 Task: Slide 36 - Instructions For Use.
Action: Mouse moved to (41, 101)
Screenshot: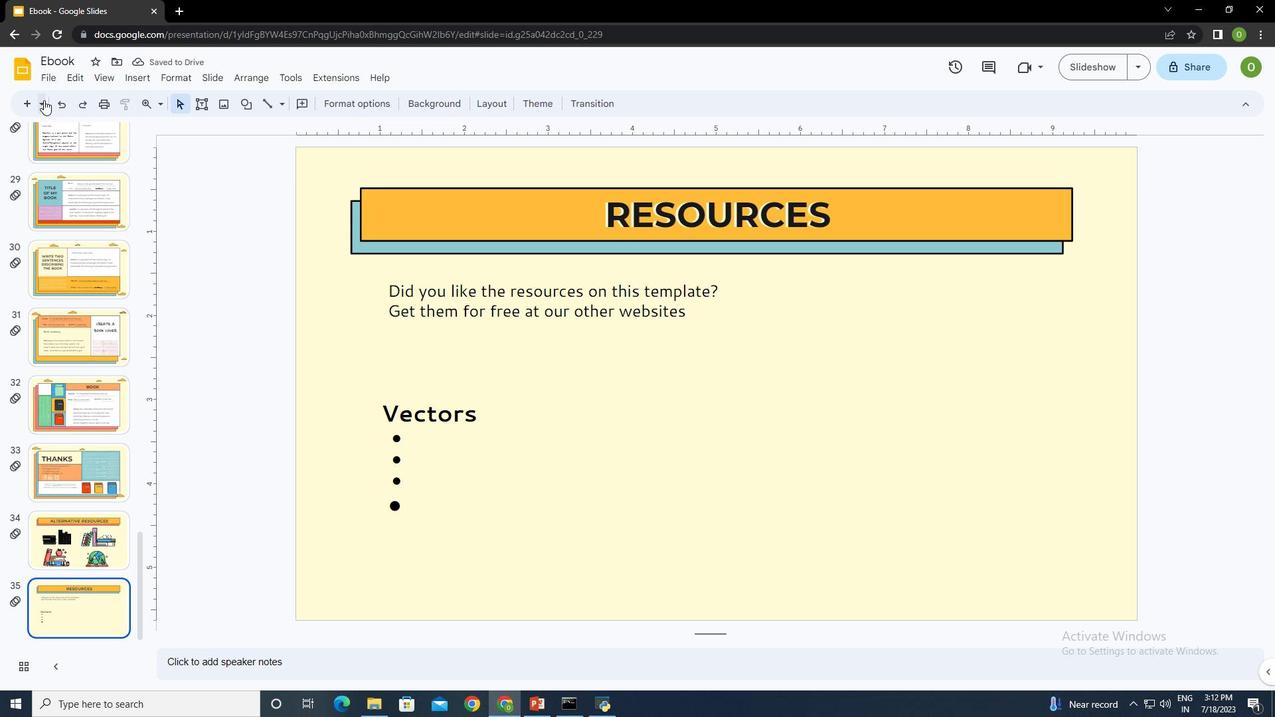 
Action: Mouse pressed left at (41, 101)
Screenshot: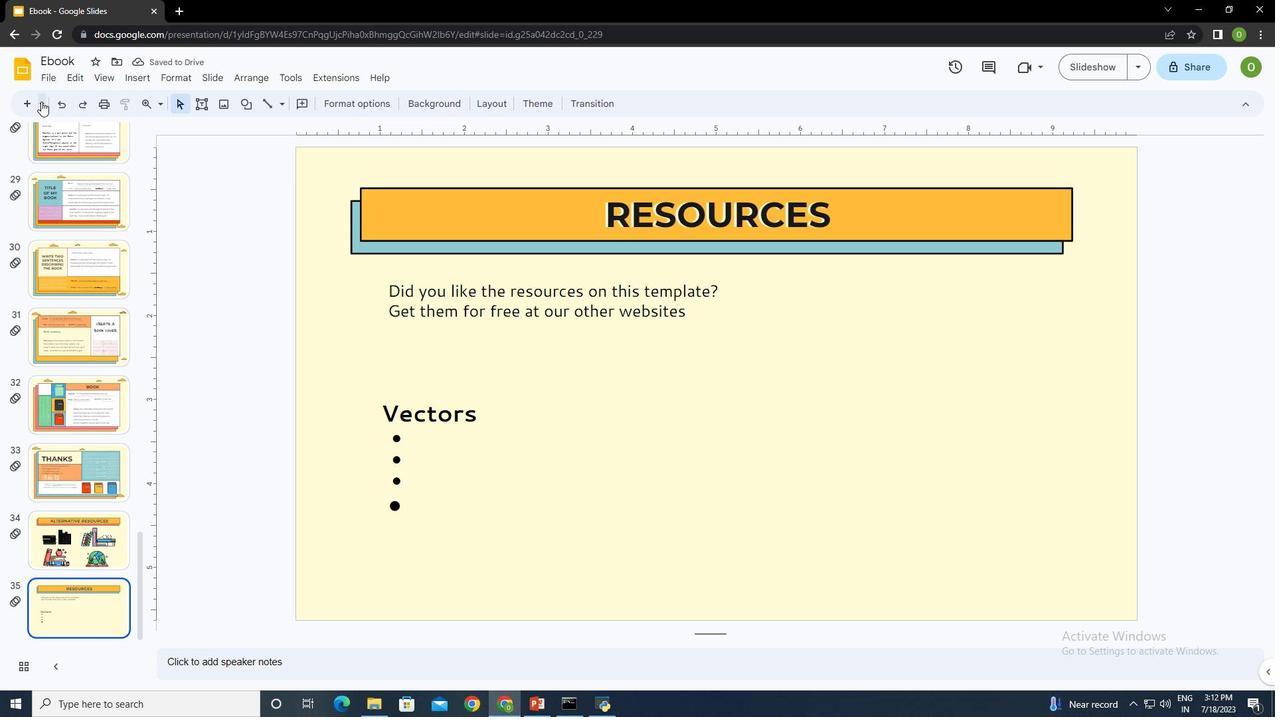 
Action: Mouse moved to (250, 324)
Screenshot: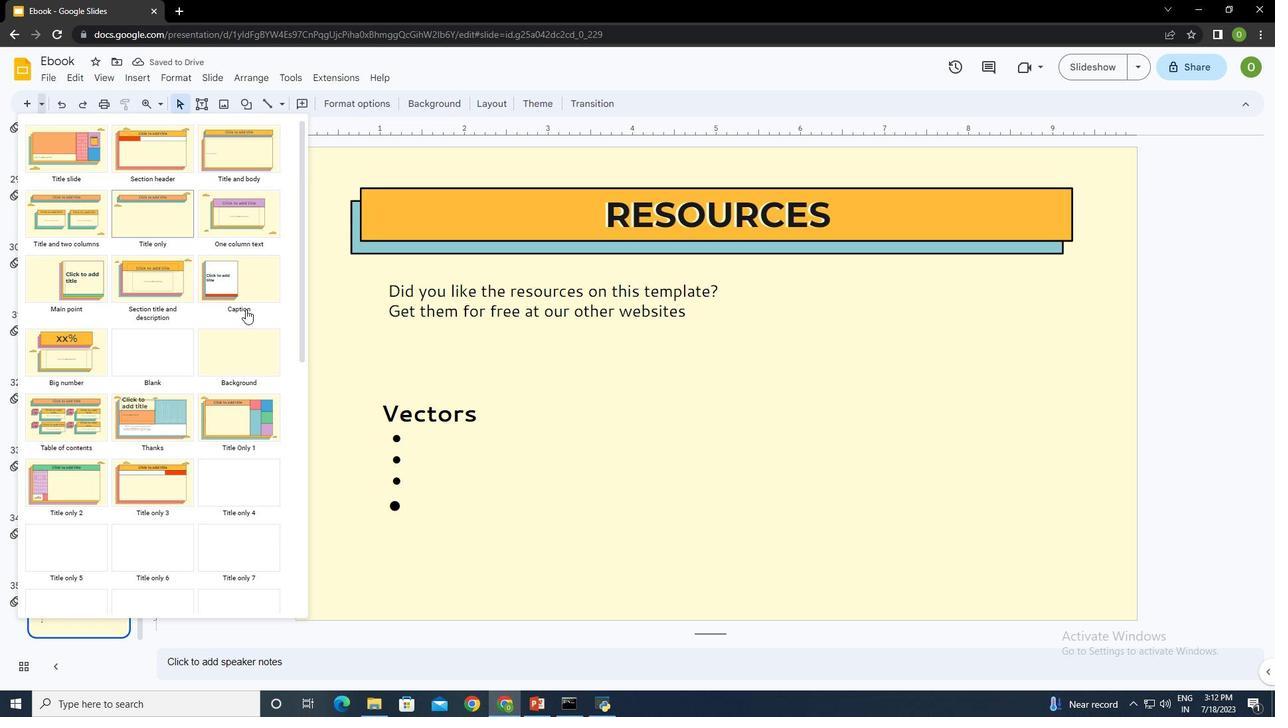 
Action: Mouse scrolled (250, 324) with delta (0, 0)
Screenshot: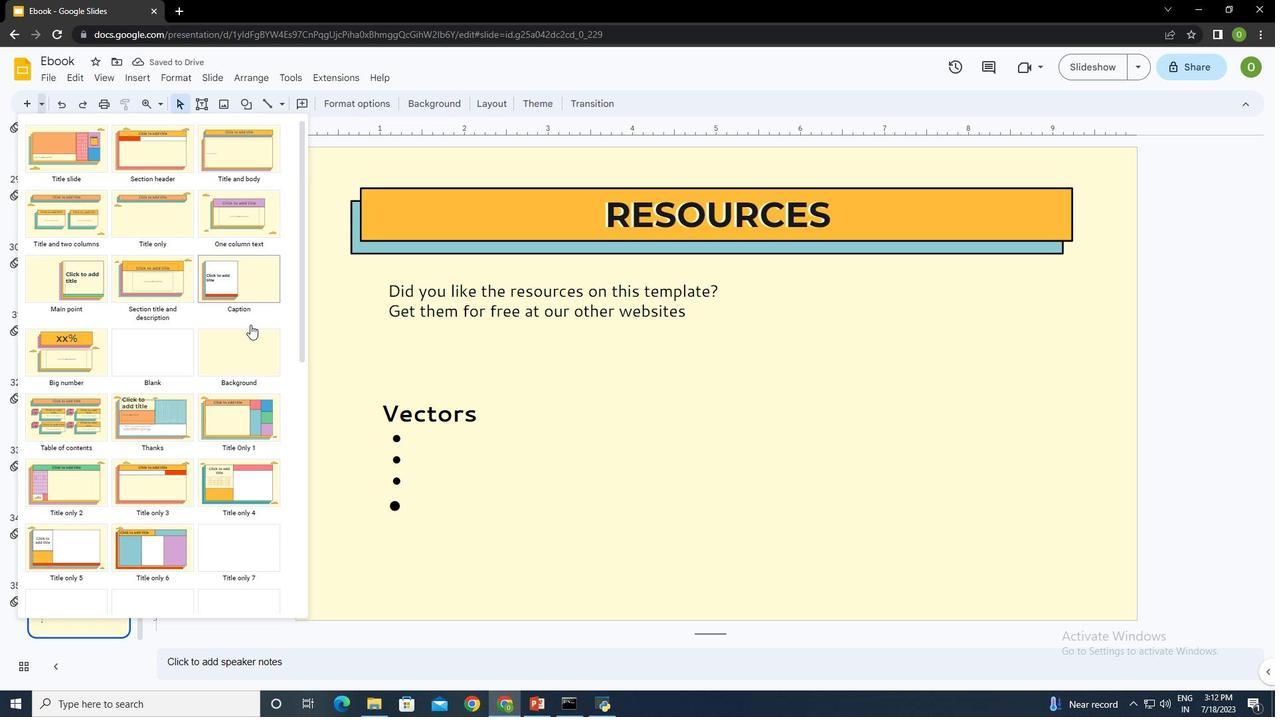 
Action: Mouse moved to (240, 272)
Screenshot: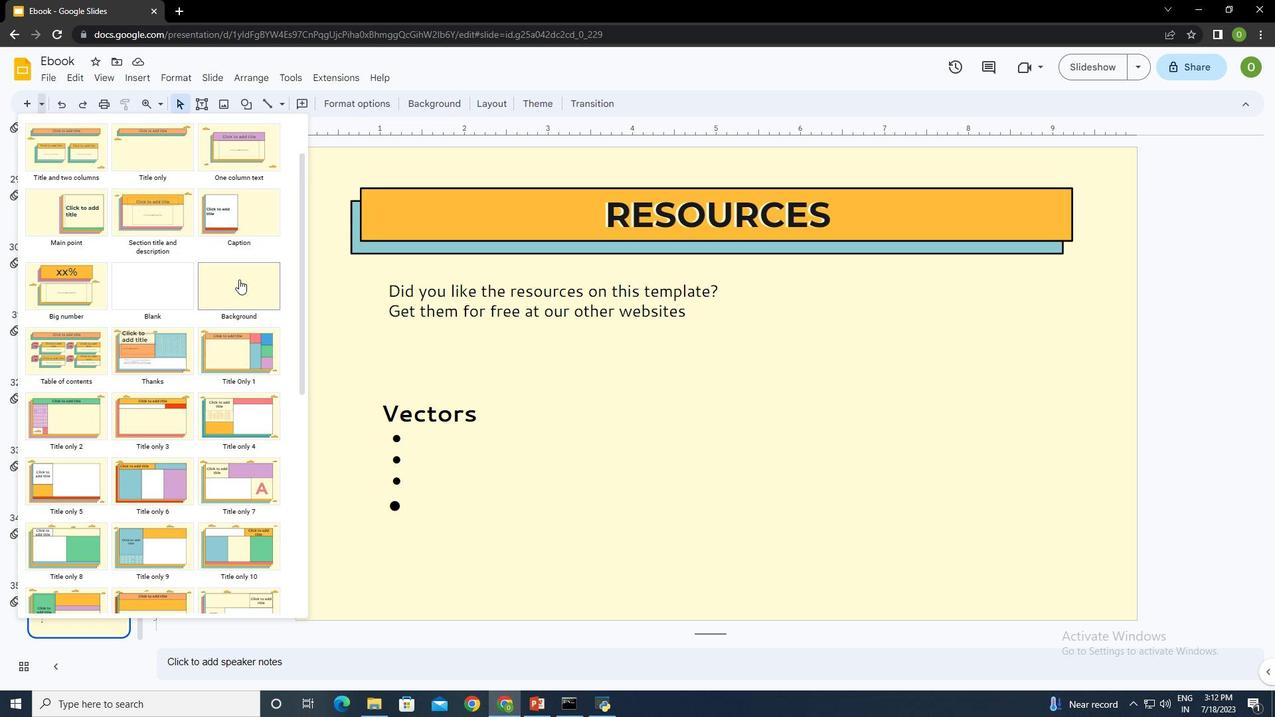 
Action: Mouse pressed left at (240, 272)
Screenshot: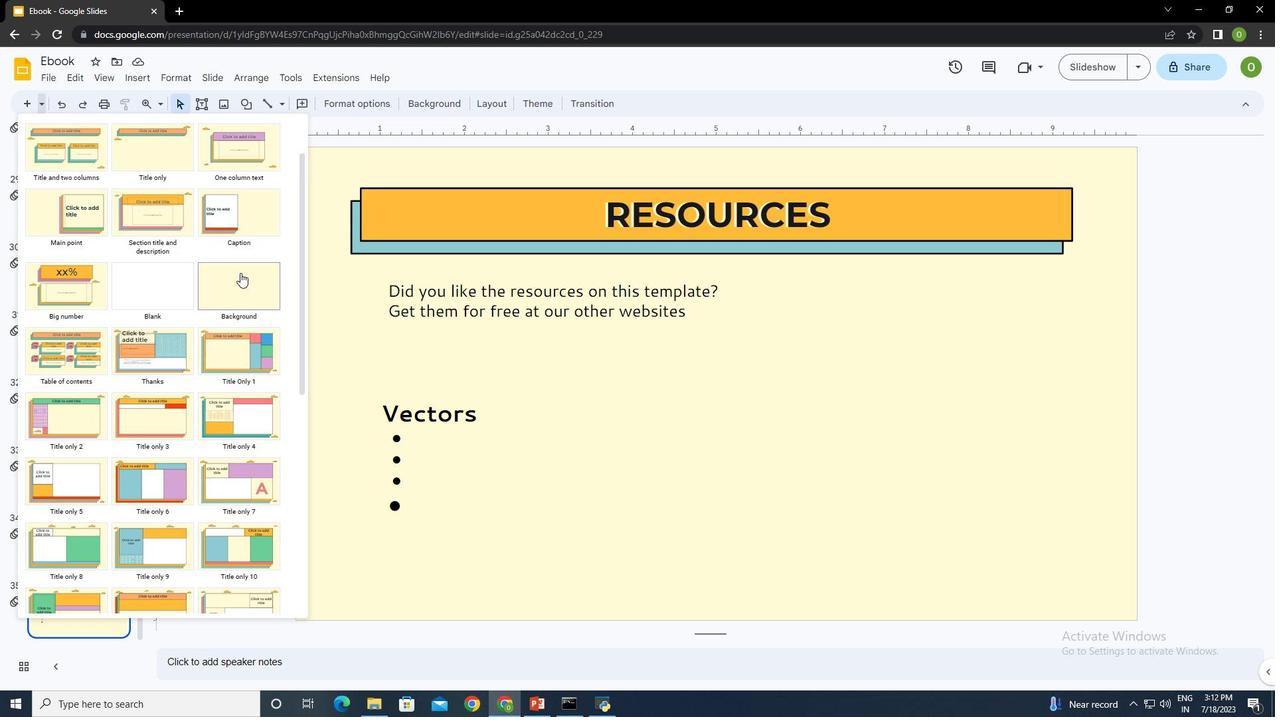 
Action: Mouse moved to (478, 266)
Screenshot: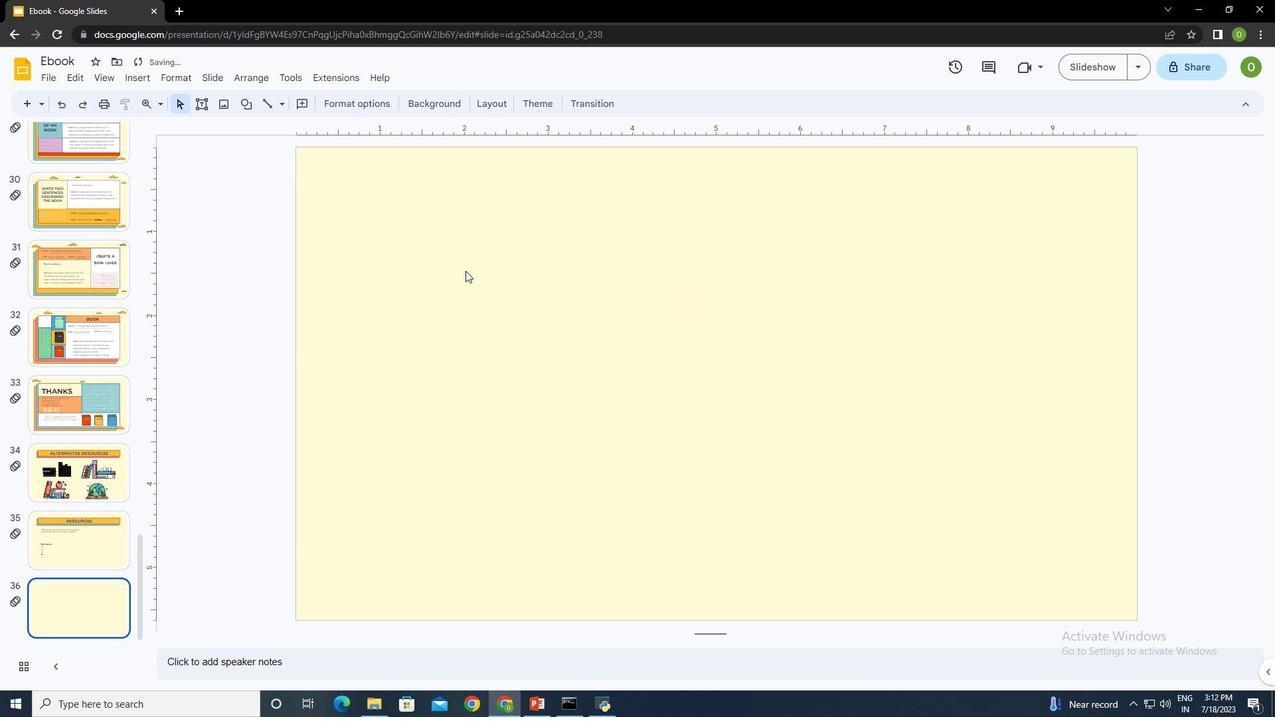 
Action: Mouse pressed left at (478, 266)
Screenshot: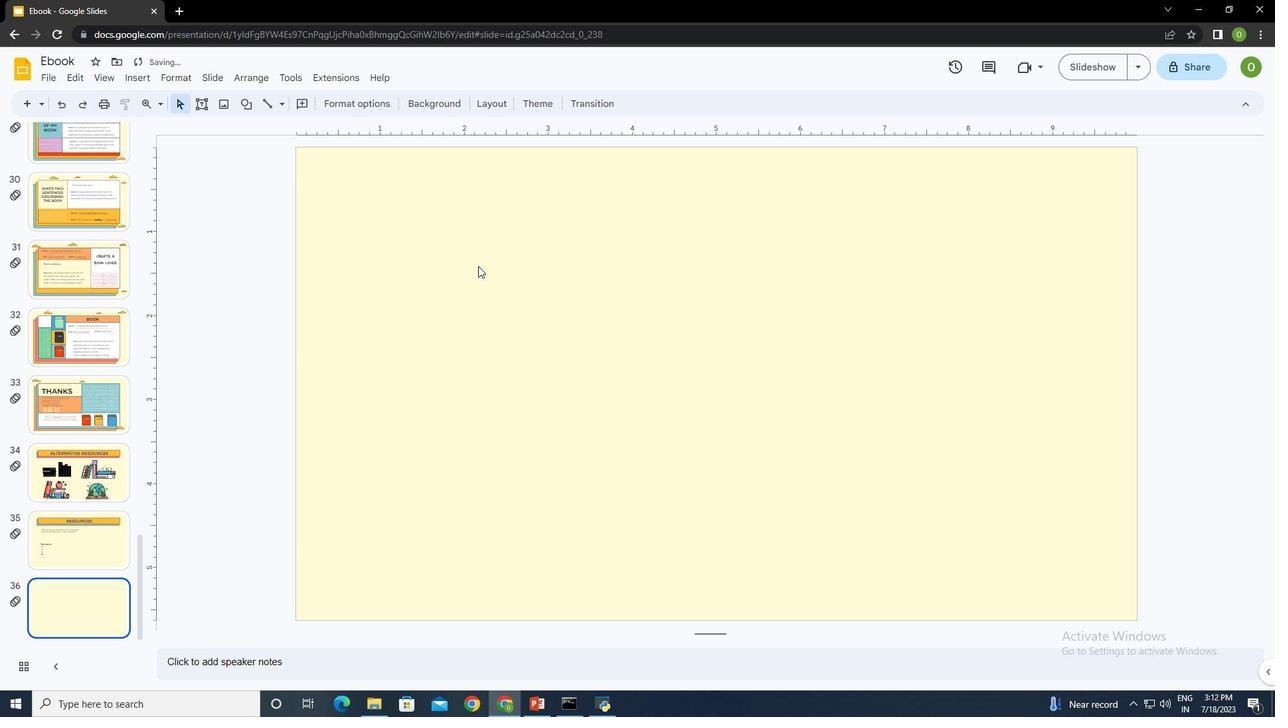 
Action: Mouse moved to (427, 105)
Screenshot: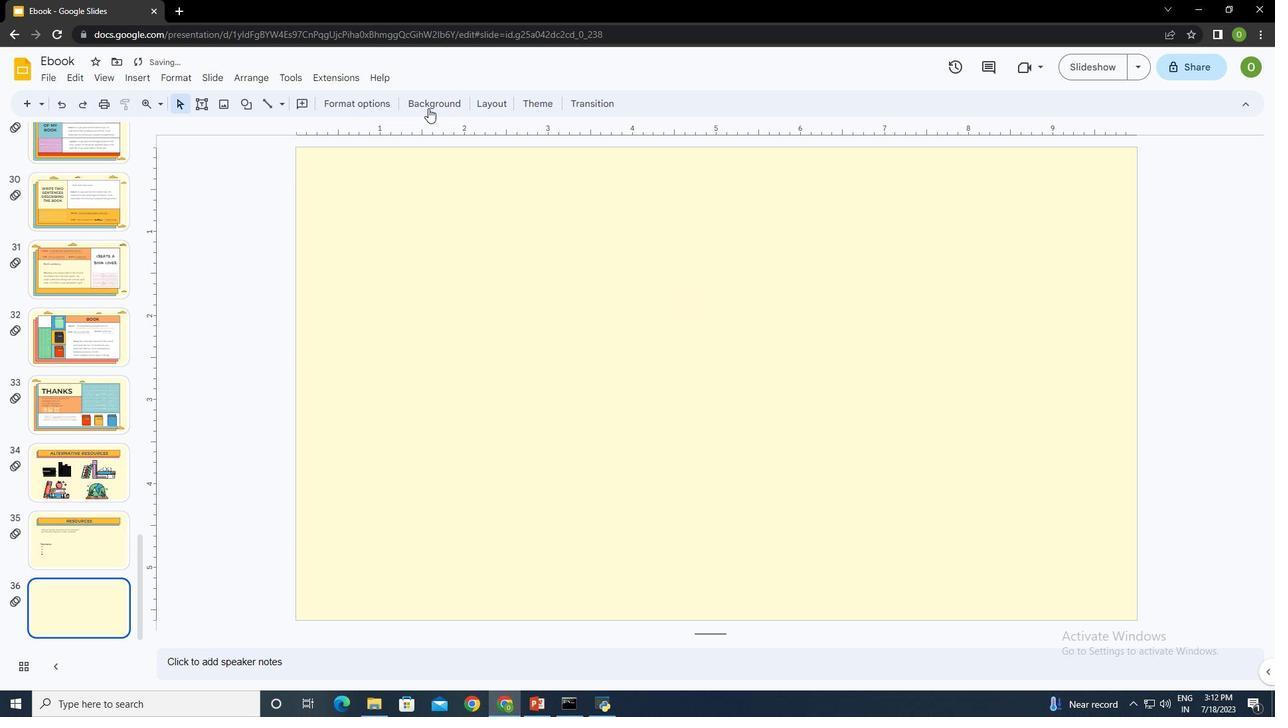 
Action: Mouse pressed left at (427, 105)
Screenshot: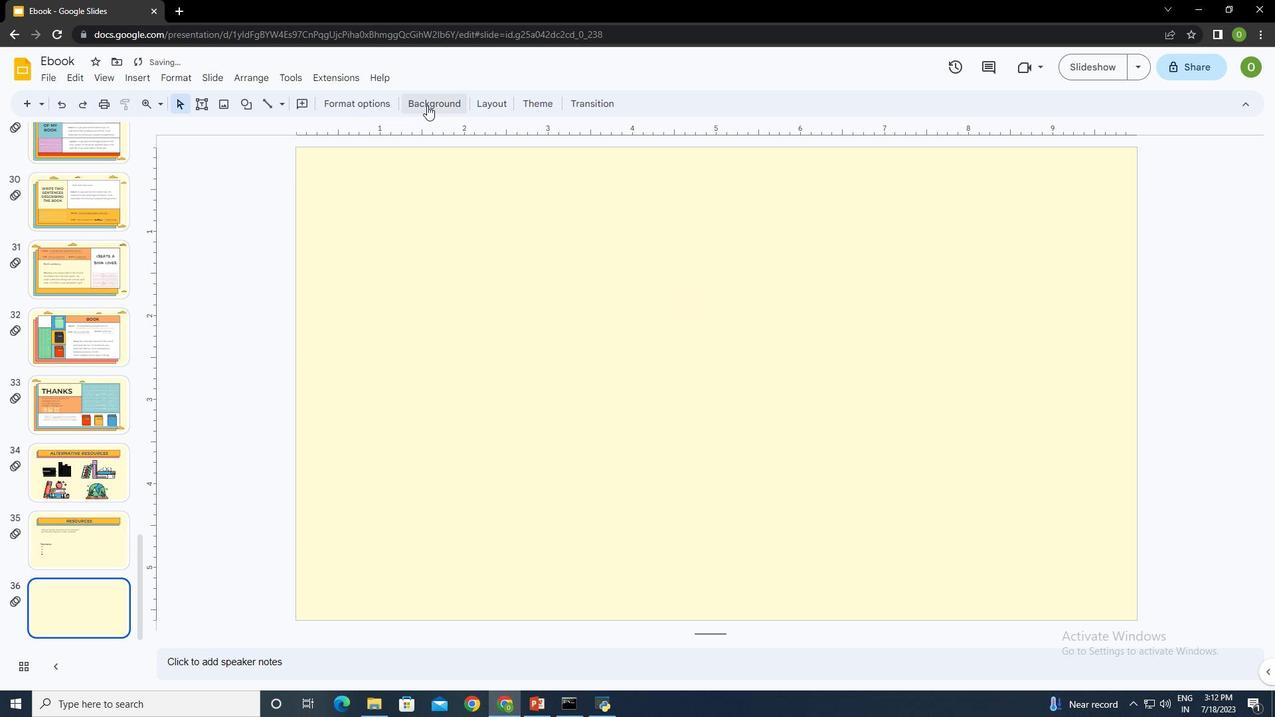 
Action: Mouse moved to (736, 332)
Screenshot: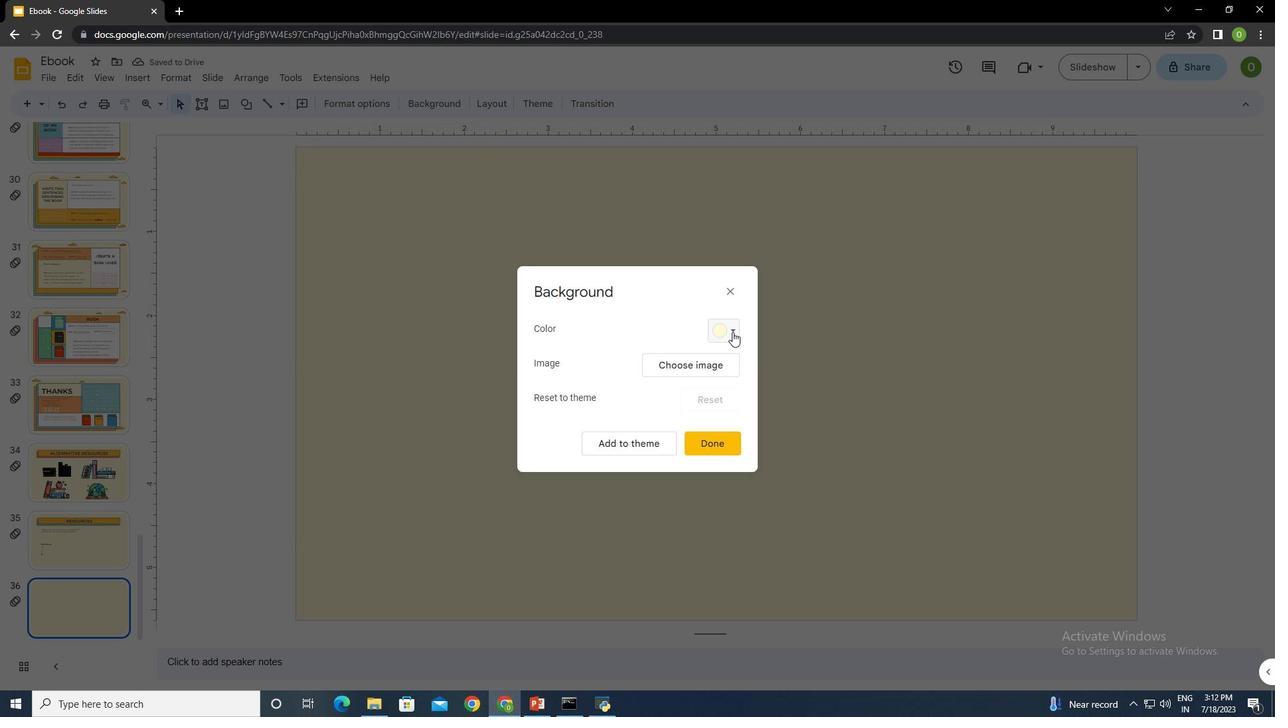
Action: Mouse pressed left at (736, 332)
Screenshot: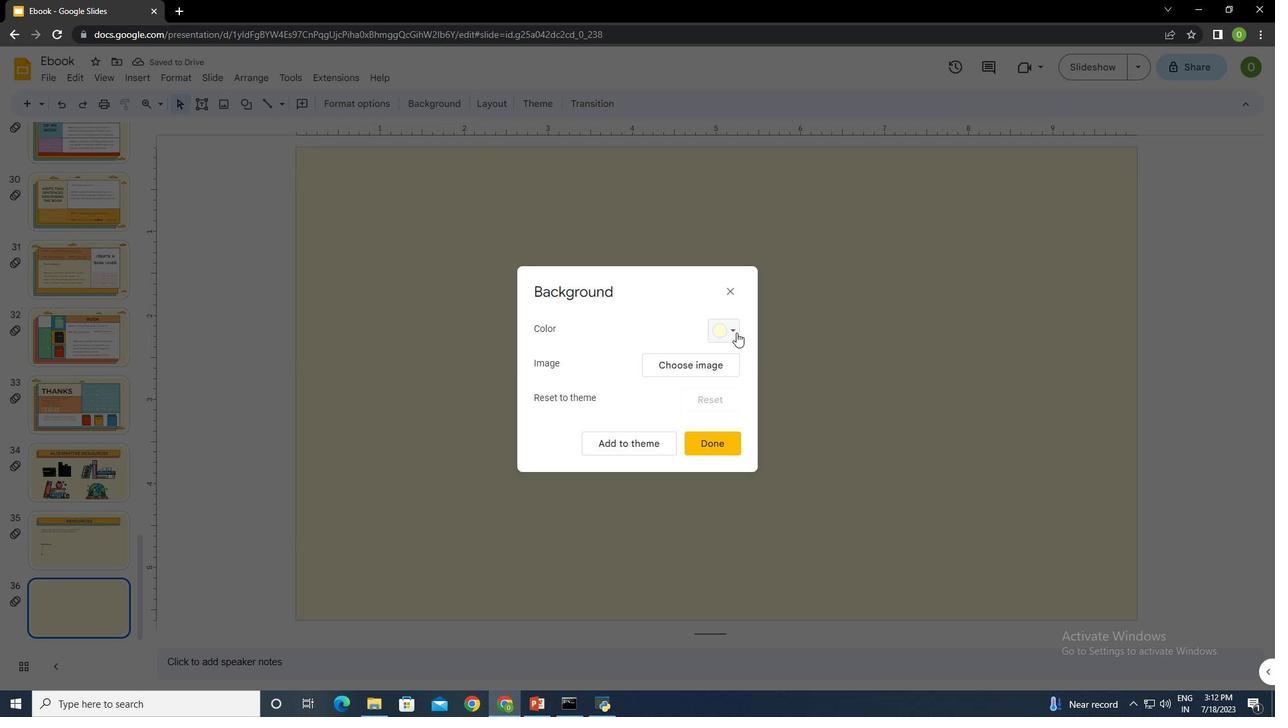 
Action: Mouse moved to (825, 558)
Screenshot: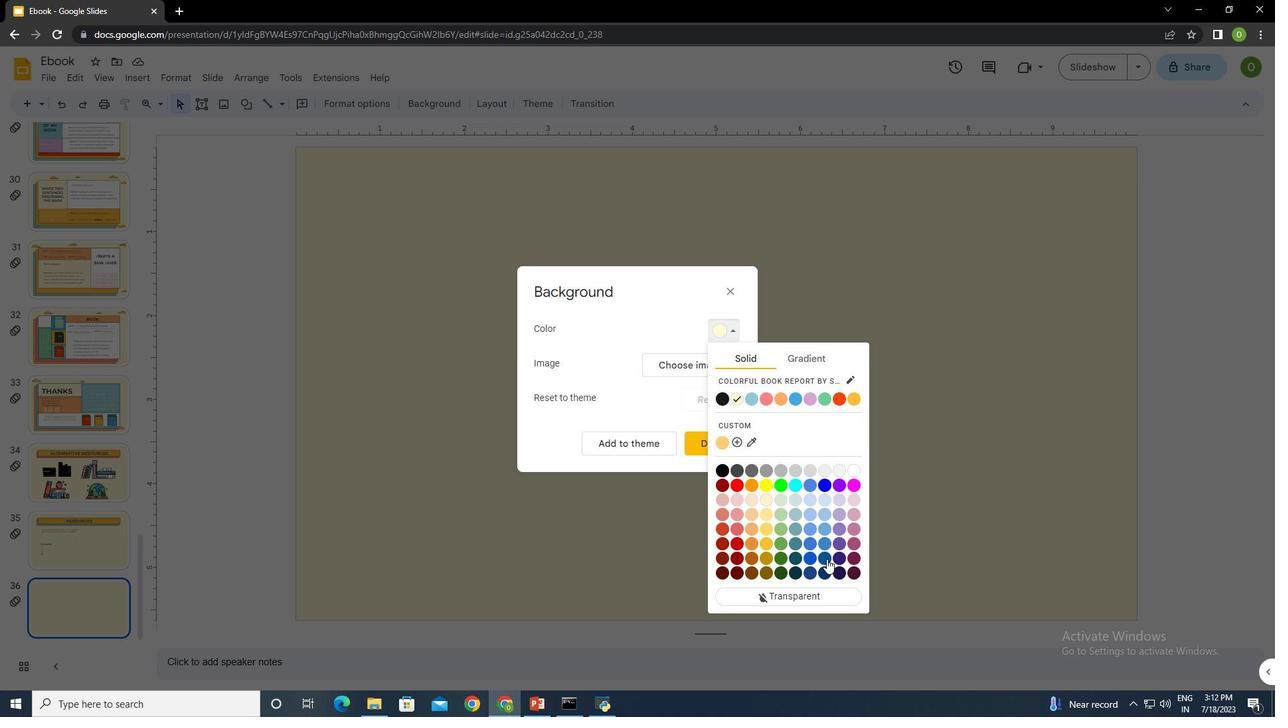 
Action: Mouse pressed left at (825, 558)
Screenshot: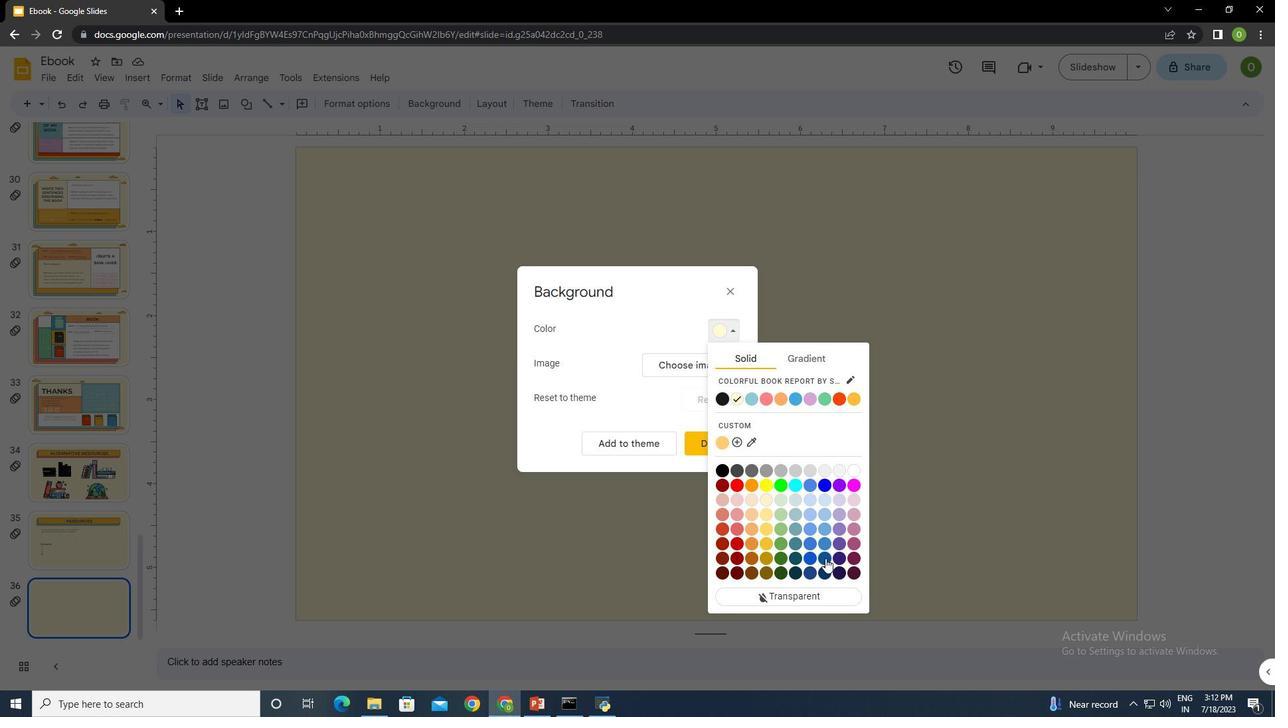 
Action: Mouse moved to (715, 446)
Screenshot: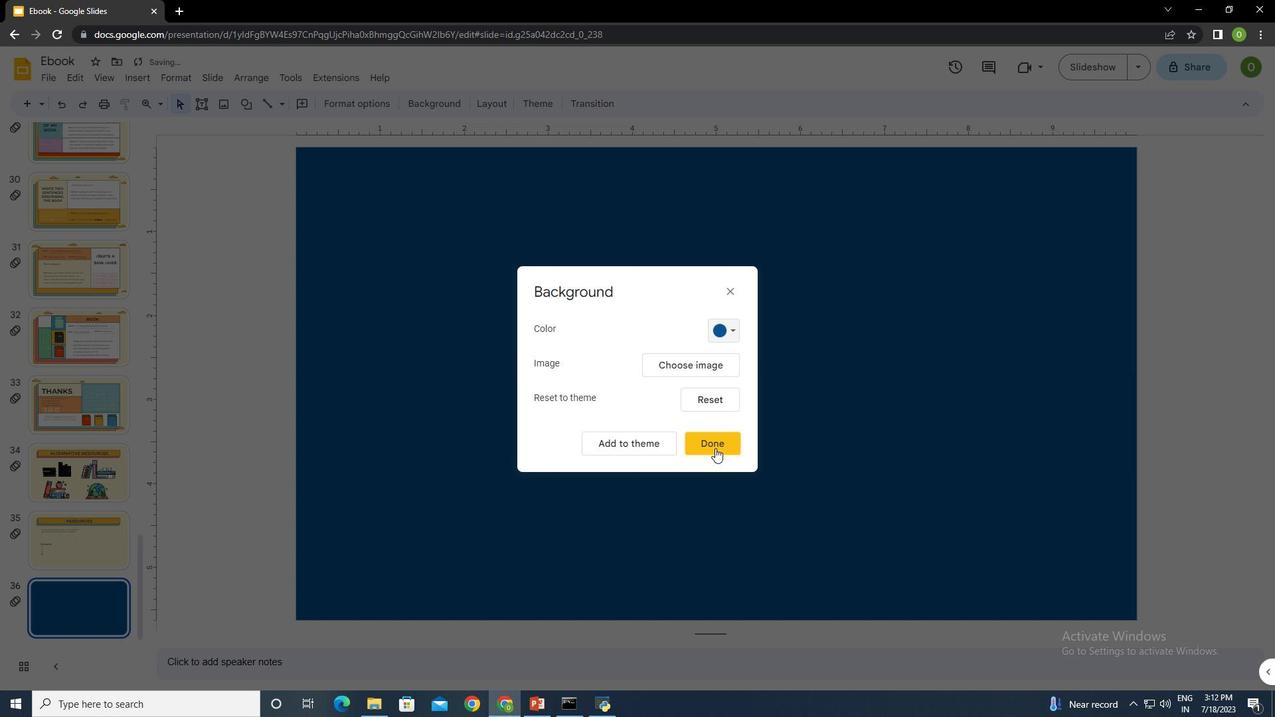 
Action: Mouse pressed left at (715, 446)
Screenshot: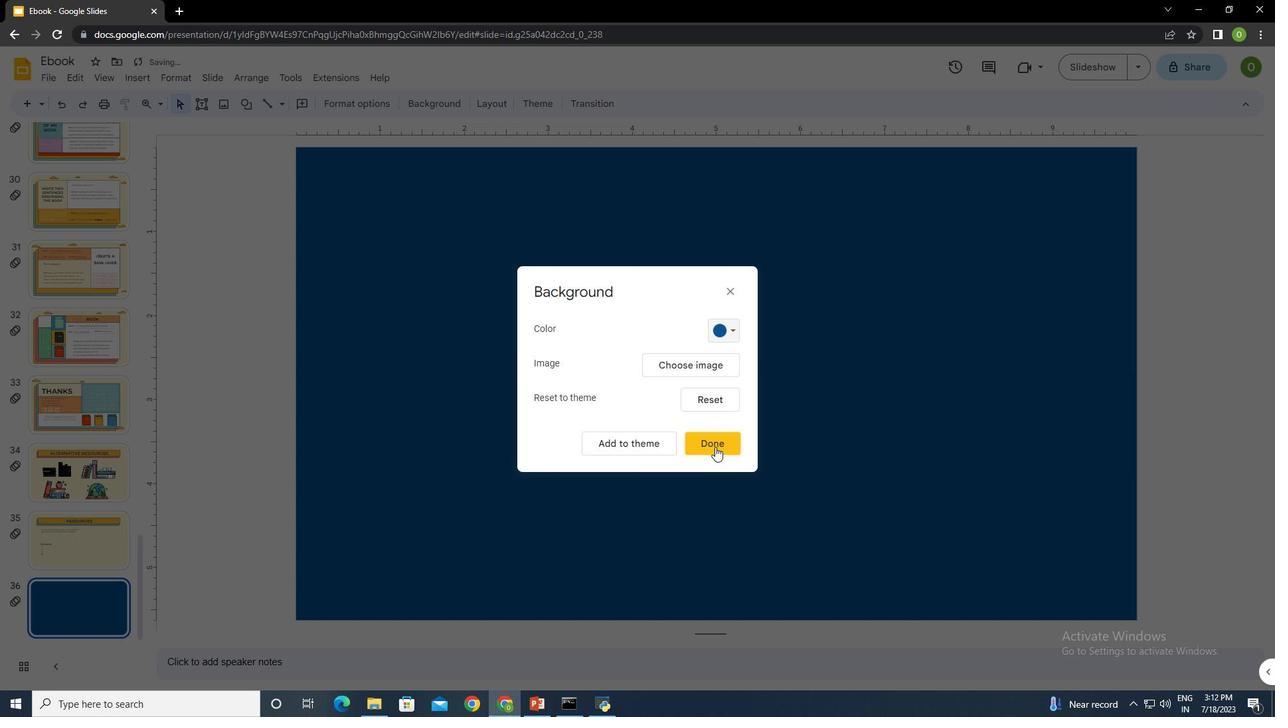 
Action: Mouse moved to (199, 105)
Screenshot: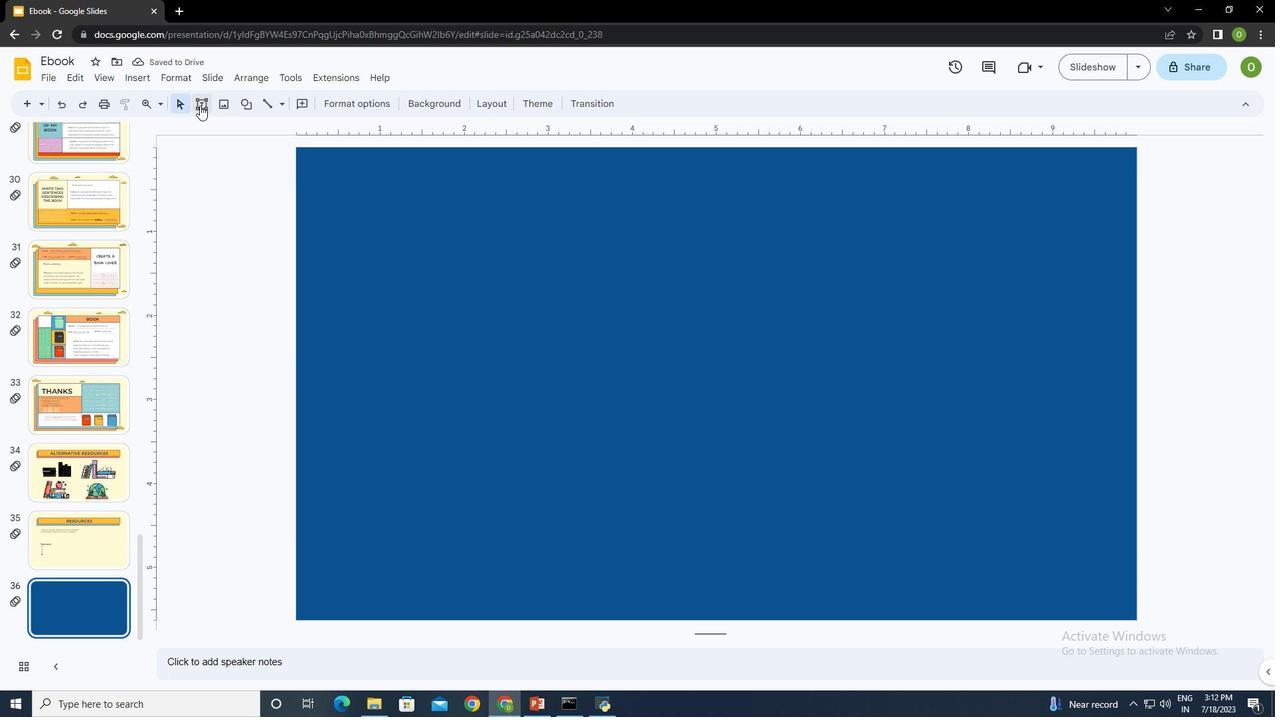 
Action: Mouse pressed left at (199, 105)
Screenshot: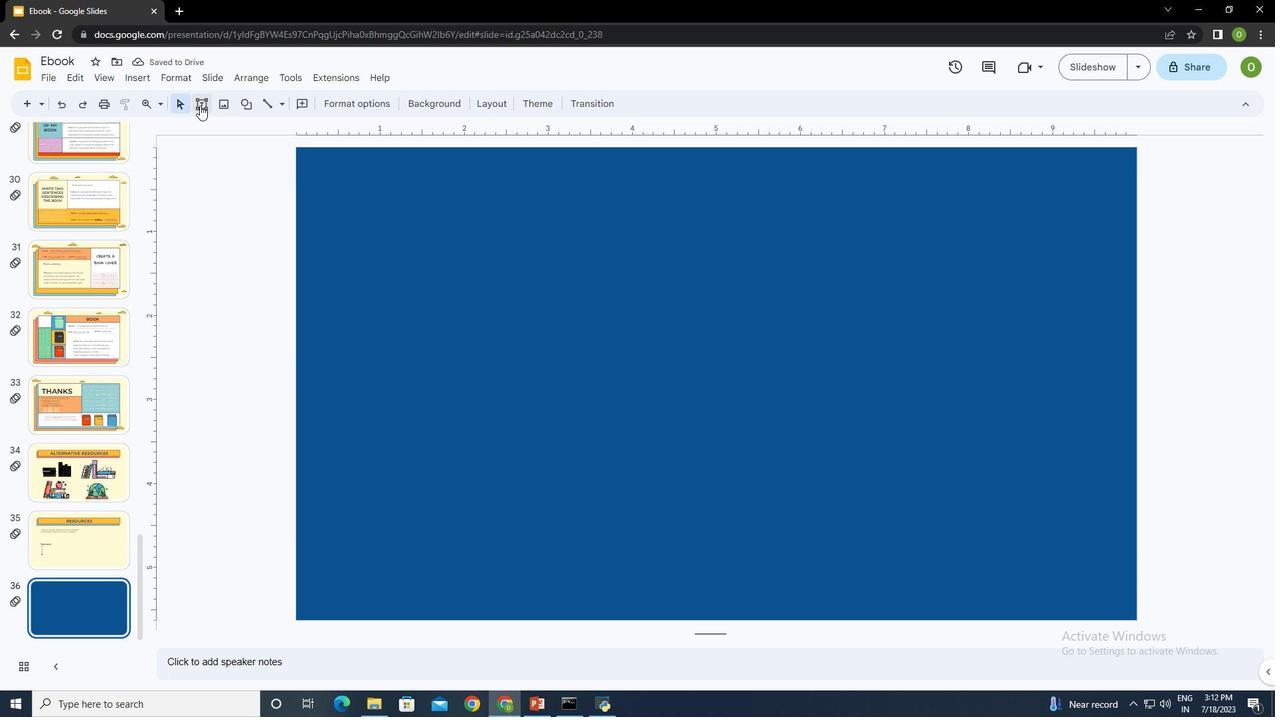 
Action: Mouse moved to (574, 176)
Screenshot: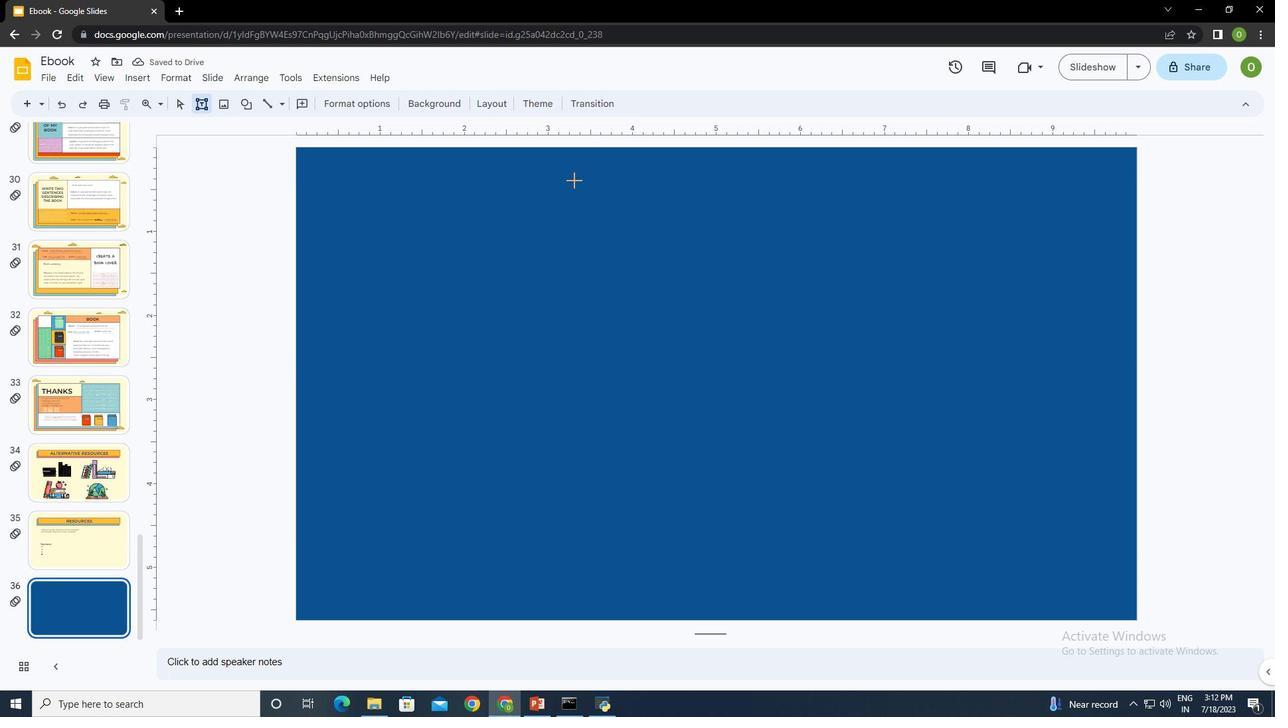 
Action: Mouse pressed left at (574, 176)
Screenshot: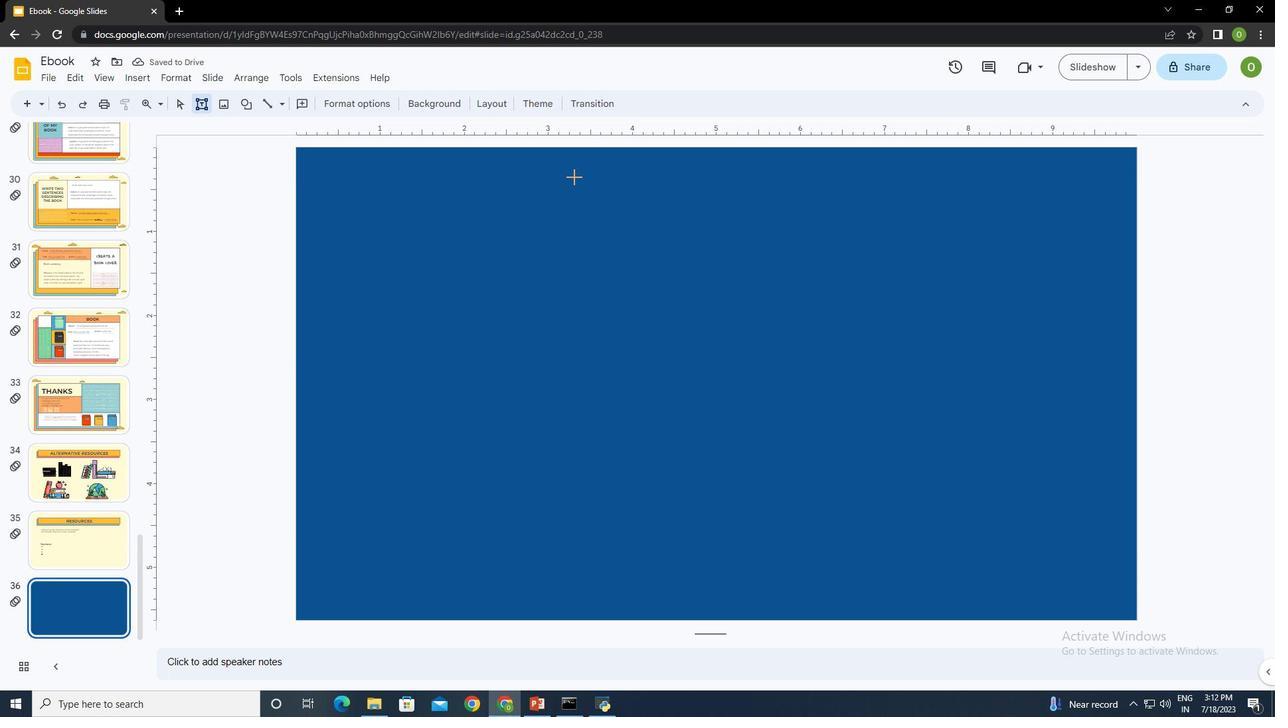 
Action: Mouse moved to (829, 227)
Screenshot: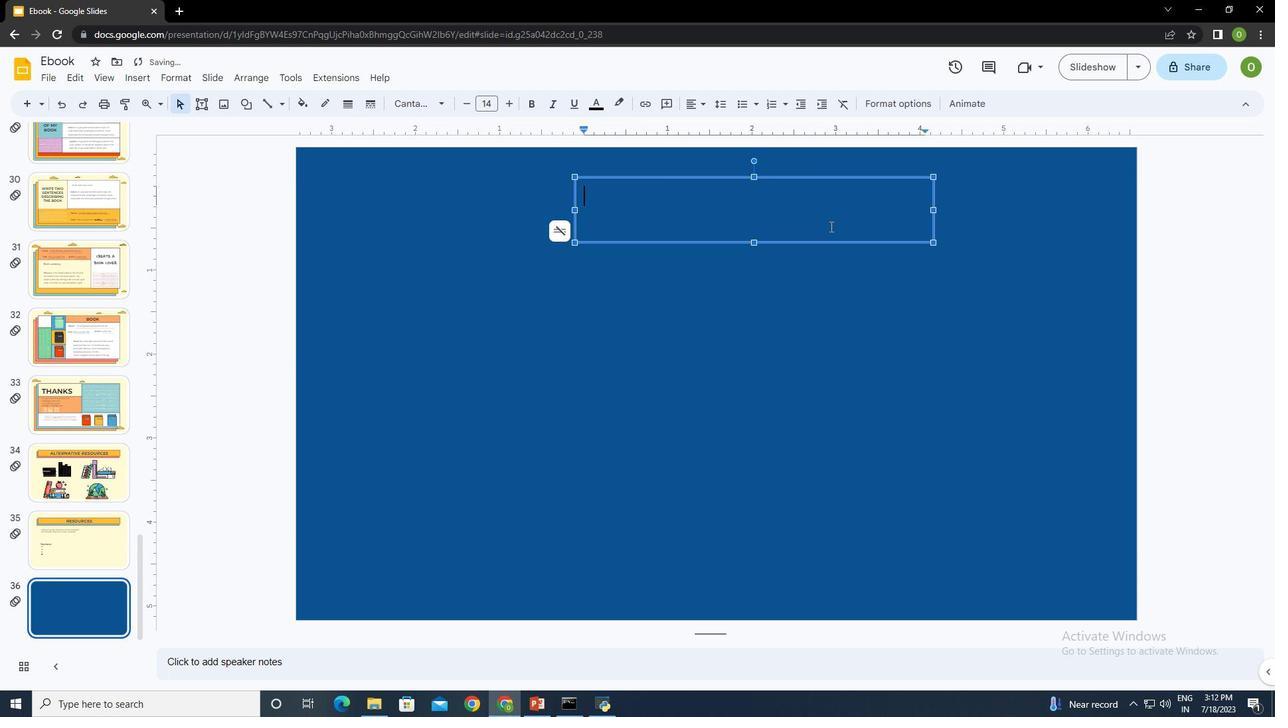 
Action: Key pressed <Key.shift><Key.shift>Instructions<Key.space>for<Key.space>usectrl+A
Screenshot: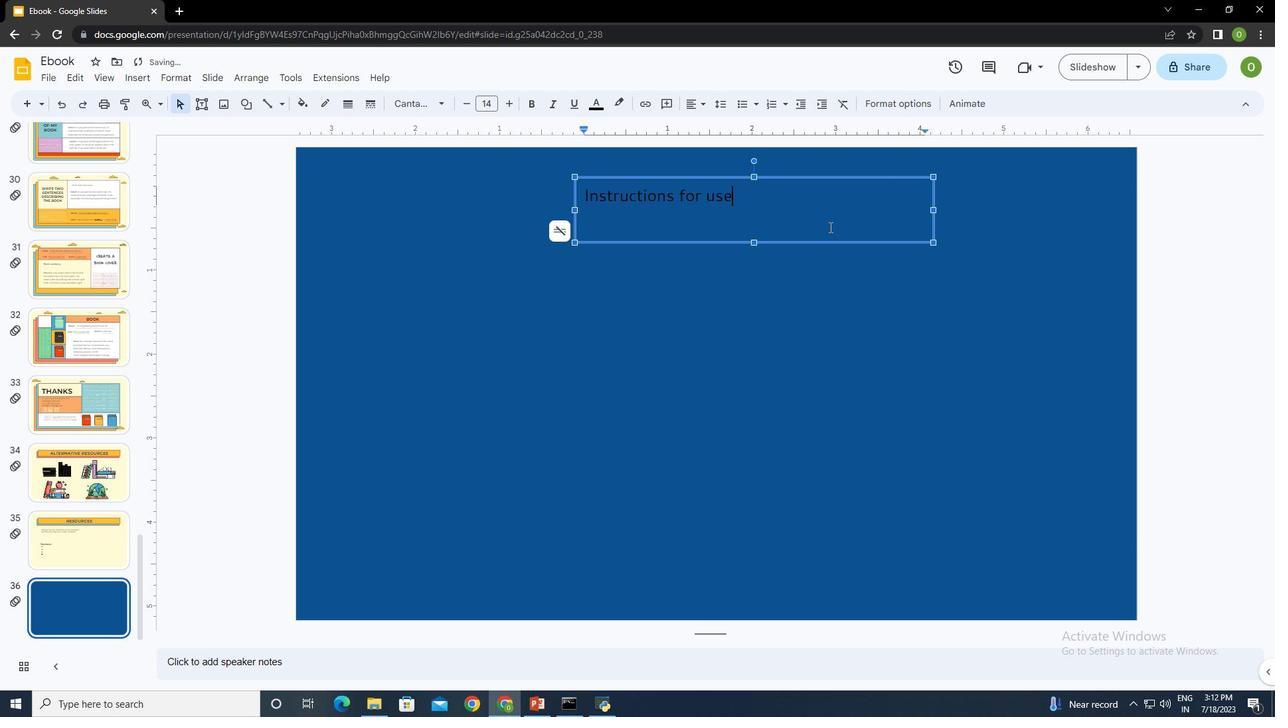 
Action: Mouse moved to (594, 104)
Screenshot: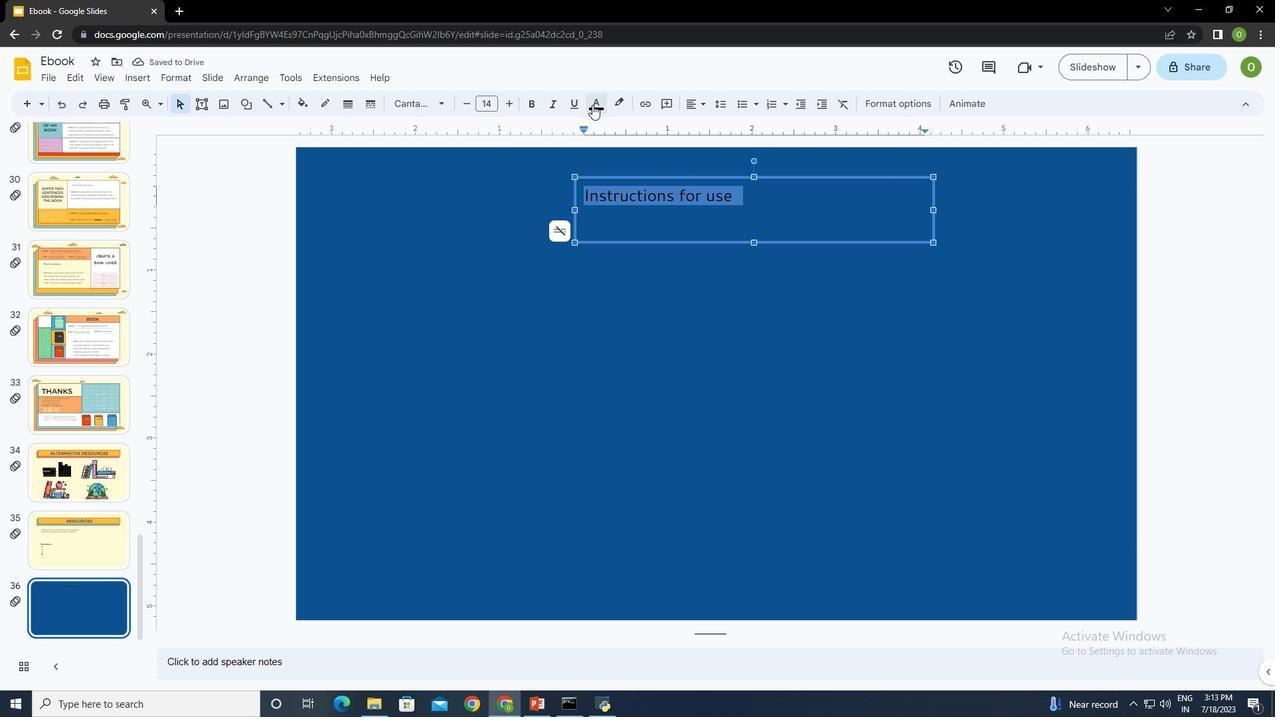 
Action: Mouse pressed left at (594, 104)
Screenshot: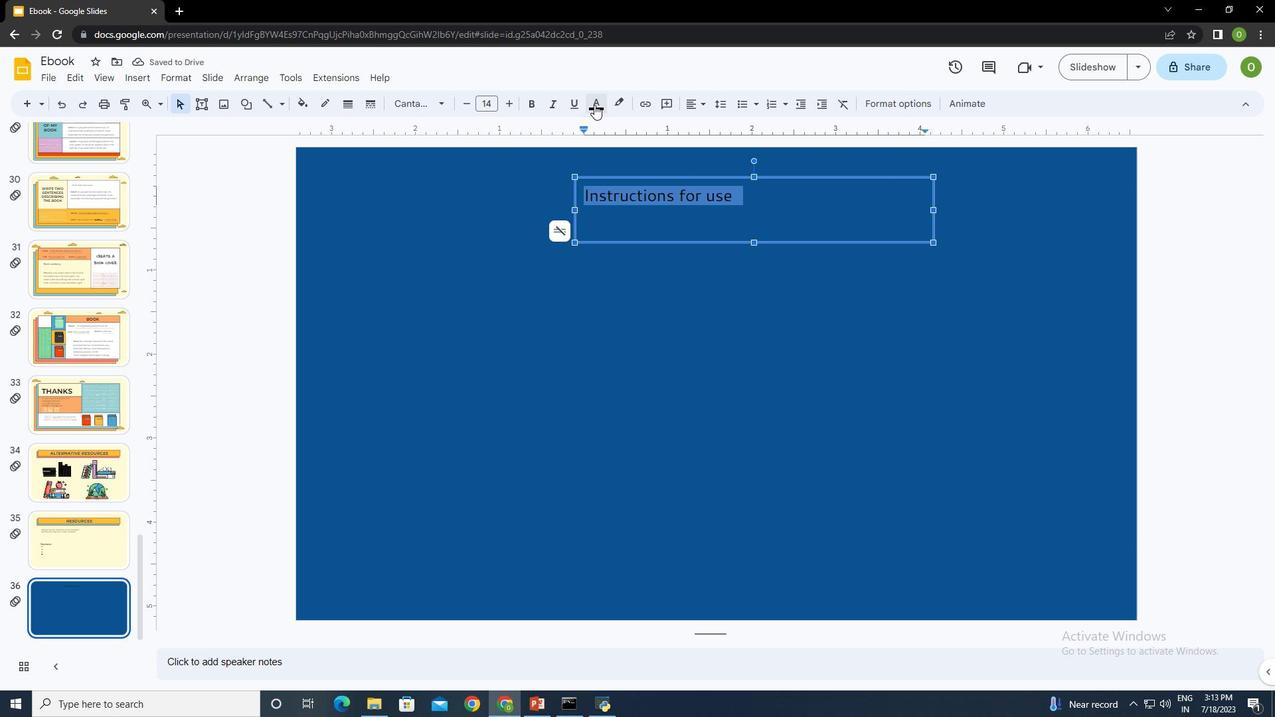 
Action: Mouse moved to (733, 217)
Screenshot: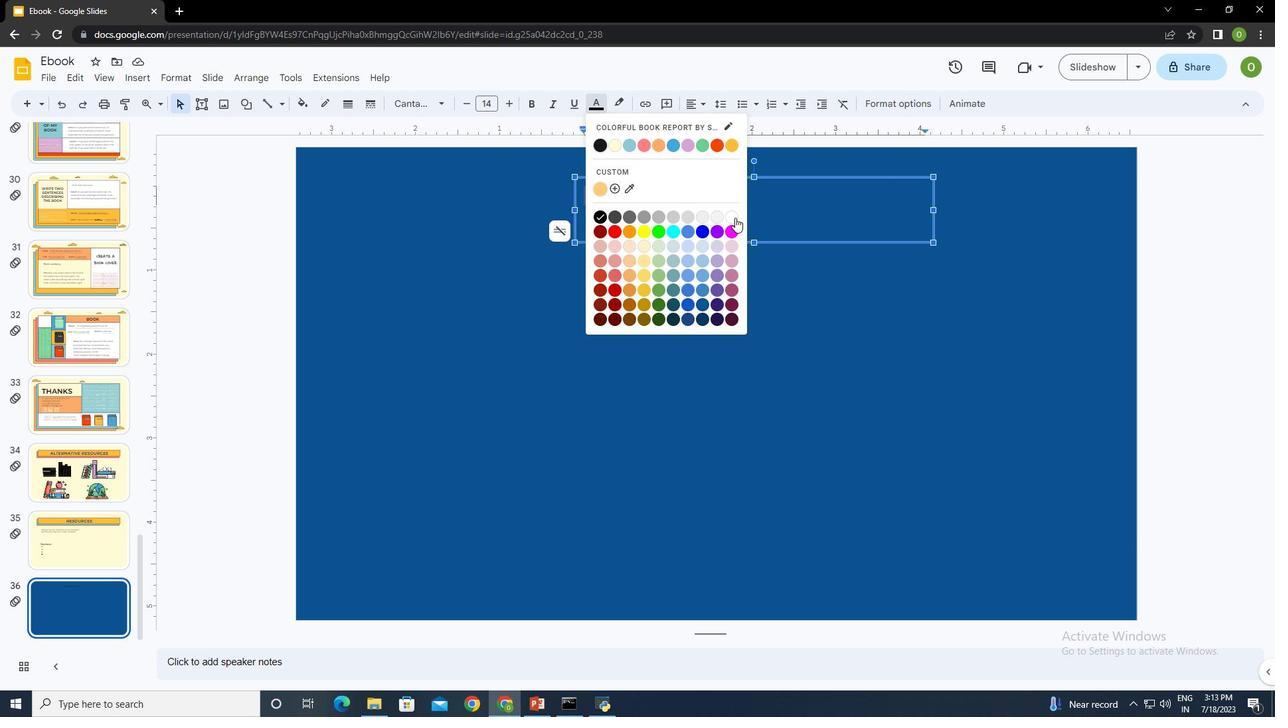 
Action: Mouse pressed left at (733, 217)
Screenshot: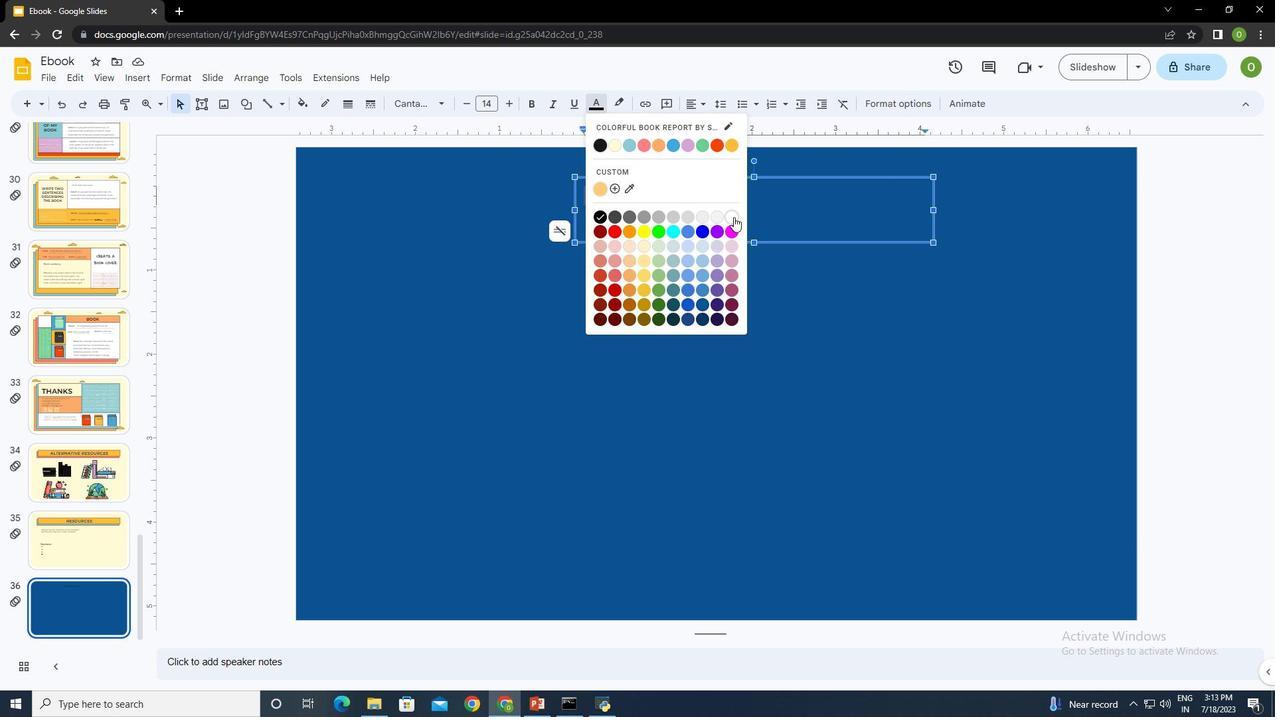 
Action: Mouse moved to (511, 104)
Screenshot: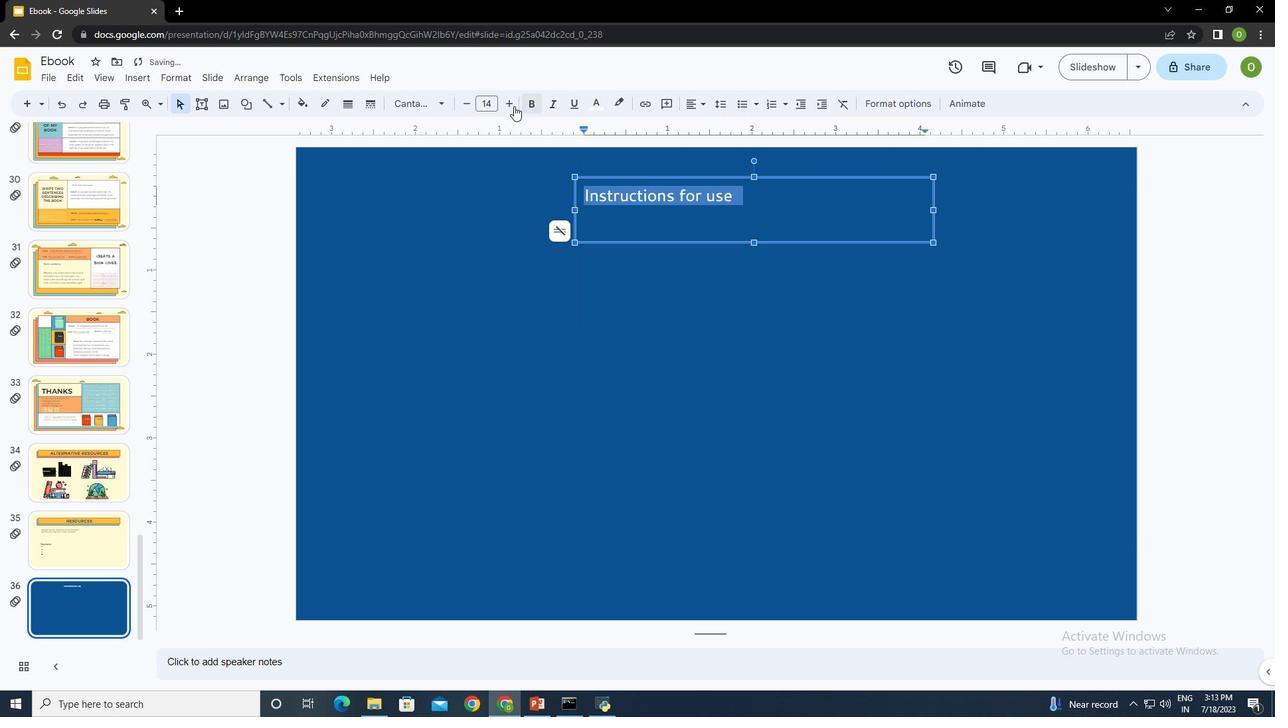 
Action: Mouse pressed left at (511, 104)
Screenshot: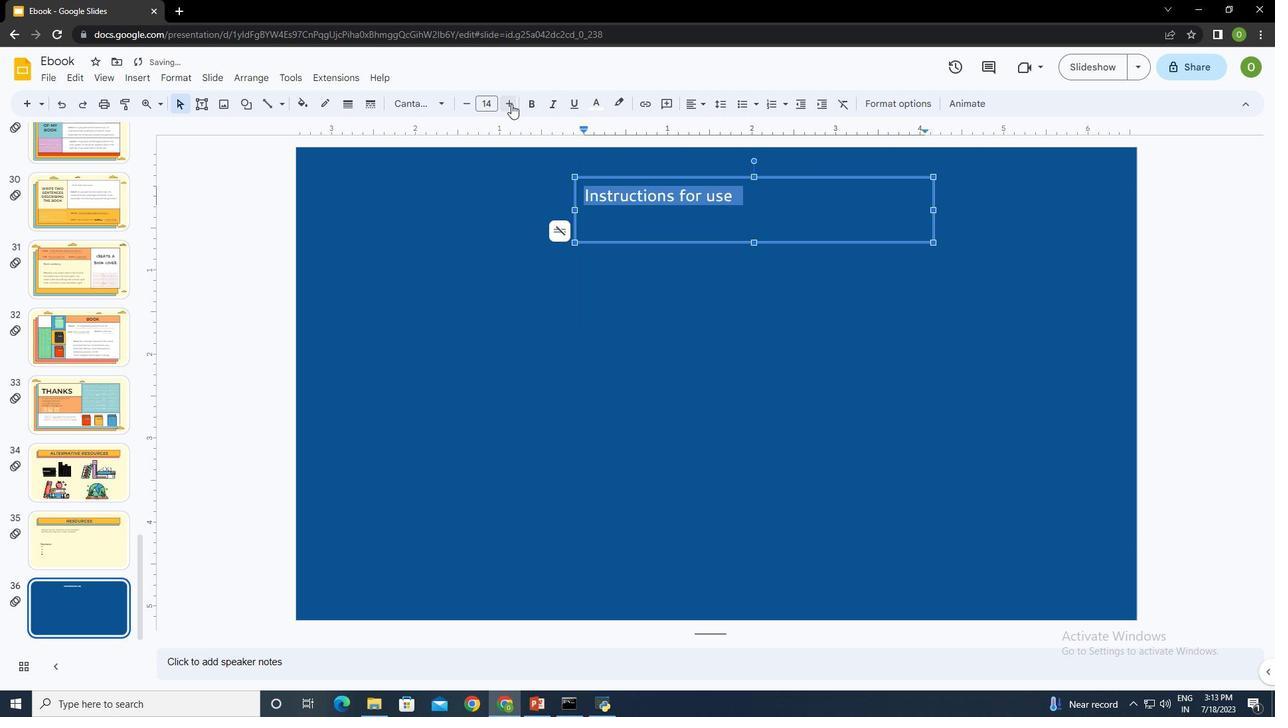 
Action: Mouse pressed left at (511, 104)
Screenshot: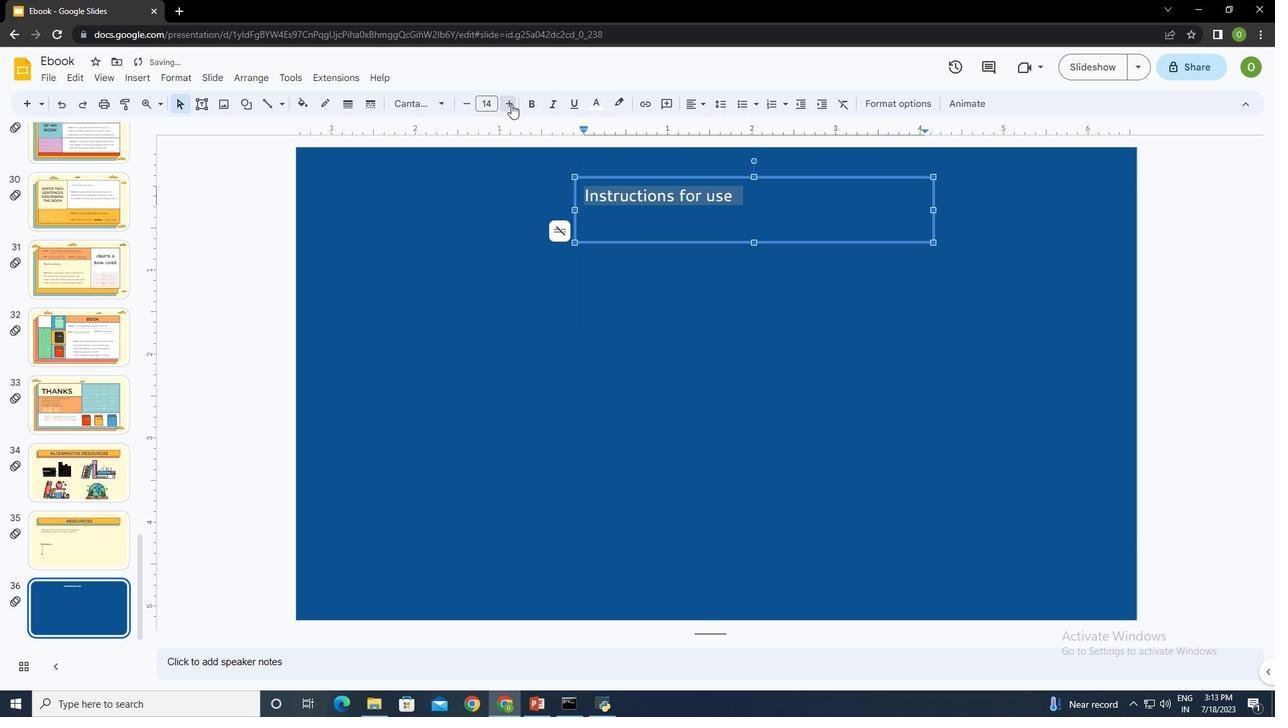 
Action: Mouse pressed left at (511, 104)
Screenshot: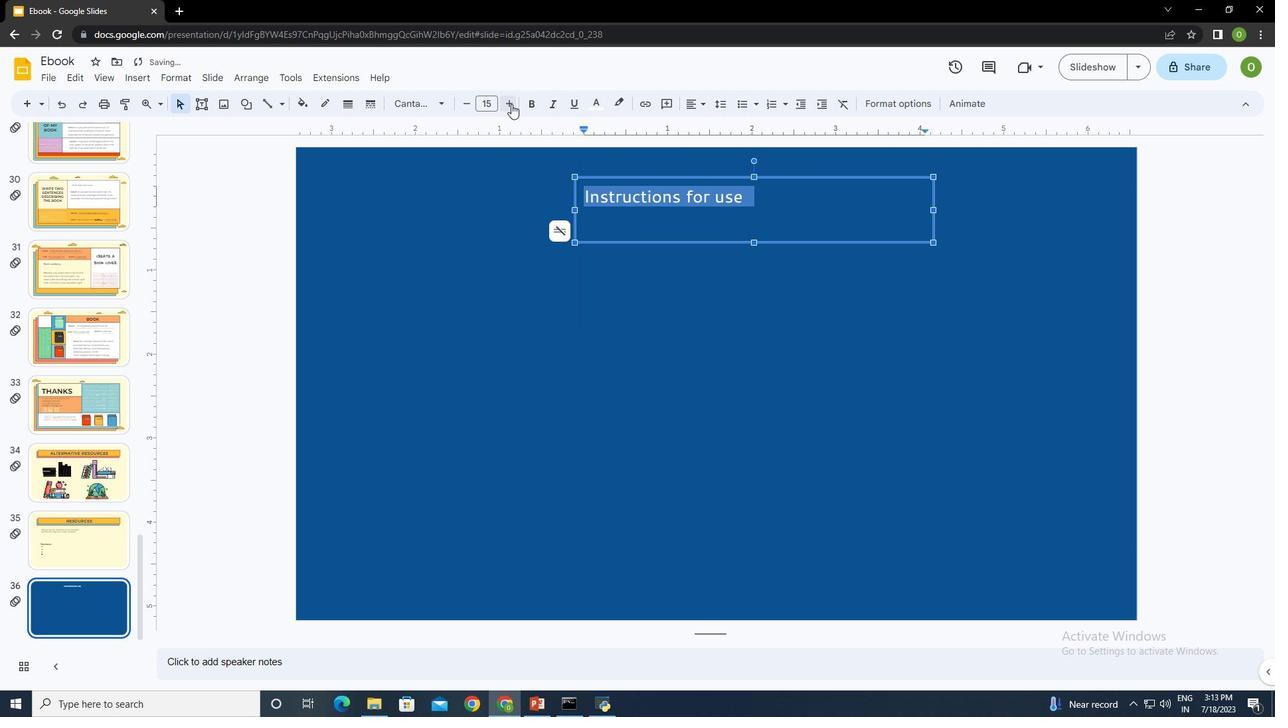 
Action: Mouse pressed left at (511, 104)
Screenshot: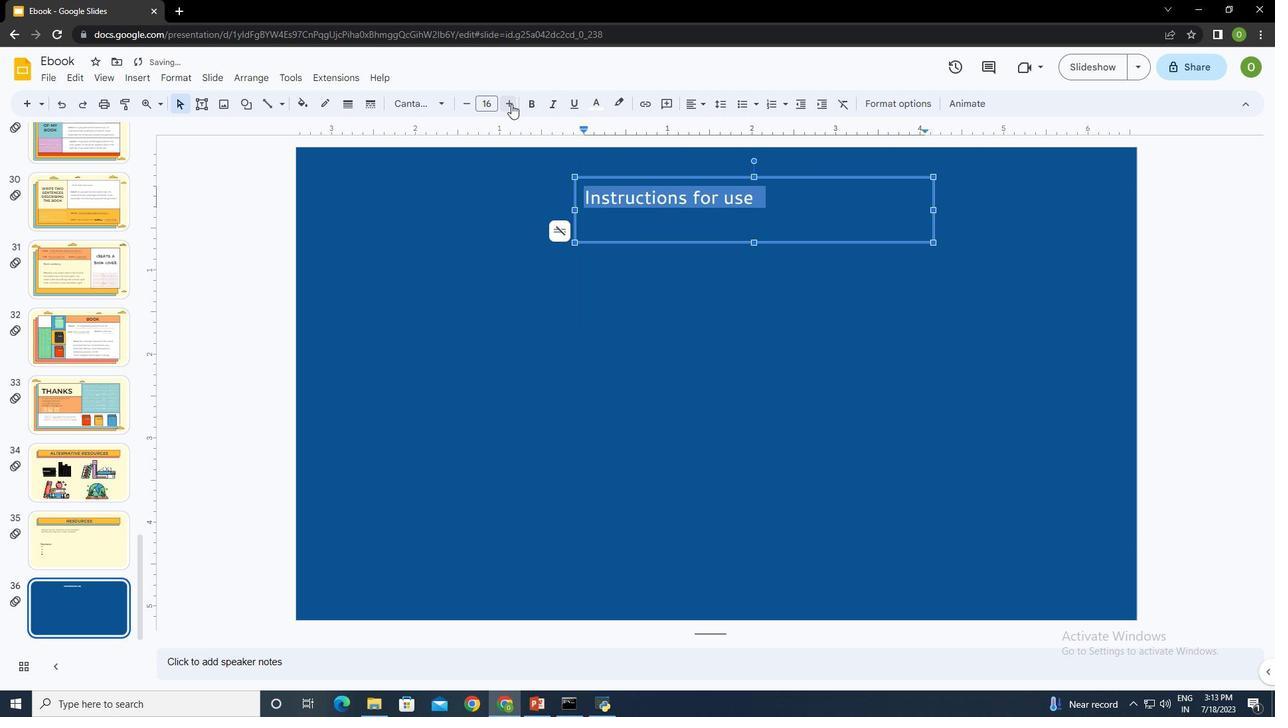 
Action: Mouse pressed left at (511, 104)
Screenshot: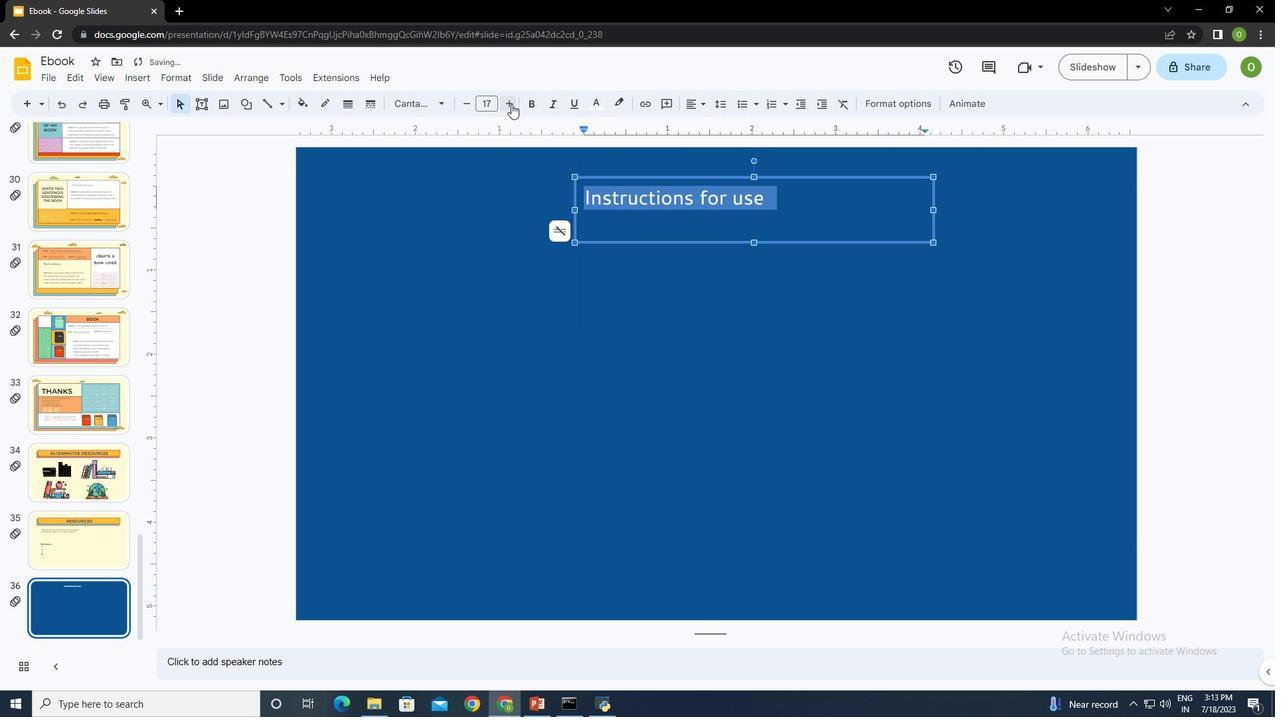 
Action: Mouse pressed left at (511, 104)
Screenshot: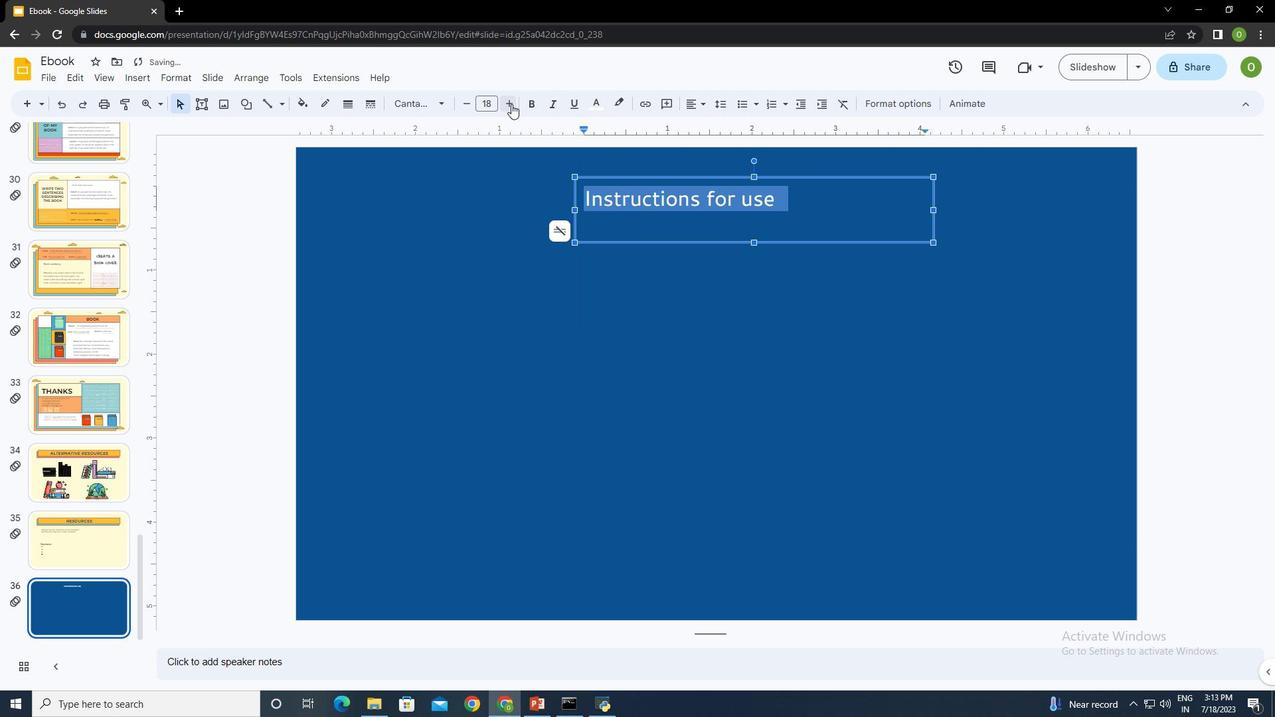 
Action: Mouse pressed left at (511, 104)
Screenshot: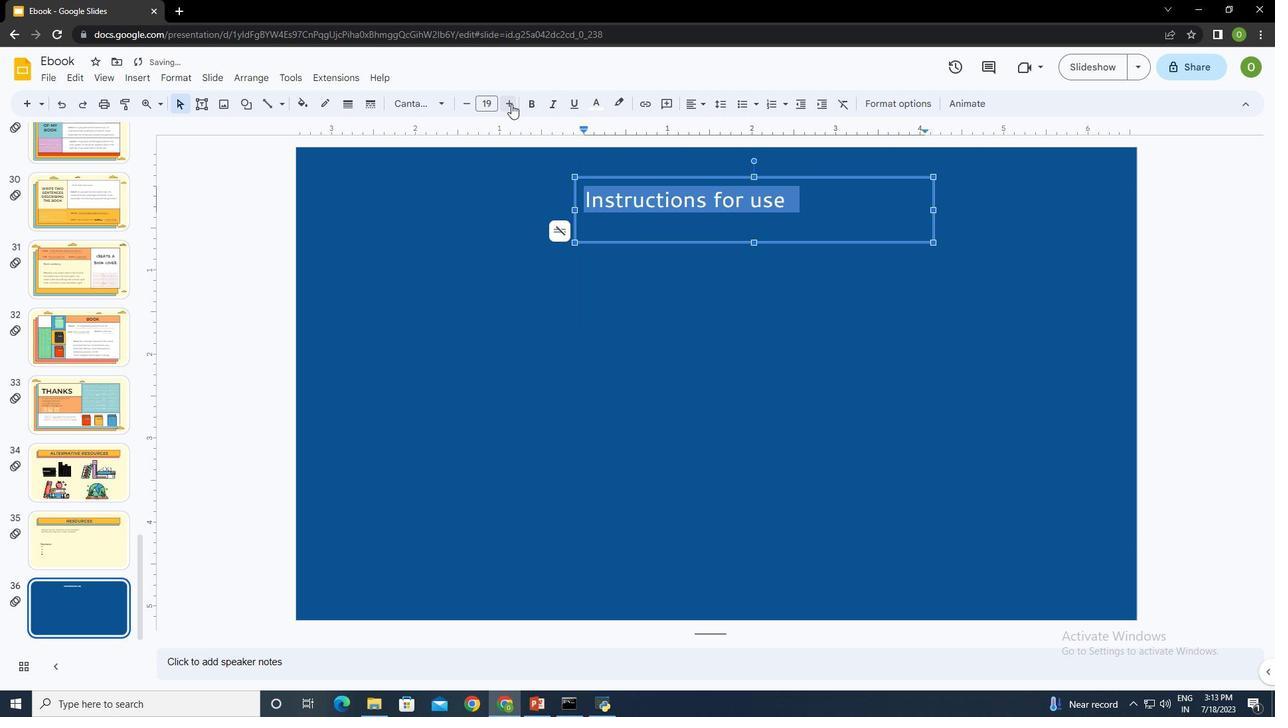 
Action: Mouse pressed left at (511, 104)
Screenshot: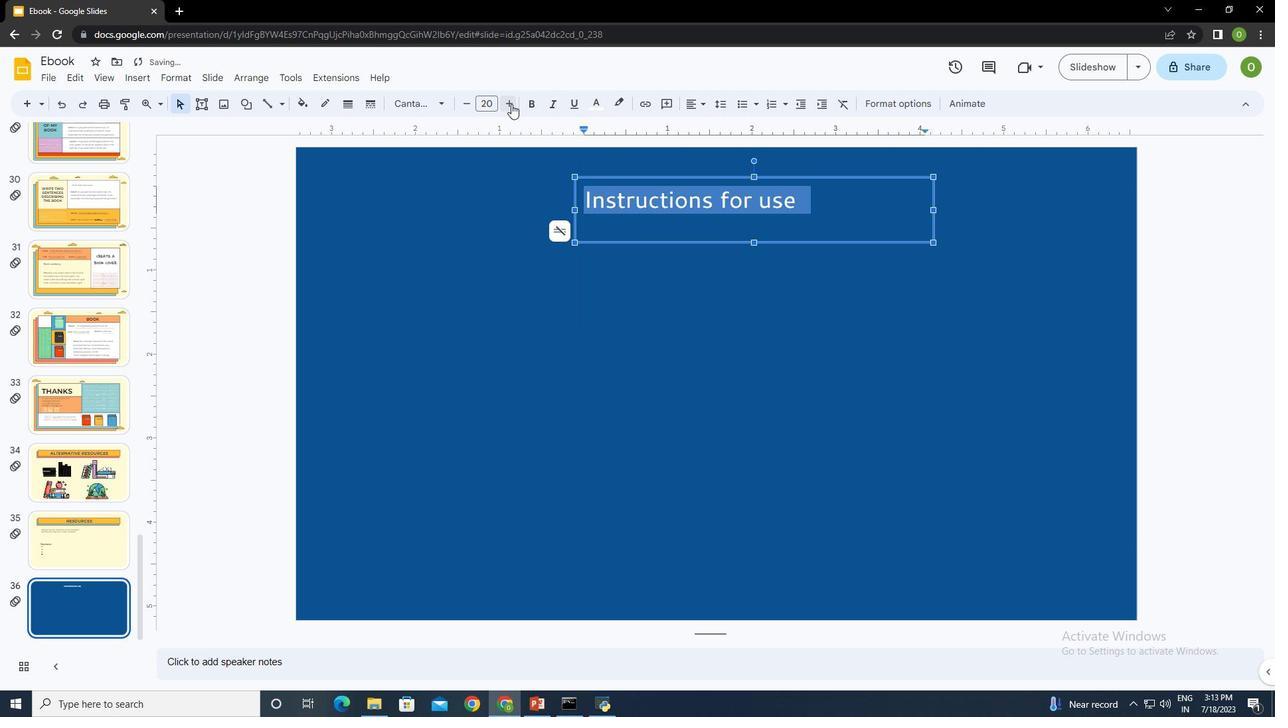 
Action: Mouse pressed left at (511, 104)
Screenshot: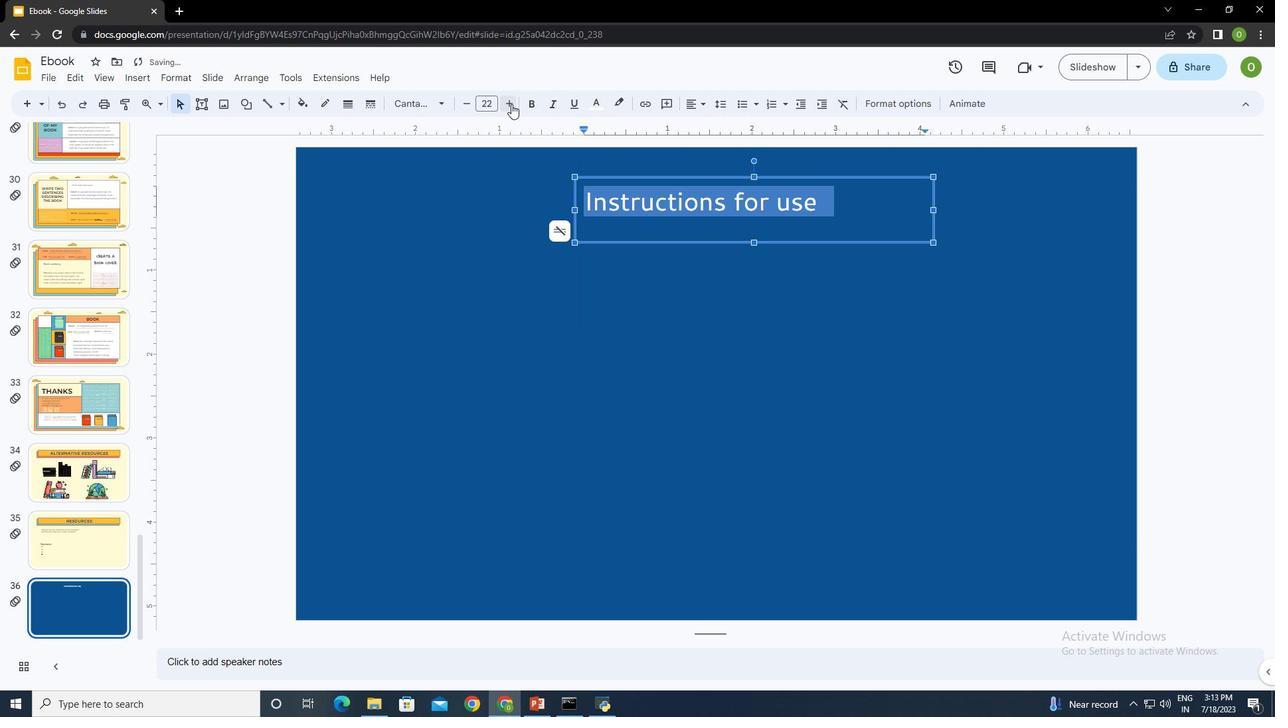 
Action: Mouse pressed left at (511, 104)
Screenshot: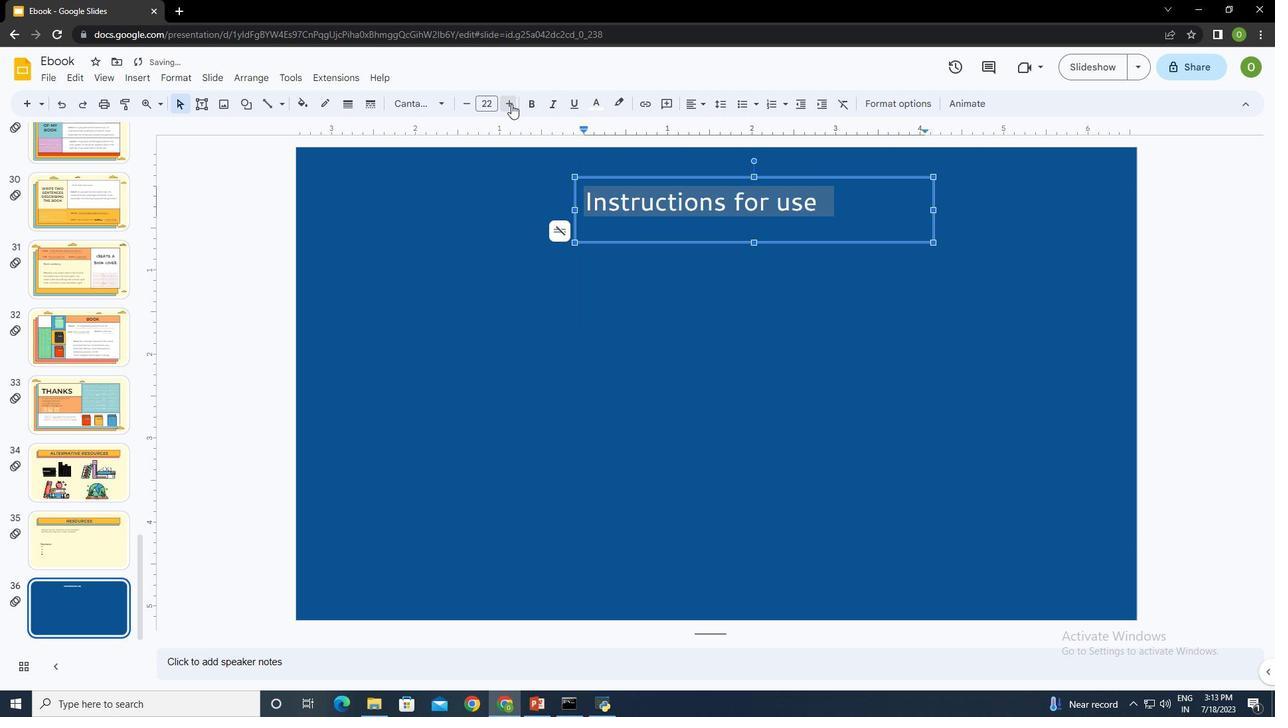 
Action: Mouse pressed left at (511, 104)
Screenshot: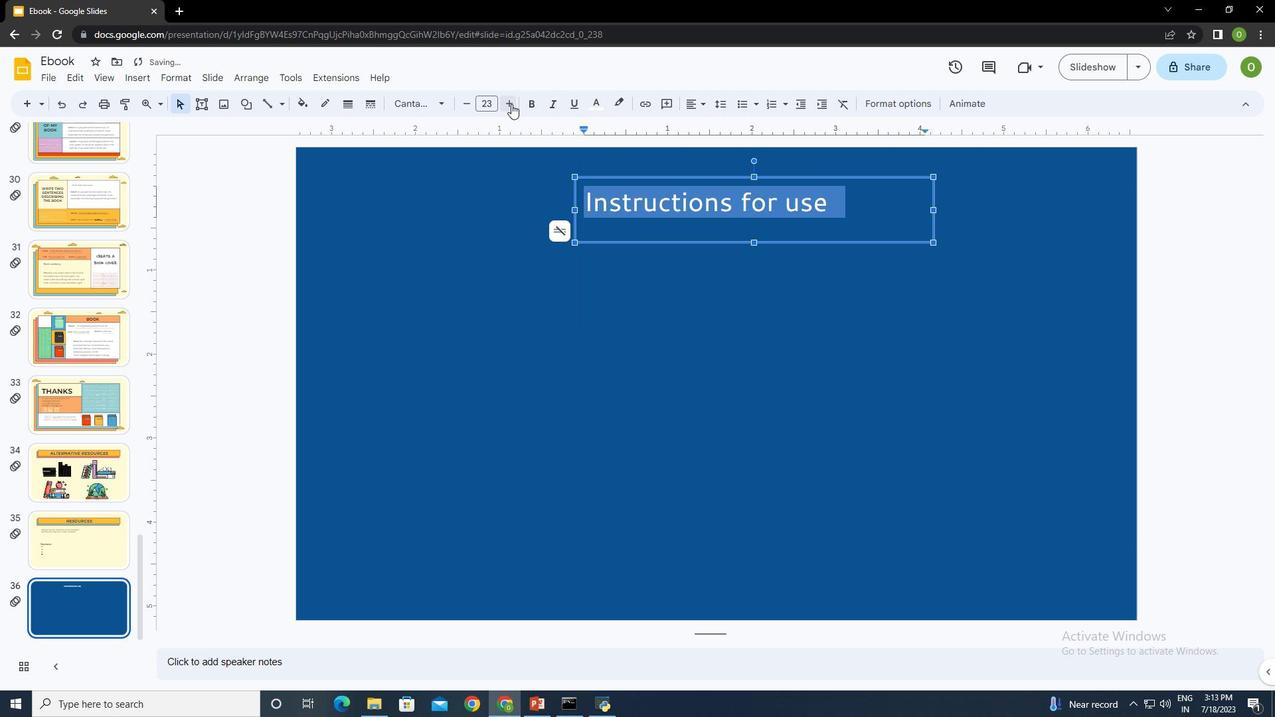 
Action: Mouse pressed left at (511, 104)
Screenshot: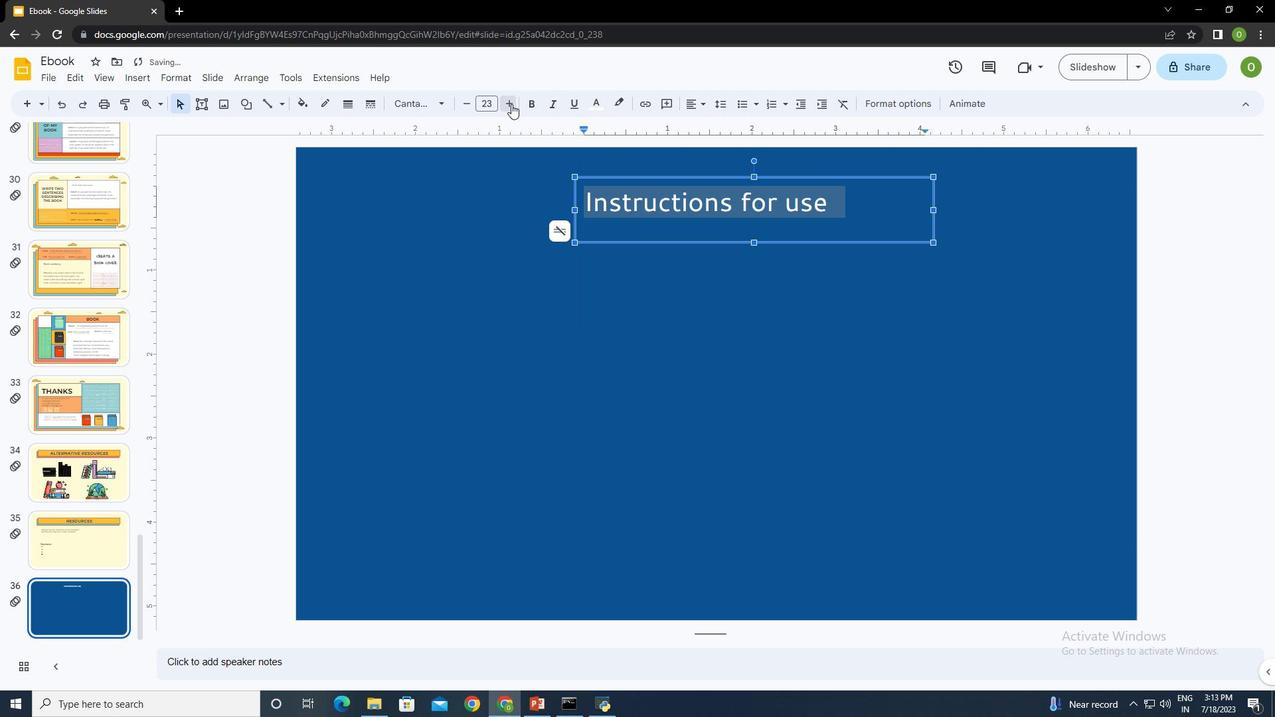 
Action: Mouse pressed left at (511, 104)
Screenshot: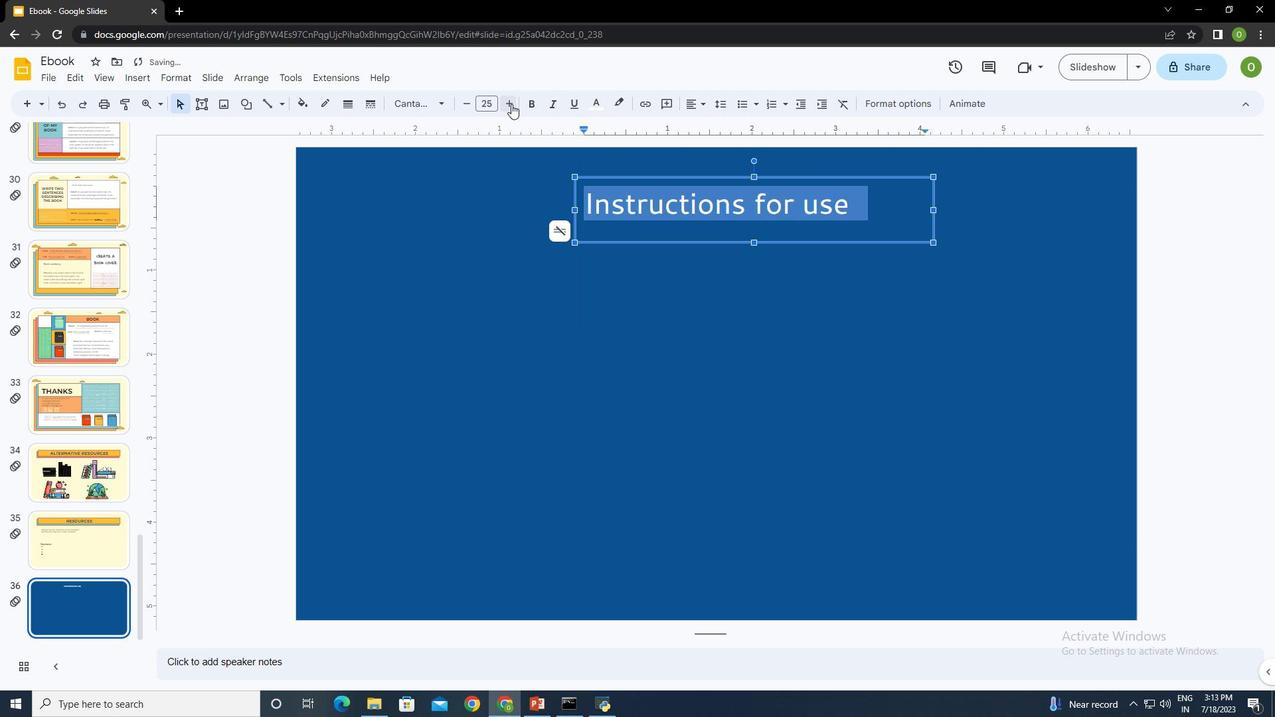 
Action: Mouse pressed left at (511, 104)
Screenshot: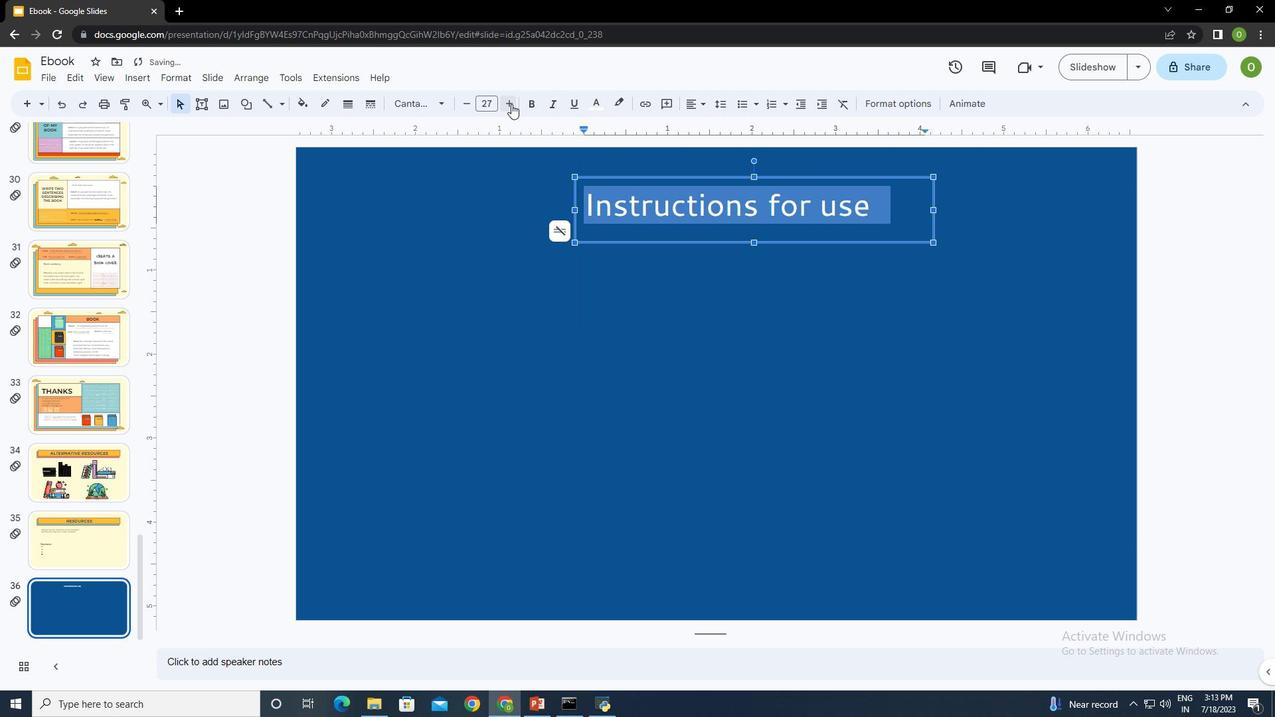 
Action: Mouse moved to (683, 257)
Screenshot: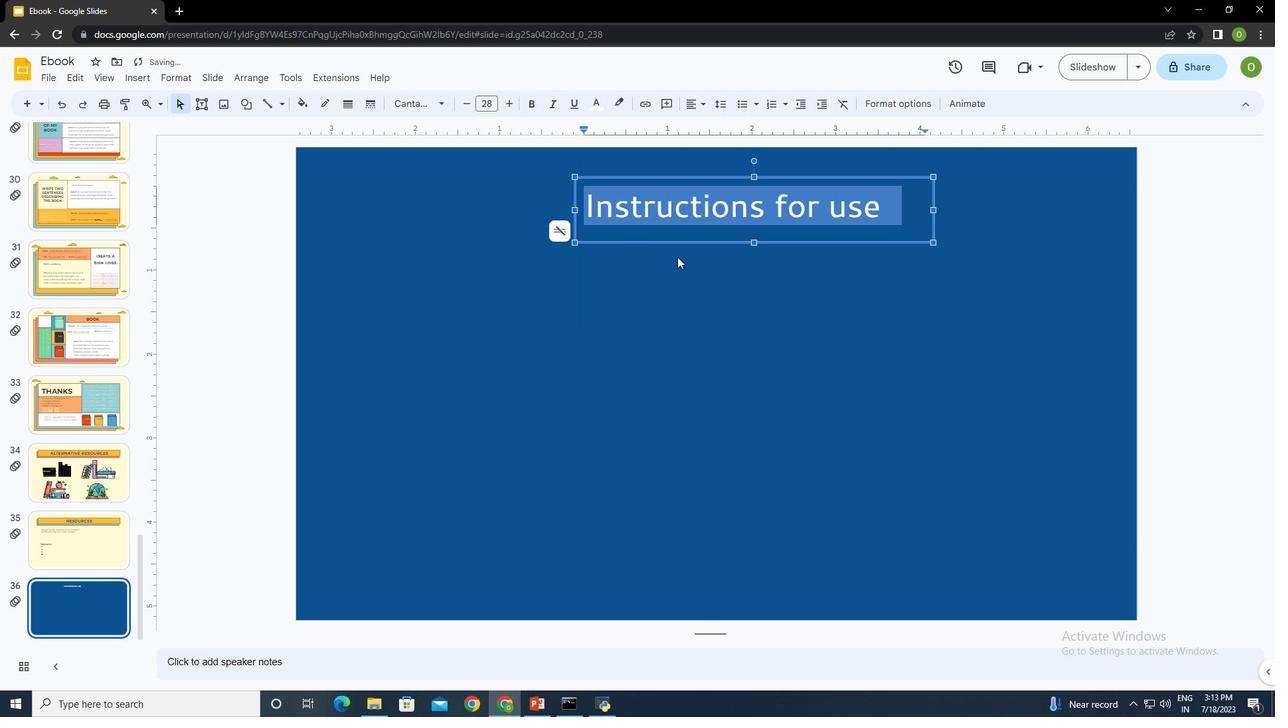 
Action: Mouse pressed left at (683, 257)
Screenshot: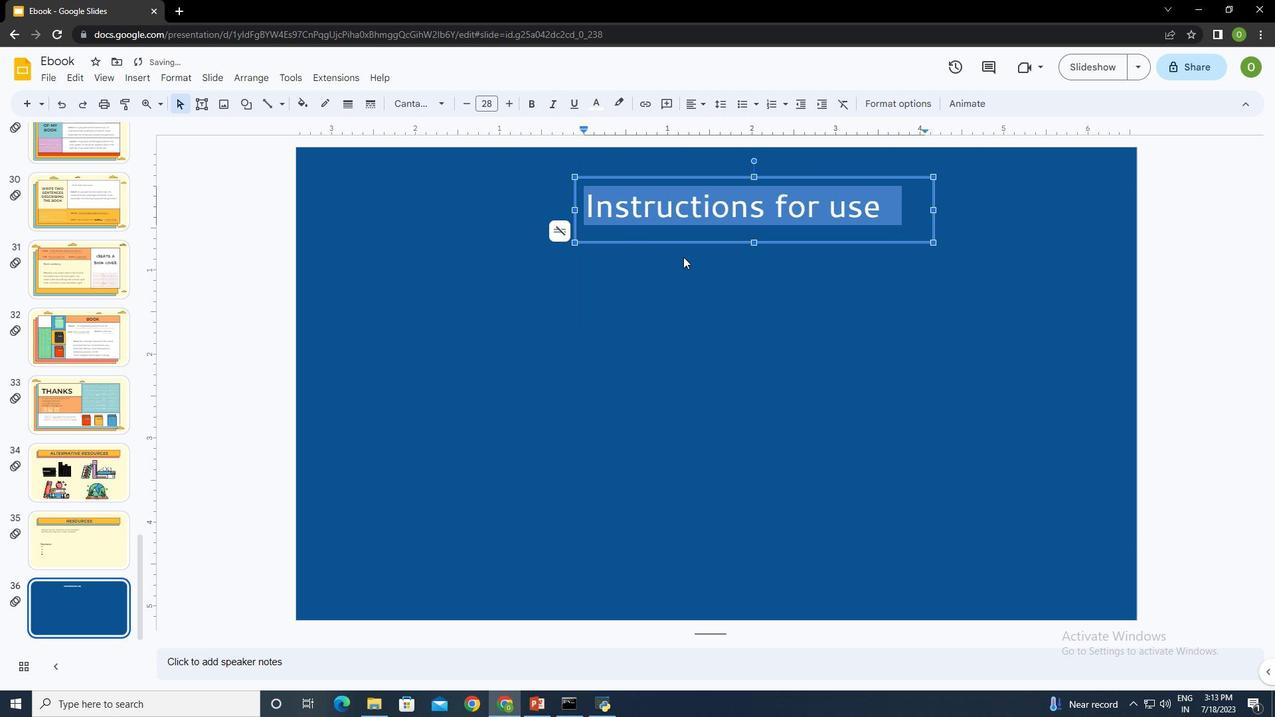 
Action: Mouse moved to (200, 104)
Screenshot: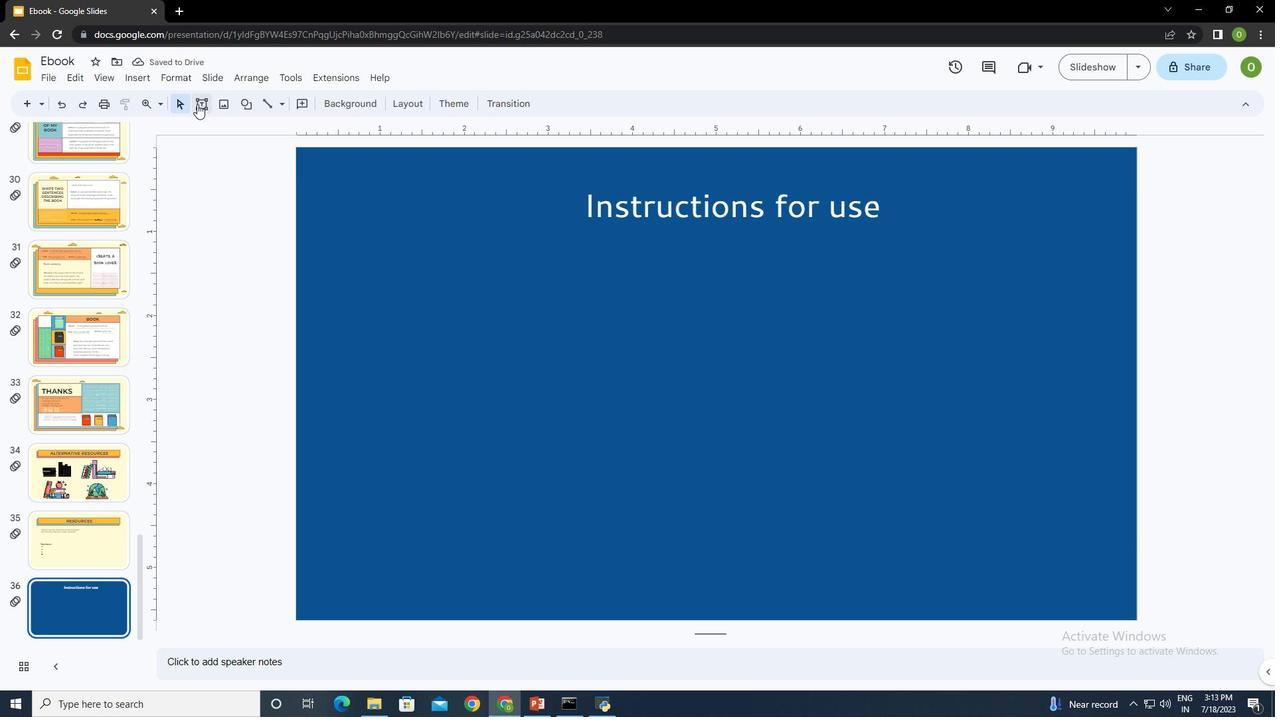 
Action: Mouse pressed left at (200, 104)
Screenshot: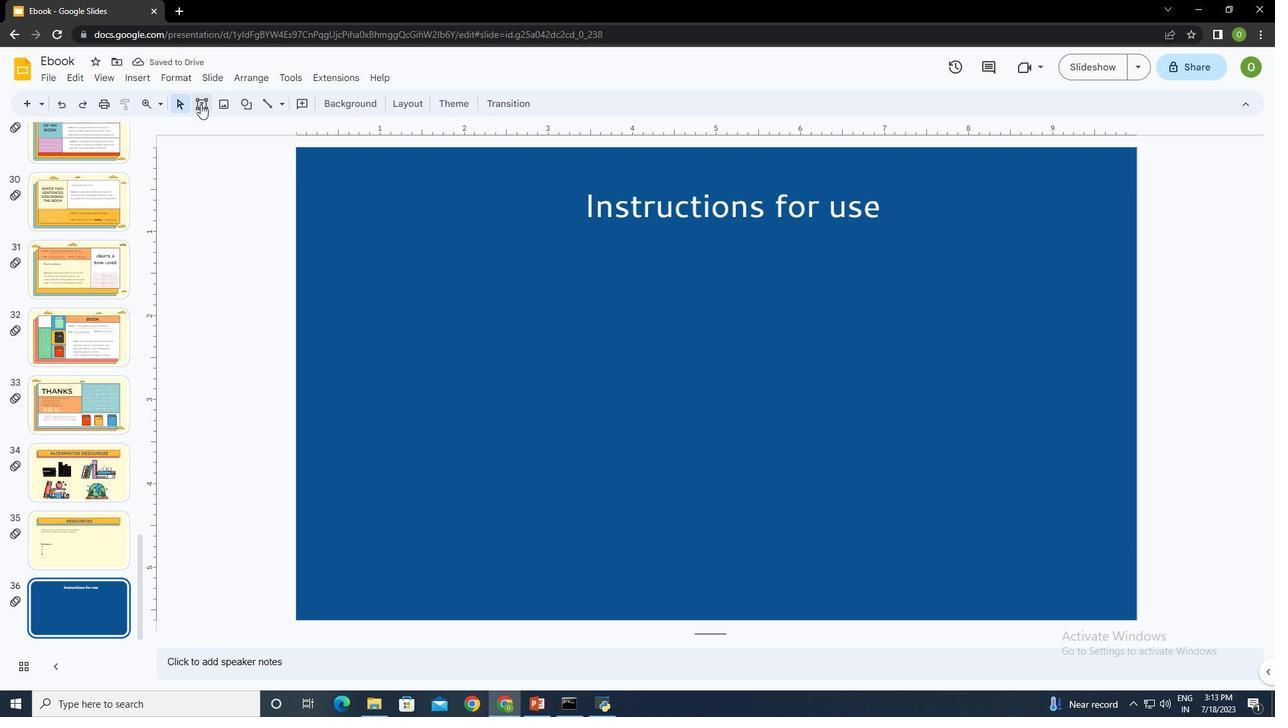 
Action: Mouse moved to (408, 251)
Screenshot: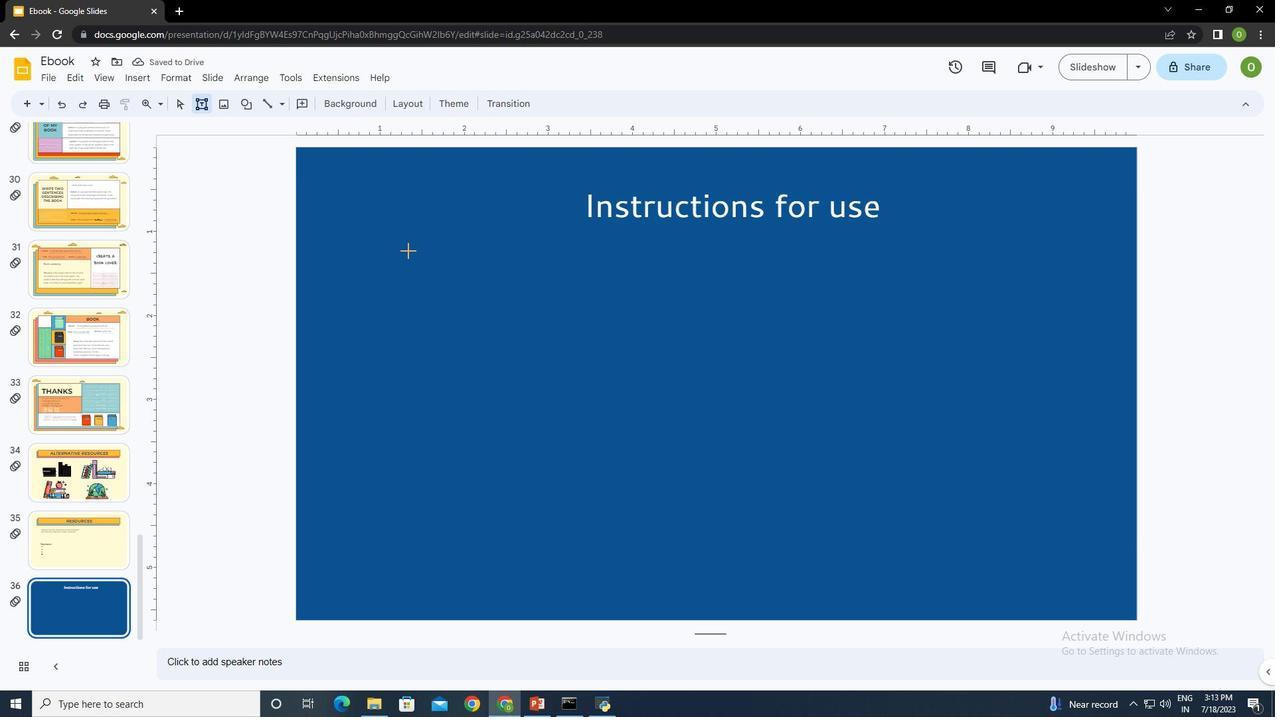 
Action: Mouse pressed left at (408, 251)
Screenshot: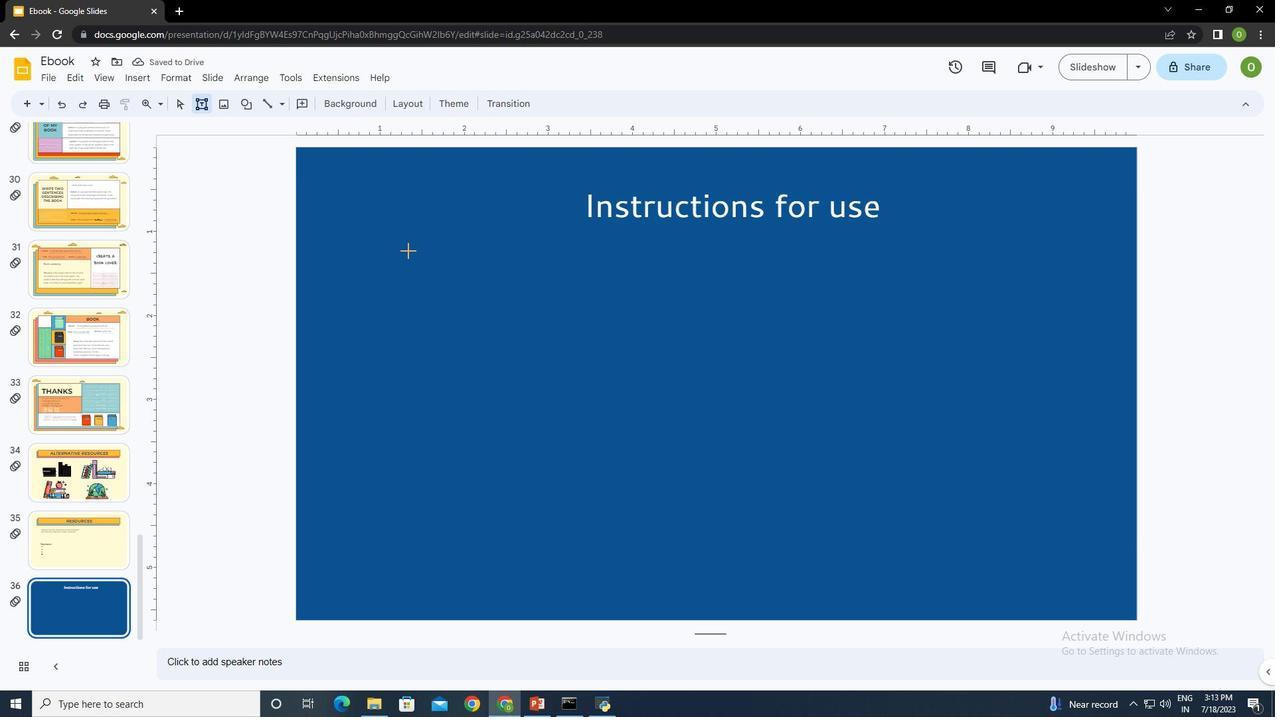 
Action: Mouse moved to (714, 352)
Screenshot: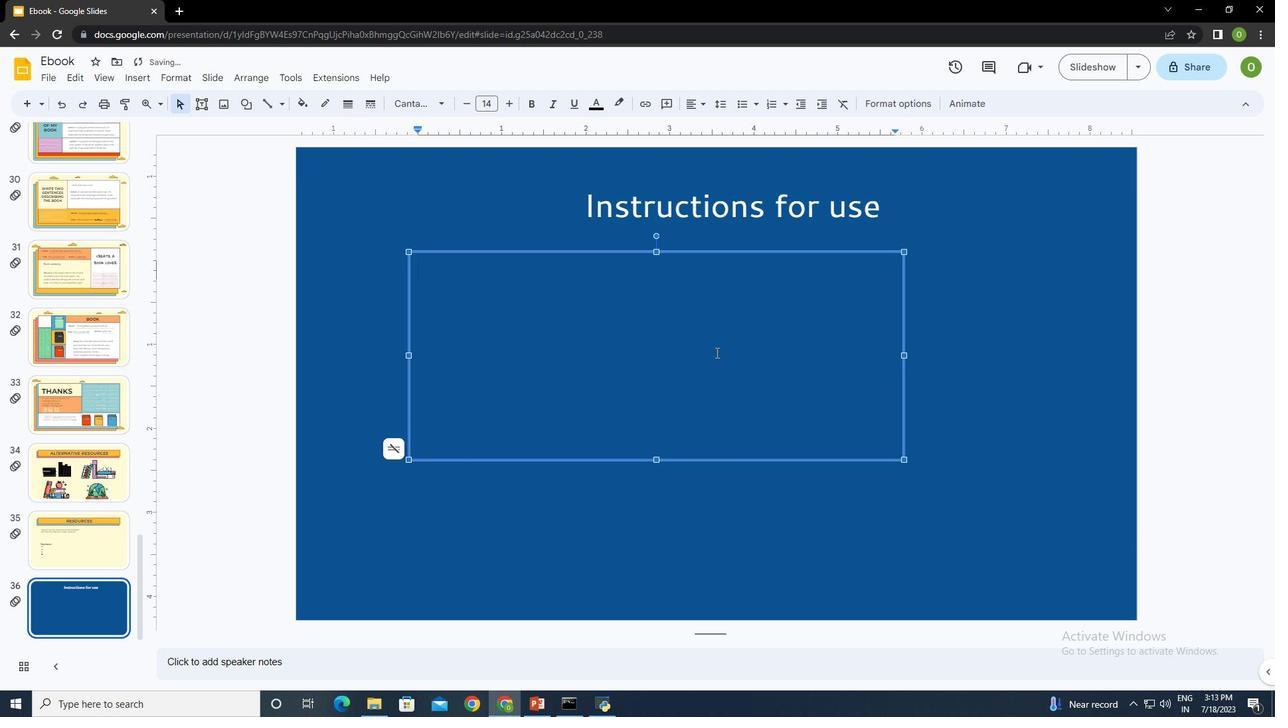 
Action: Key pressed in<Key.space><Key.backspace><Key.backspace><Key.backspace><Key.backspace><Key.shift>In<Key.space>order<Key.space>to<Key.space>use<Key.space>this<Key.space>r<Key.backspace>template,<Key.space>you<Key.space>must<Key.space>credit<Key.space>s<Key.backspace>softage<Key.space>by<Key.space>keep<Key.space>the<Key.space>than<Key.backspace><Key.backspace><Key.backspace><Key.backspace><Key.shift><Key.shift>Thanks<Key.space>slide.<Key.enter><Key.shift><Key.enter><Key.shift>You<Key.space>are<Key.space>allowd<Key.space>to<Key.space><Key.backspace><Key.shift_r>:<Key.enter>-<Key.shift><Key.shift><Key.shift><Key.shift><Key.shift><Key.shift><Key.shift><Key.shift>Modify<Key.space>this<Key.space>template.<Key.enter>-<Key.shift>Use<Key.space>it<Key.space>for<Key.space>both<Key.space>personal<Key.space>and<Key.space>commercial<Key.space>projects.<Key.enter><Key.enter><Key.shift><Key.shift><Key.shift><Key.shift><Key.shift>You<Key.space>are<Key.space>not<Key.space>allowed<Key.space>to<Key.shift_r>:<Key.enter>-<Key.shift><Key.shift><Key.shift><Key.shift><Key.shift><Key.shift><Key.shift><Key.shift><Key.shift><Key.shift><Key.shift><Key.shift>Sublicense,<Key.space>sell<Key.space>or<Key.space>rent<Key.space>any<Key.space>of<Key.space>sli<Key.backspace><Key.backspace><Key.backspace>softage<Key.space>content<Key.shift_r>(ot<Key.backspace>r<Key.space>a<Key.space>mof<Key.backspace>dified<Key.space>c<Key.backspace>version<Key.space>of<Key.space>softage<Key.space>contem<Key.backspace>nt<Key.shift_r>).<Key.enter><Key.shift>-<Key.shift>De<Key.backspace>istribute<Key.space>softage<Key.space>conta<Key.backspace>ent<Key.space>unless<Key.space>it<Key.space>has<Key.space>been<Key.space>ec<Key.backspace>xpressly<Key.space>authorizw<Key.backspace>ed<Key.space>by<Key.space>softage.<Key.enter>-in<Key.backspace><Key.backspace><Key.shift>Including<Key.space>softage<Key.space>content<Key.space>in<Key.space>an<Key.space>online<Key.space>or<Key.space>ofline<Key.space>database<Key.space>or<Key.space>file.<Key.enter>-<Key.shift>Offer<Key.space>softage<Key.space>templates<Key.space><Key.backspace><Key.shift_r>(or<Key.space>modified<Key.space>versions<Key.space>of<Key.space>slidesgo<Key.space>template<Key.shift_r>)<Key.space>for<Key.space>download.<Key.enter>-<Key.shift>Acw<Key.backspace>quire<Key.space>the<Key.space>copyright<Key.space>of<Key.space>softage<Key.space>content.
Screenshot: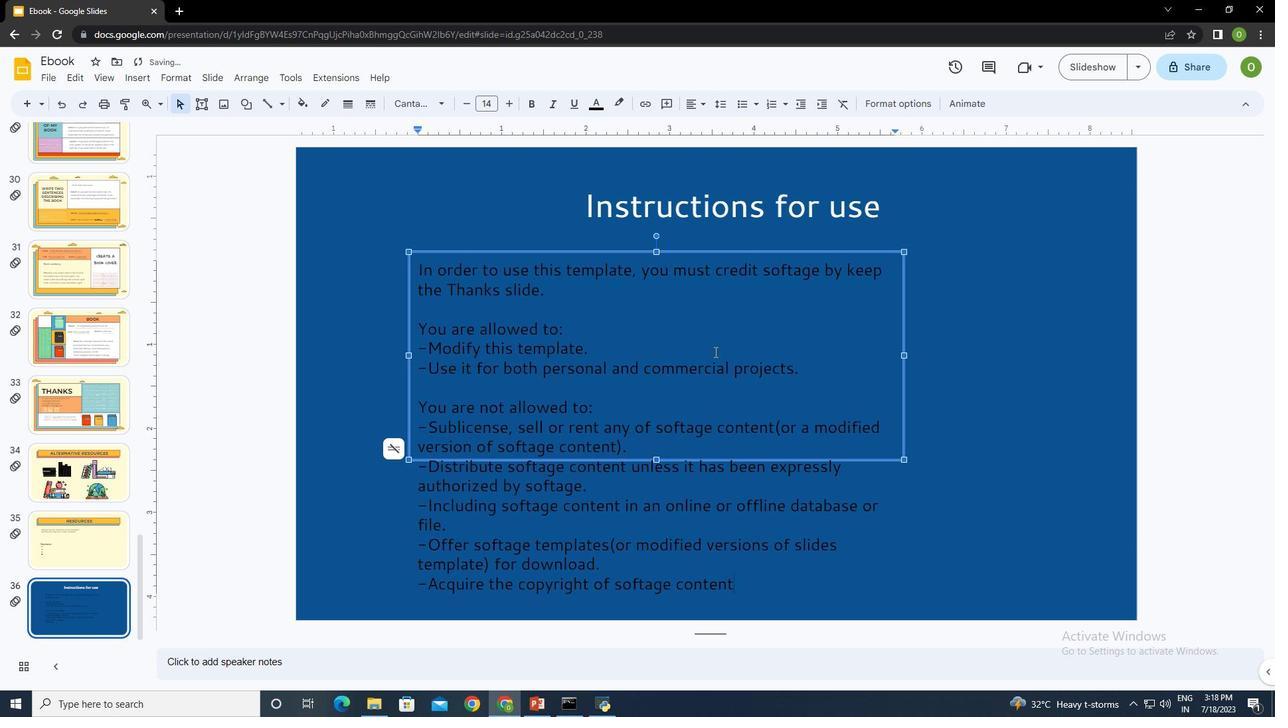 
Action: Mouse moved to (904, 458)
Screenshot: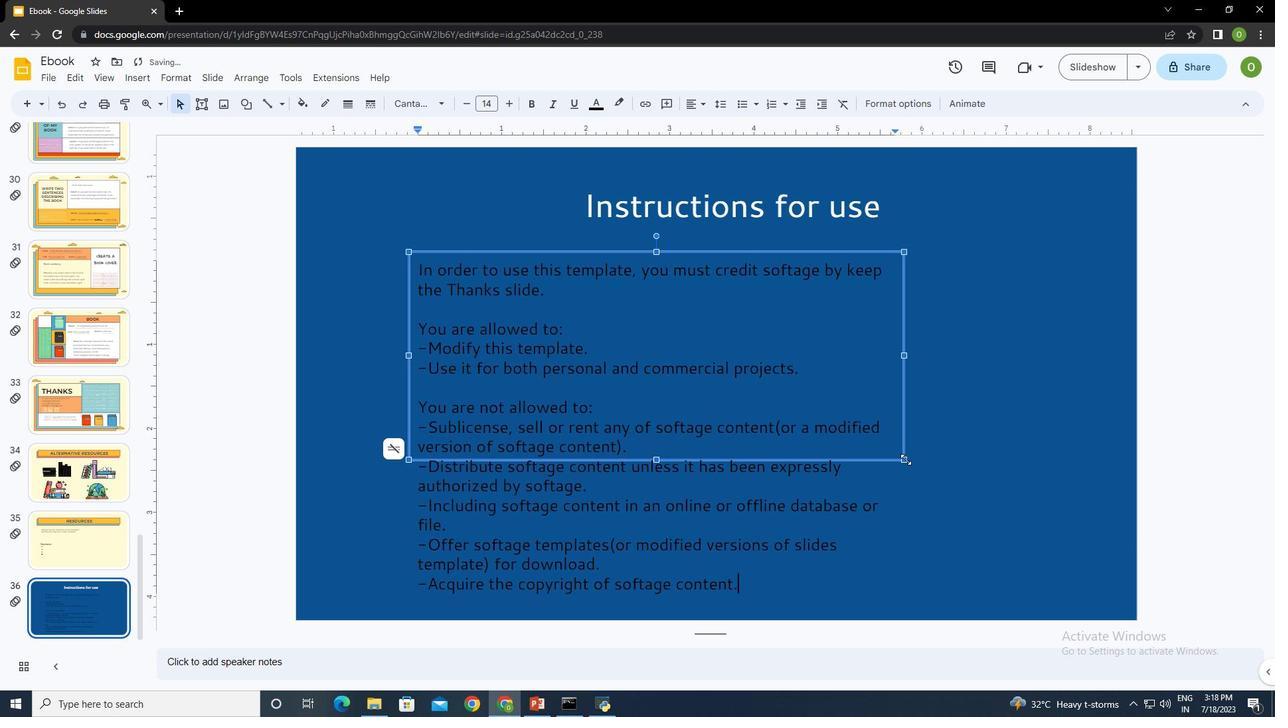 
Action: Mouse pressed left at (904, 458)
Screenshot: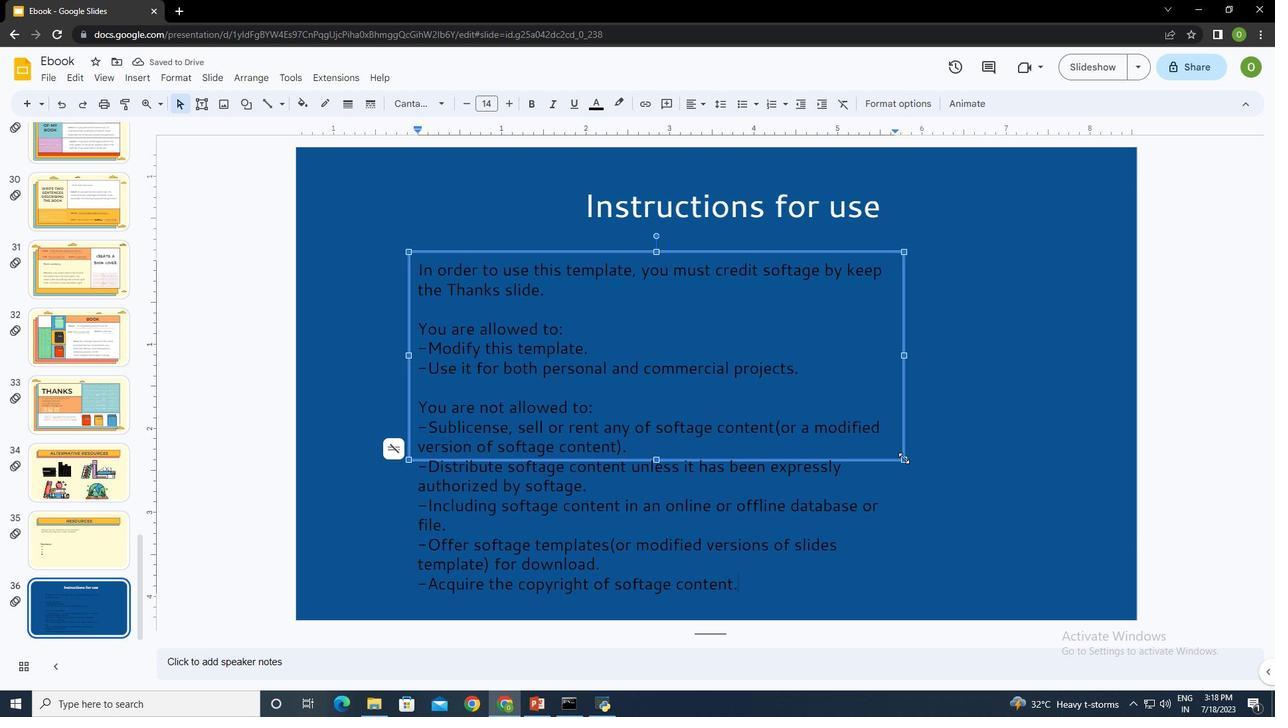 
Action: Mouse moved to (409, 251)
Screenshot: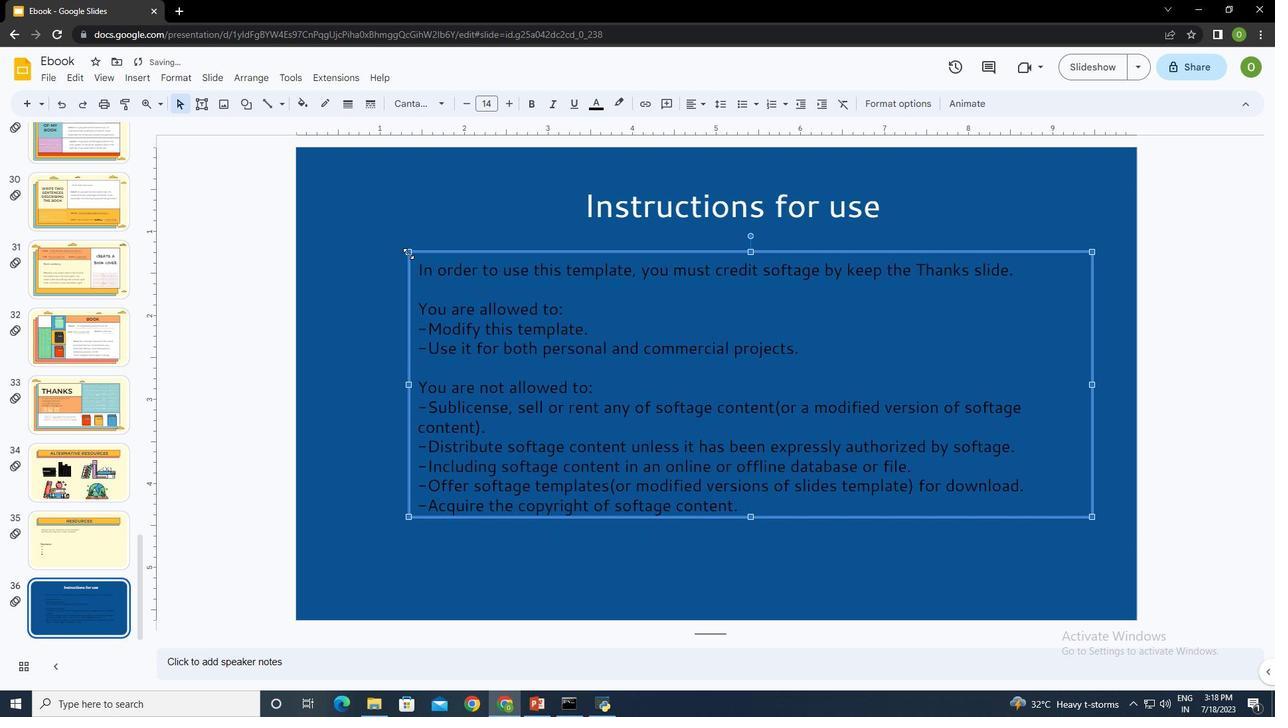 
Action: Mouse pressed left at (409, 251)
Screenshot: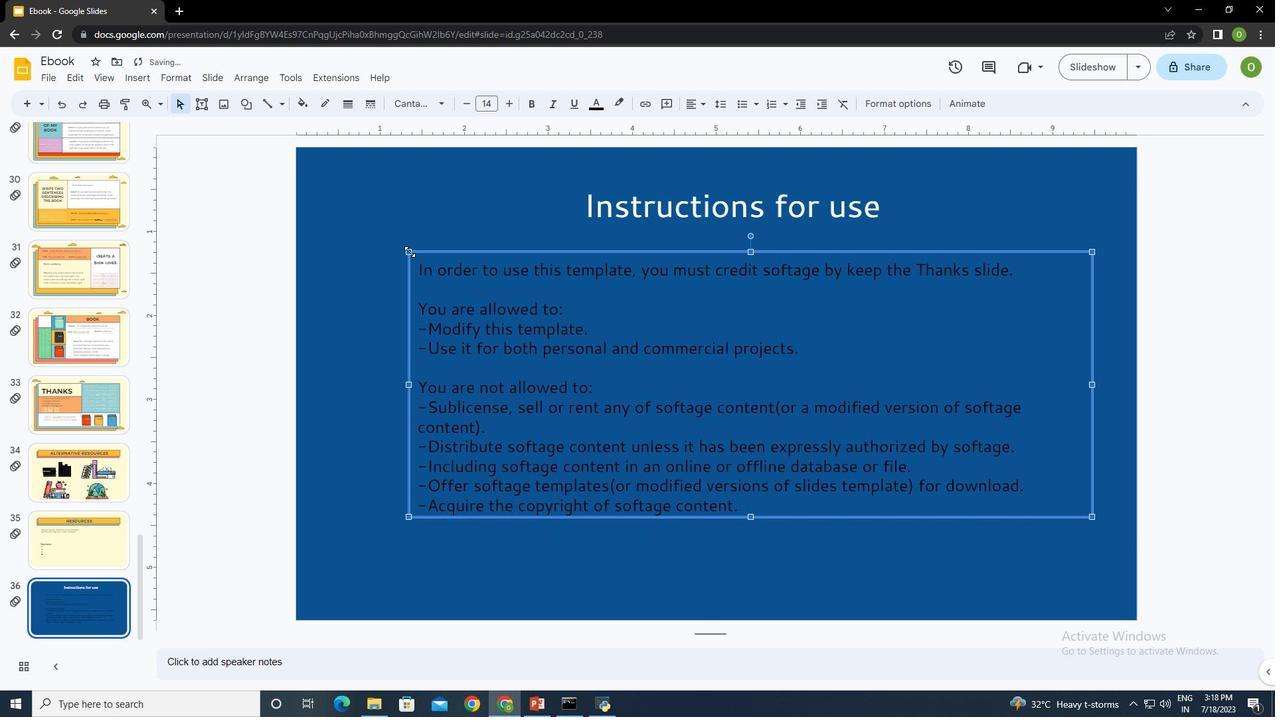 
Action: Mouse moved to (493, 329)
Screenshot: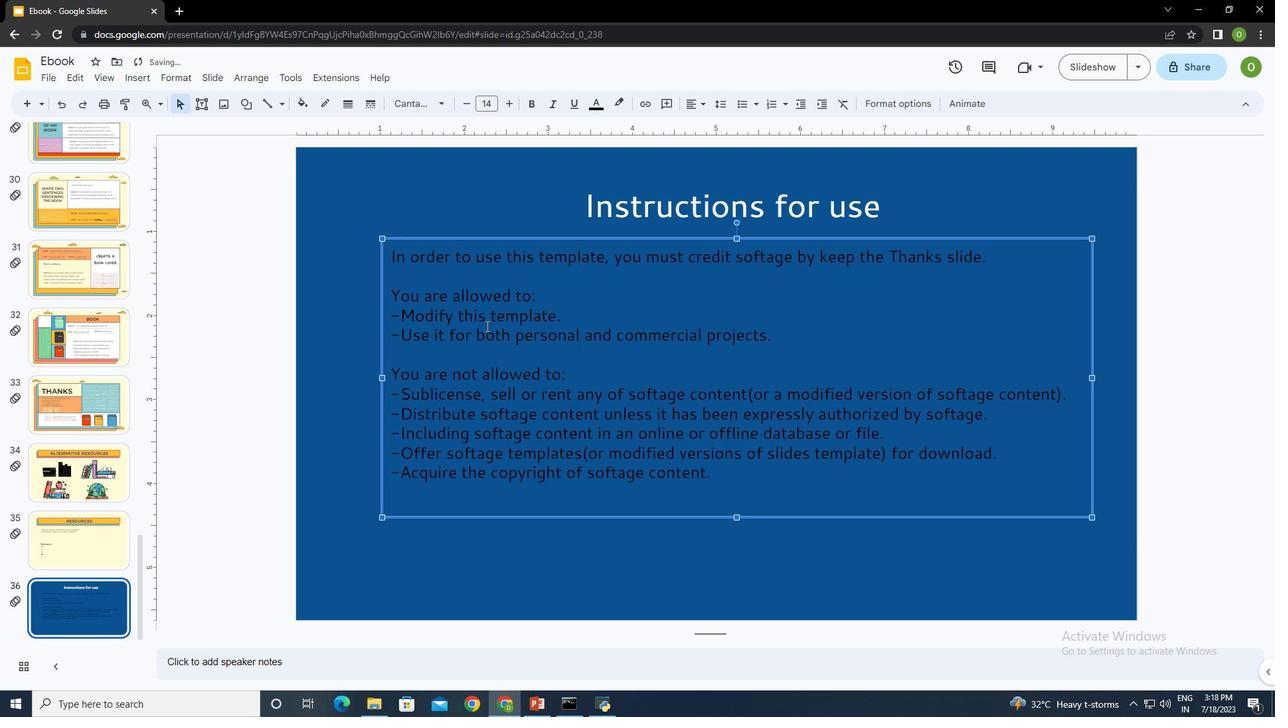 
Action: Mouse pressed left at (493, 329)
Screenshot: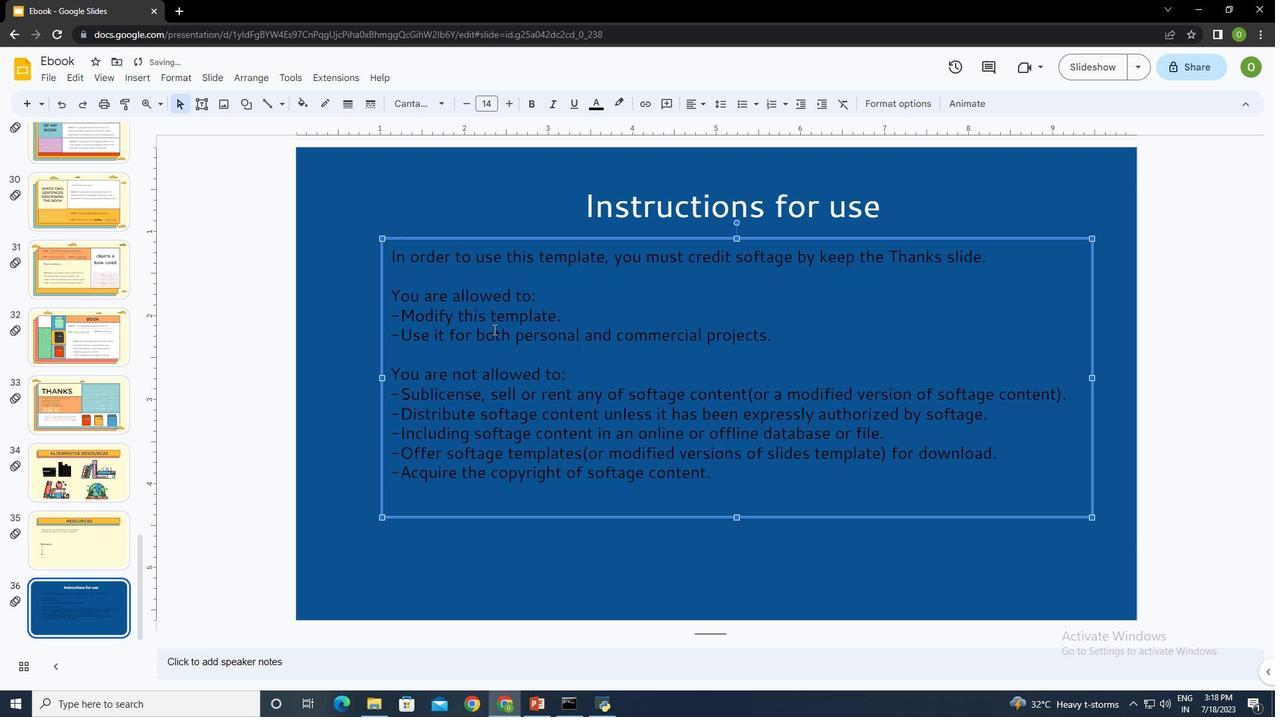 
Action: Key pressed ctrl+A
Screenshot: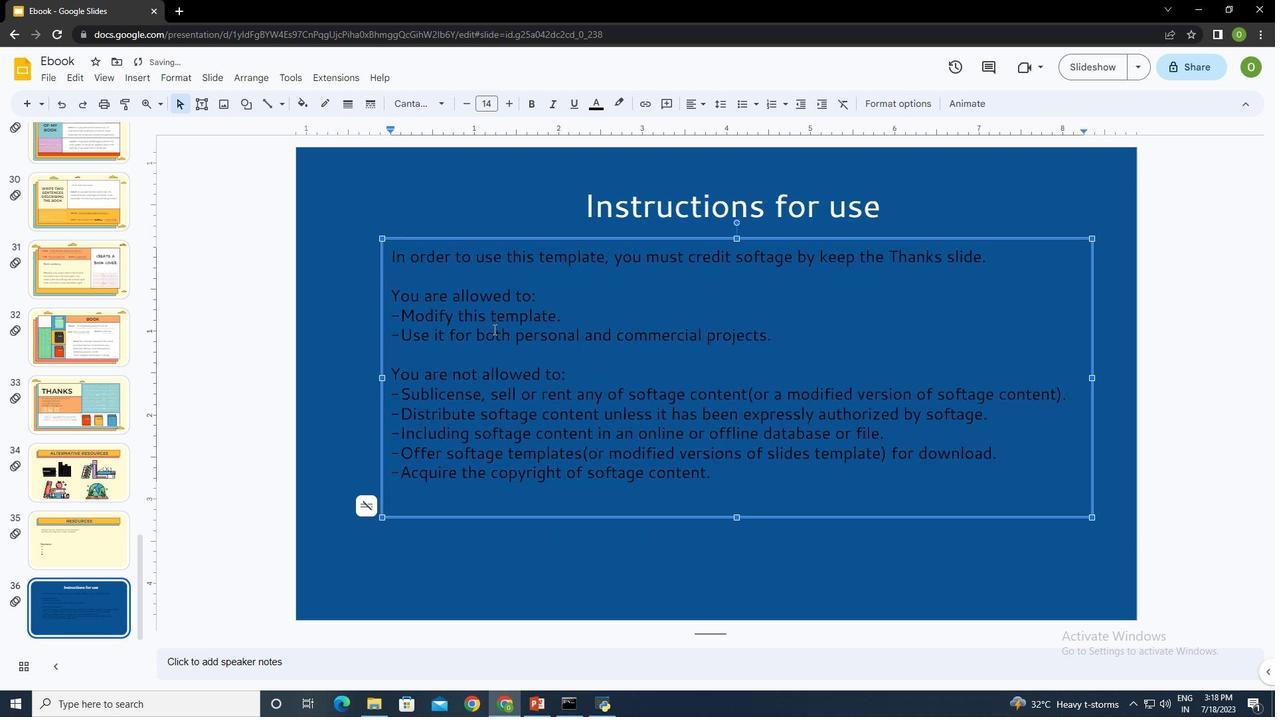 
Action: Mouse moved to (591, 104)
Screenshot: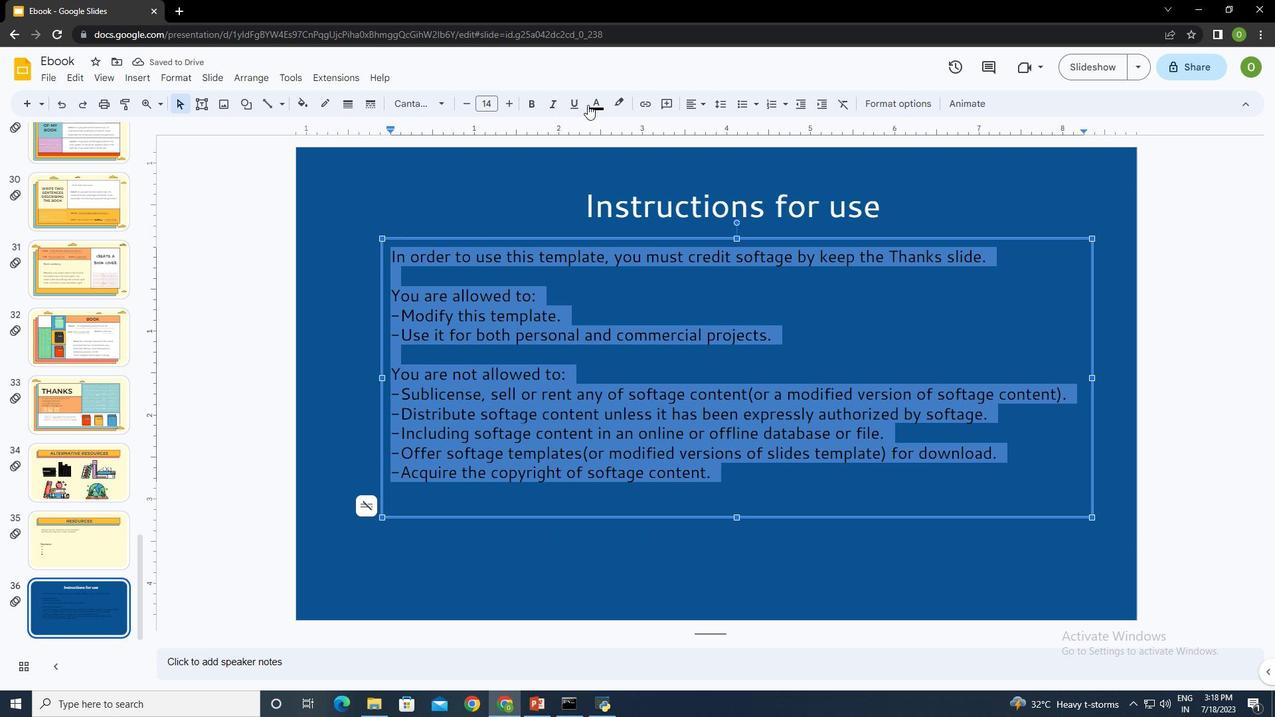 
Action: Mouse pressed left at (591, 104)
Screenshot: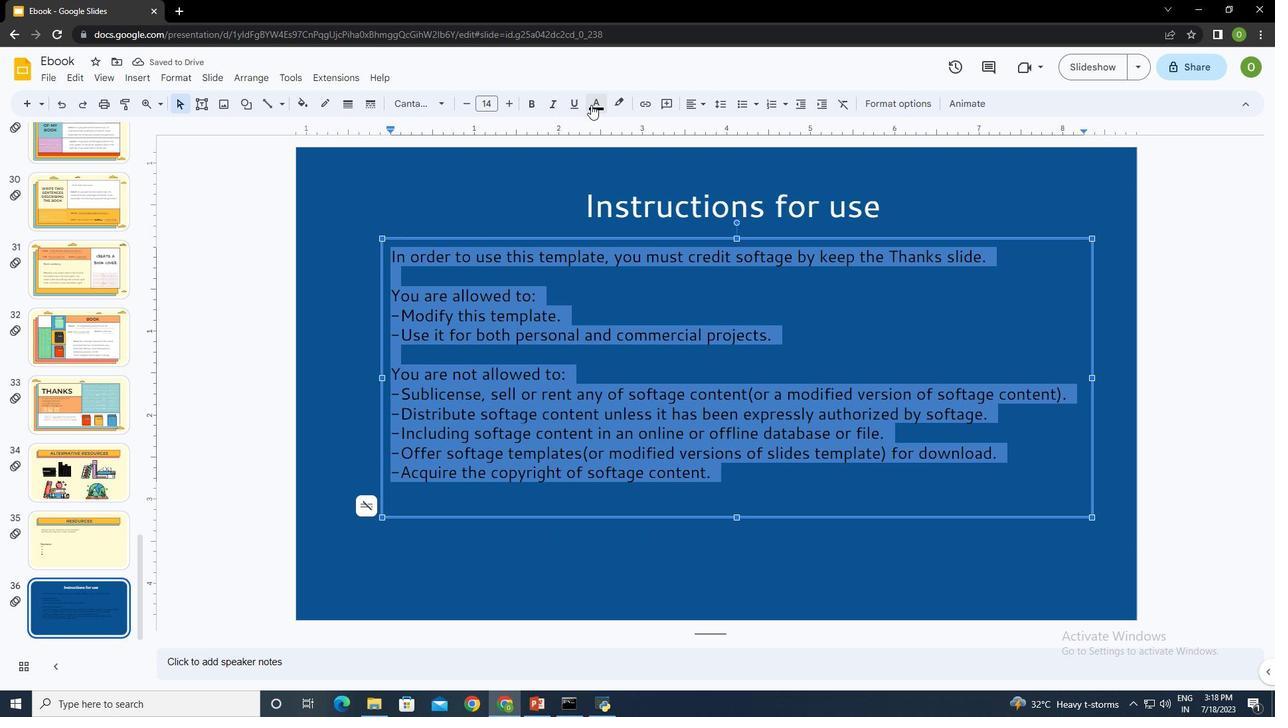 
Action: Mouse moved to (731, 217)
Screenshot: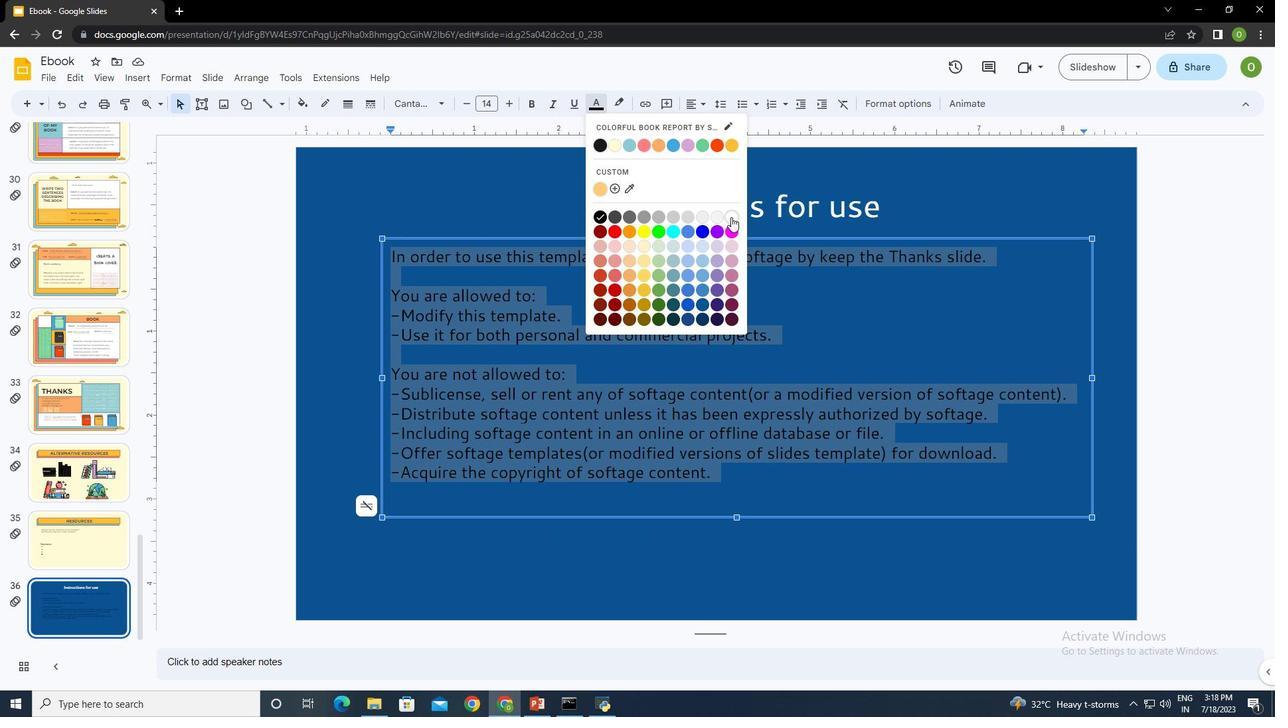 
Action: Mouse pressed left at (731, 217)
Screenshot: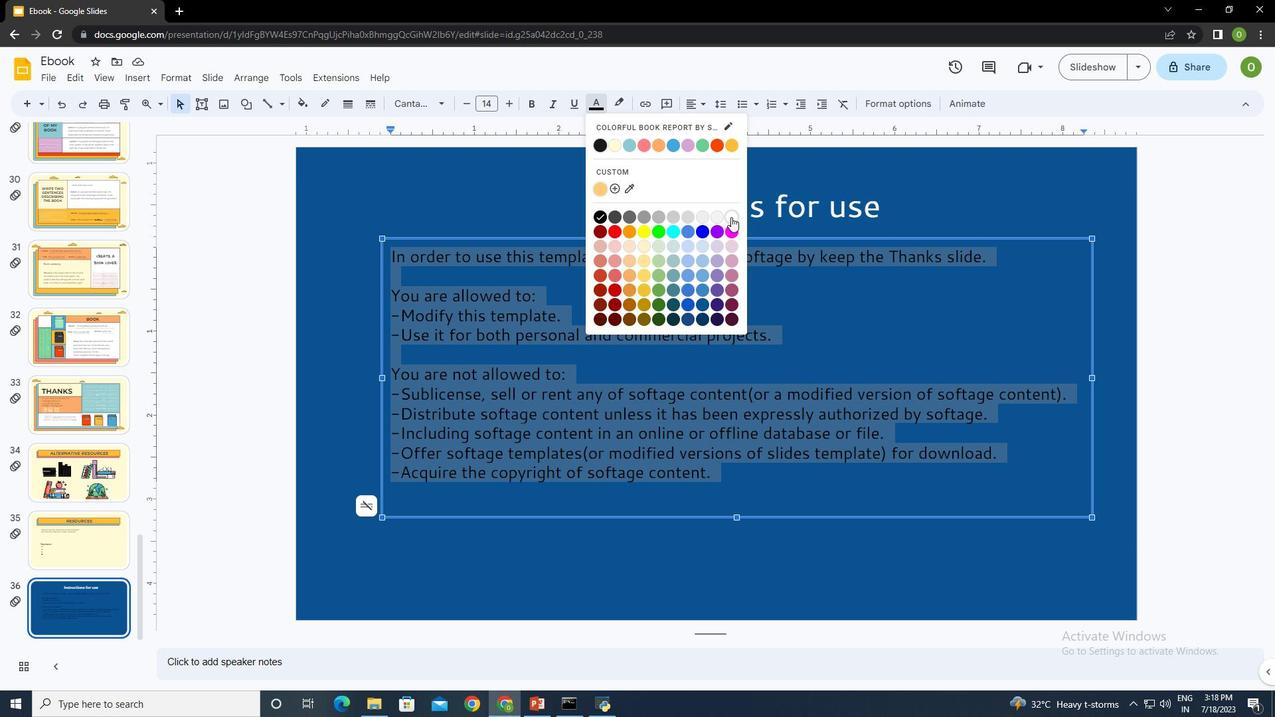
Action: Mouse moved to (772, 486)
Screenshot: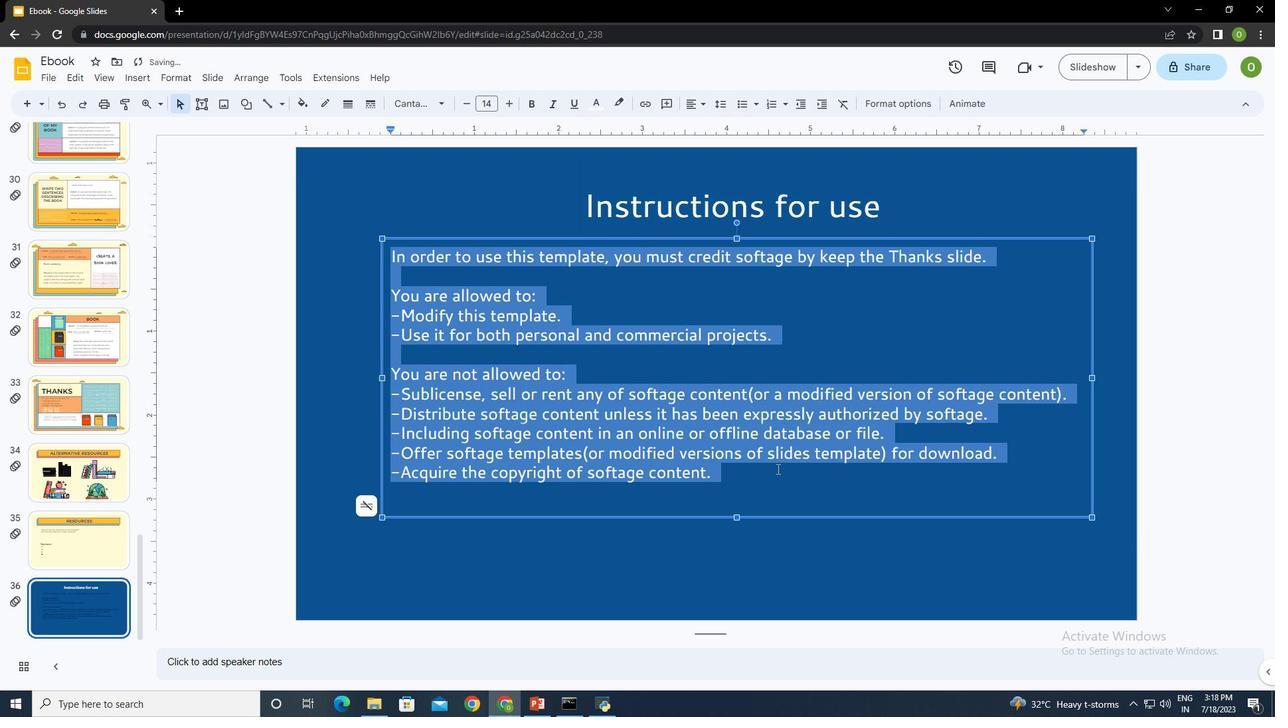 
Action: Mouse pressed left at (772, 486)
Screenshot: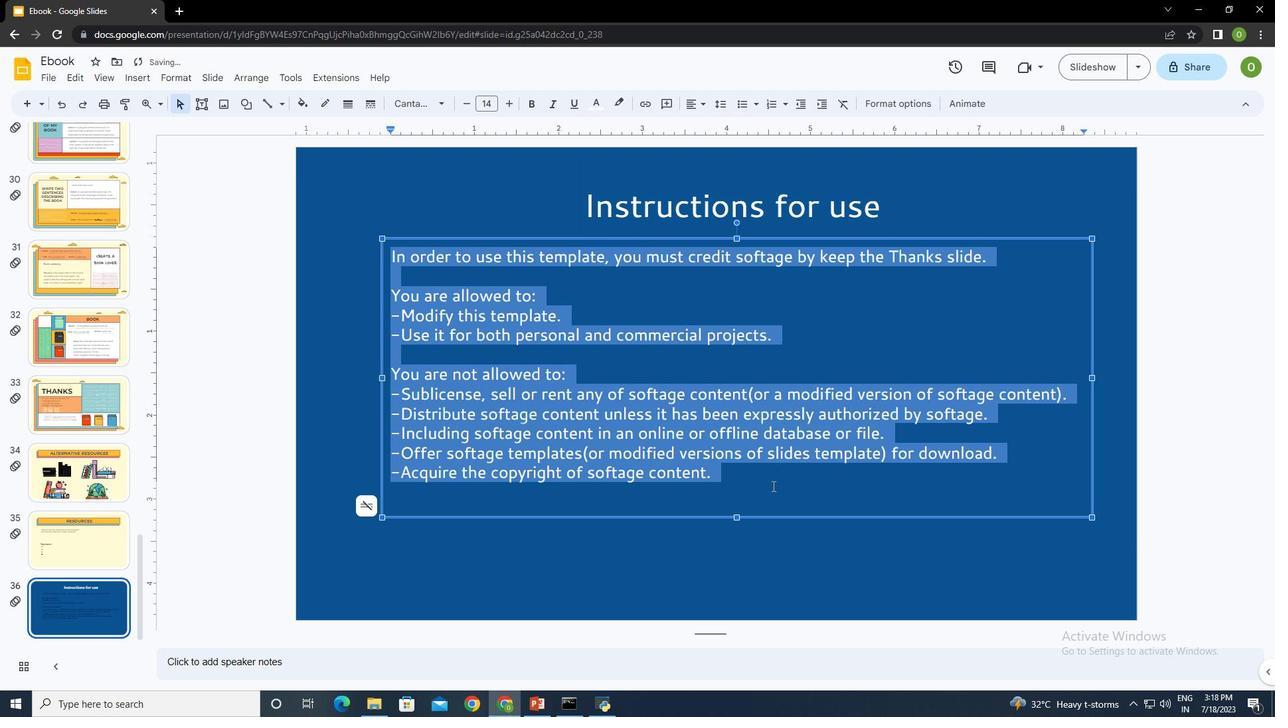
Action: Mouse moved to (737, 518)
Screenshot: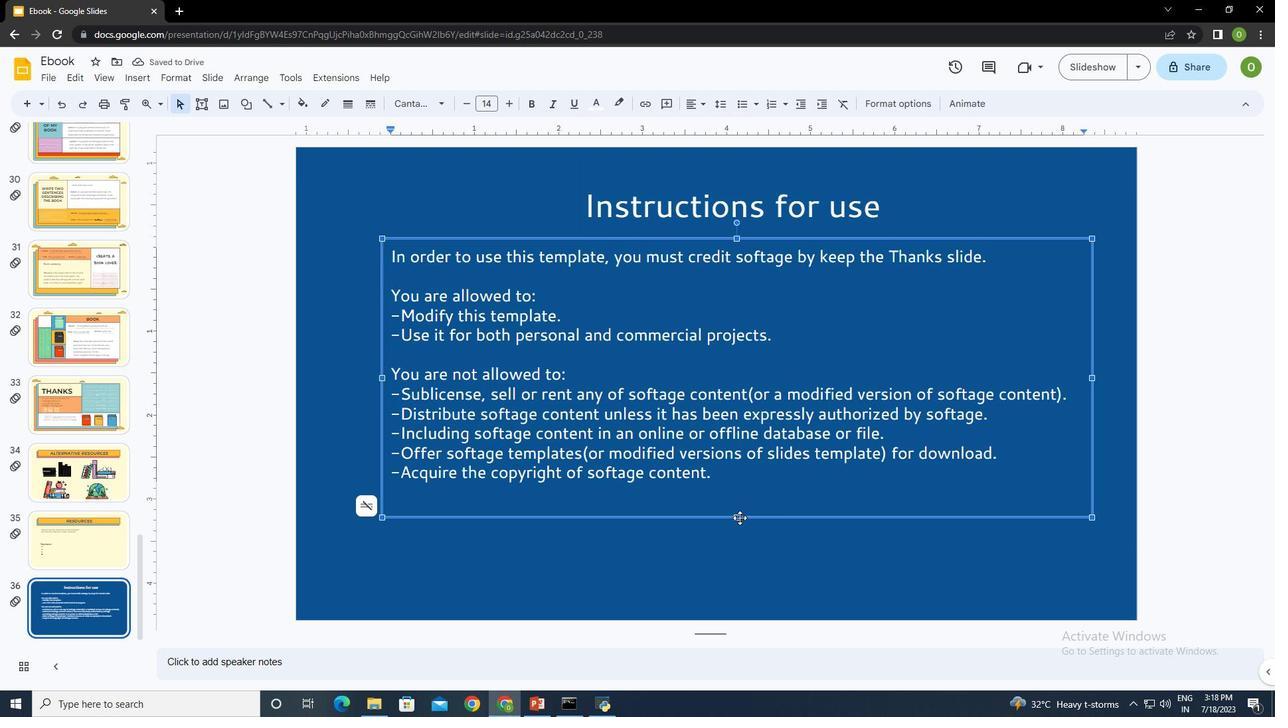 
Action: Mouse pressed left at (737, 518)
Screenshot: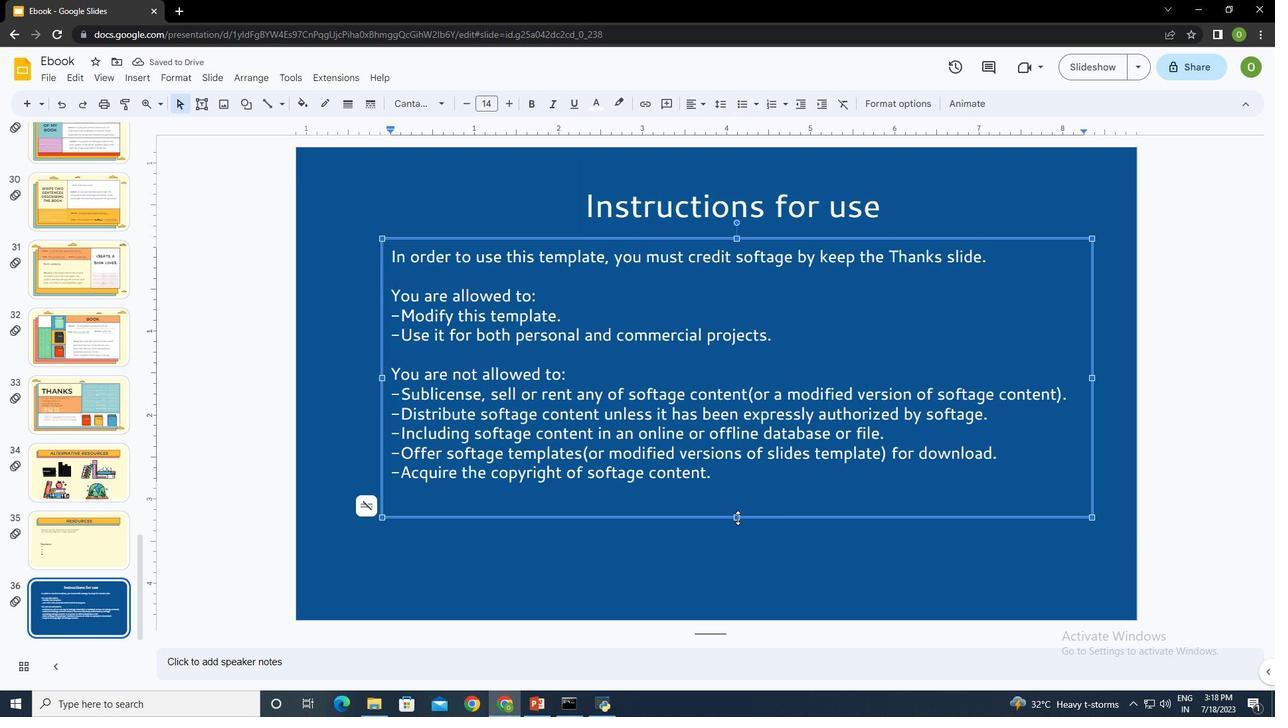 
Action: Mouse moved to (631, 548)
Screenshot: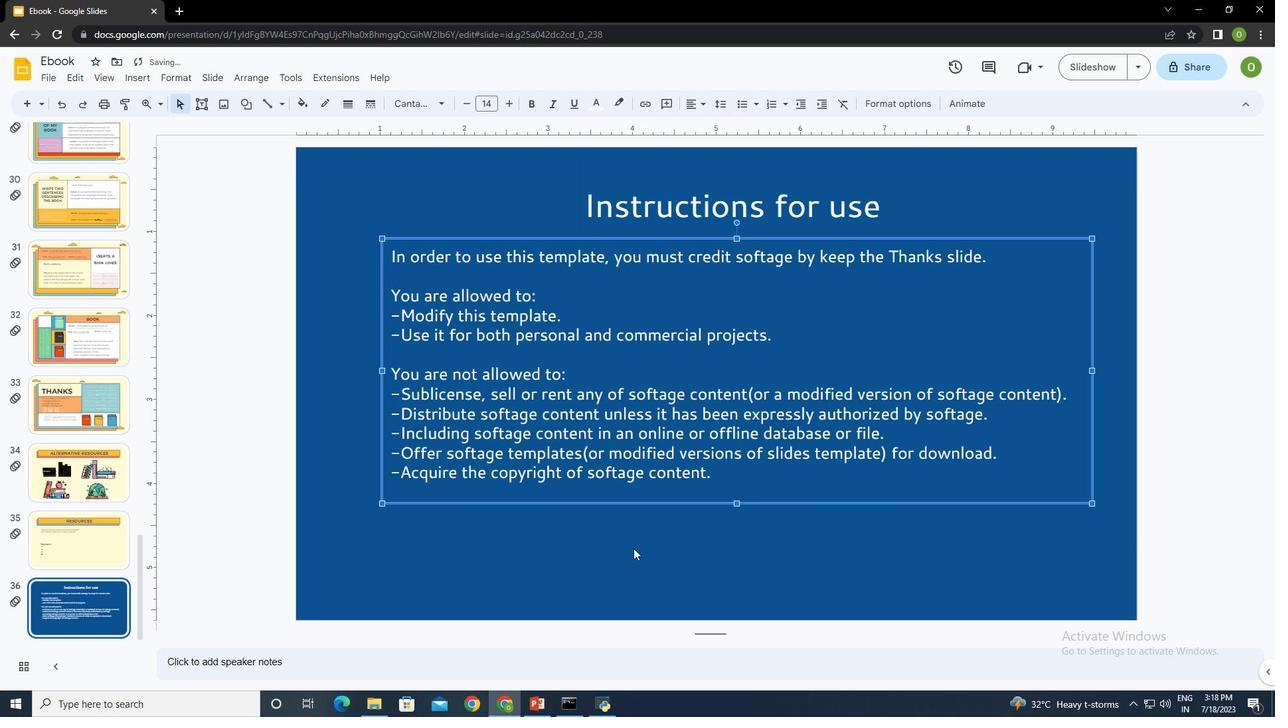 
Action: Mouse pressed left at (631, 548)
Screenshot: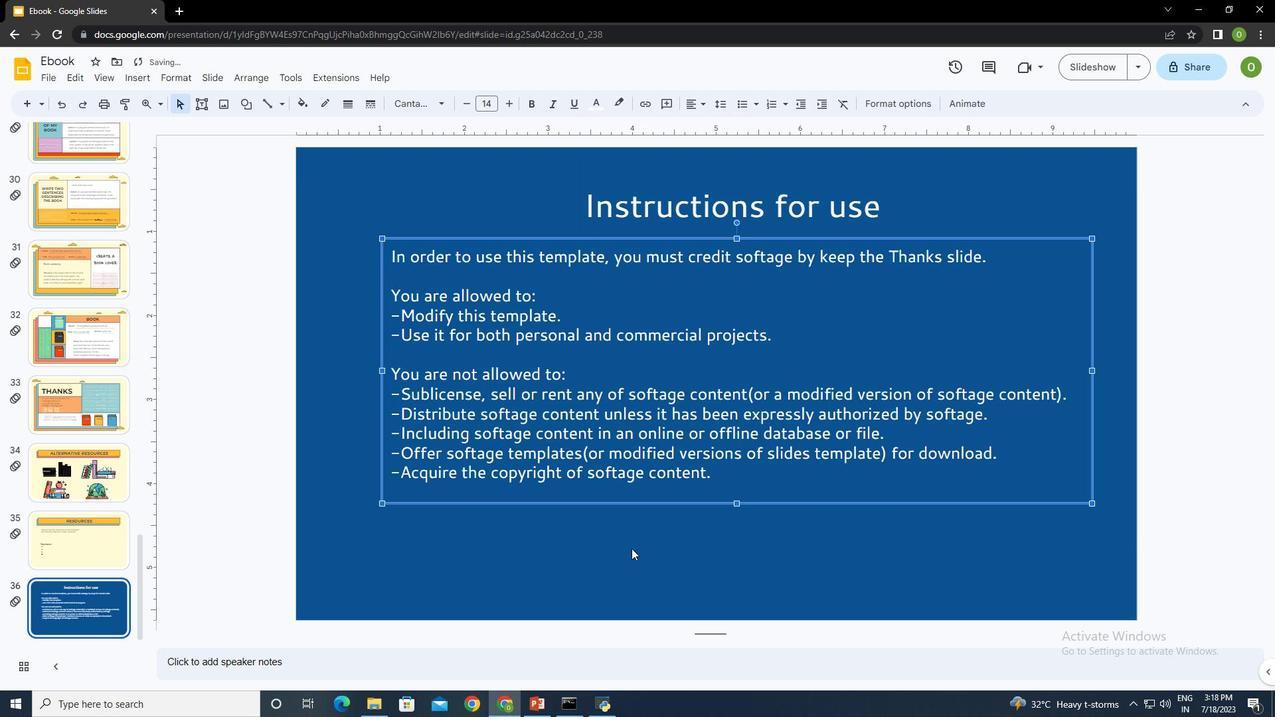 
Action: Mouse moved to (202, 101)
Screenshot: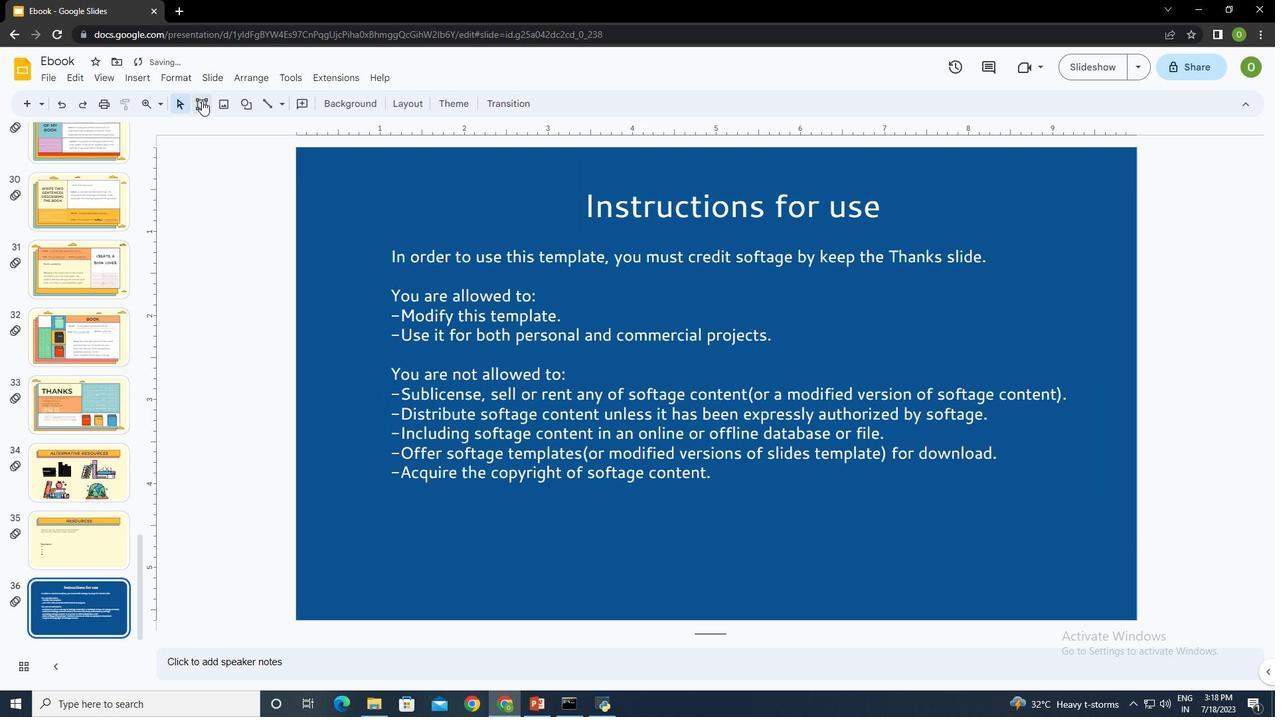
Action: Mouse pressed left at (202, 101)
Screenshot: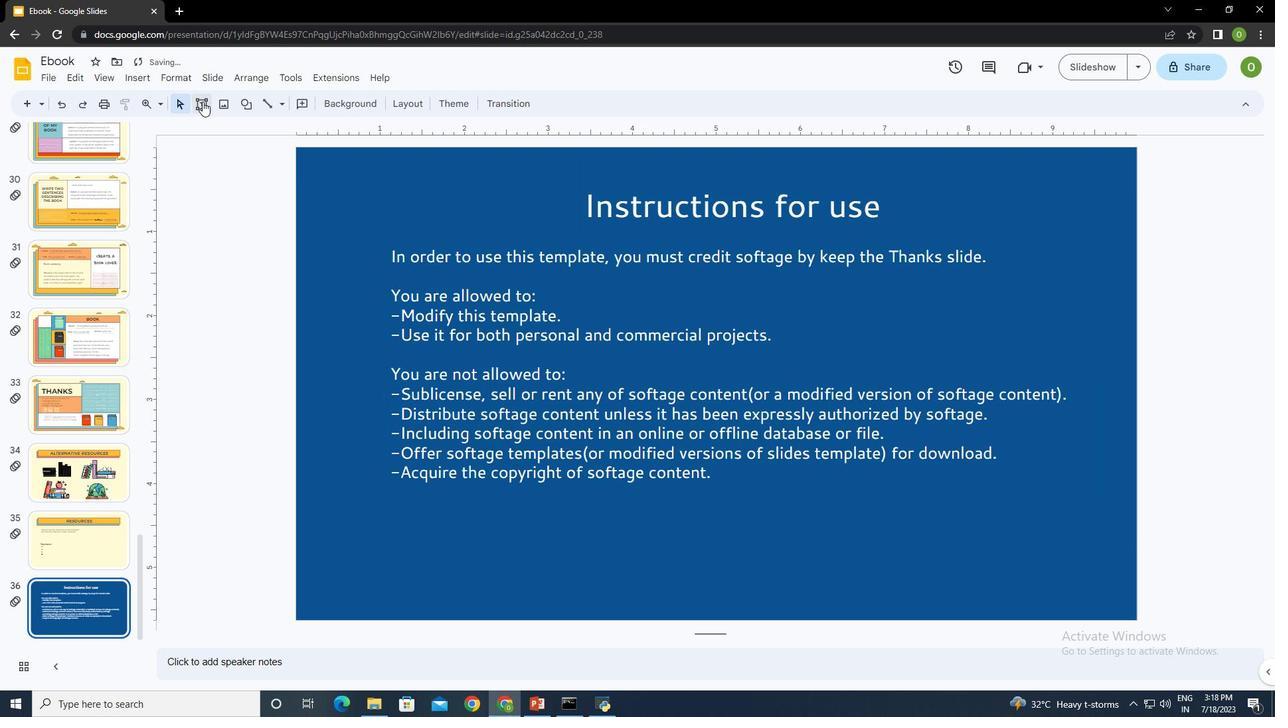 
Action: Mouse moved to (571, 538)
Screenshot: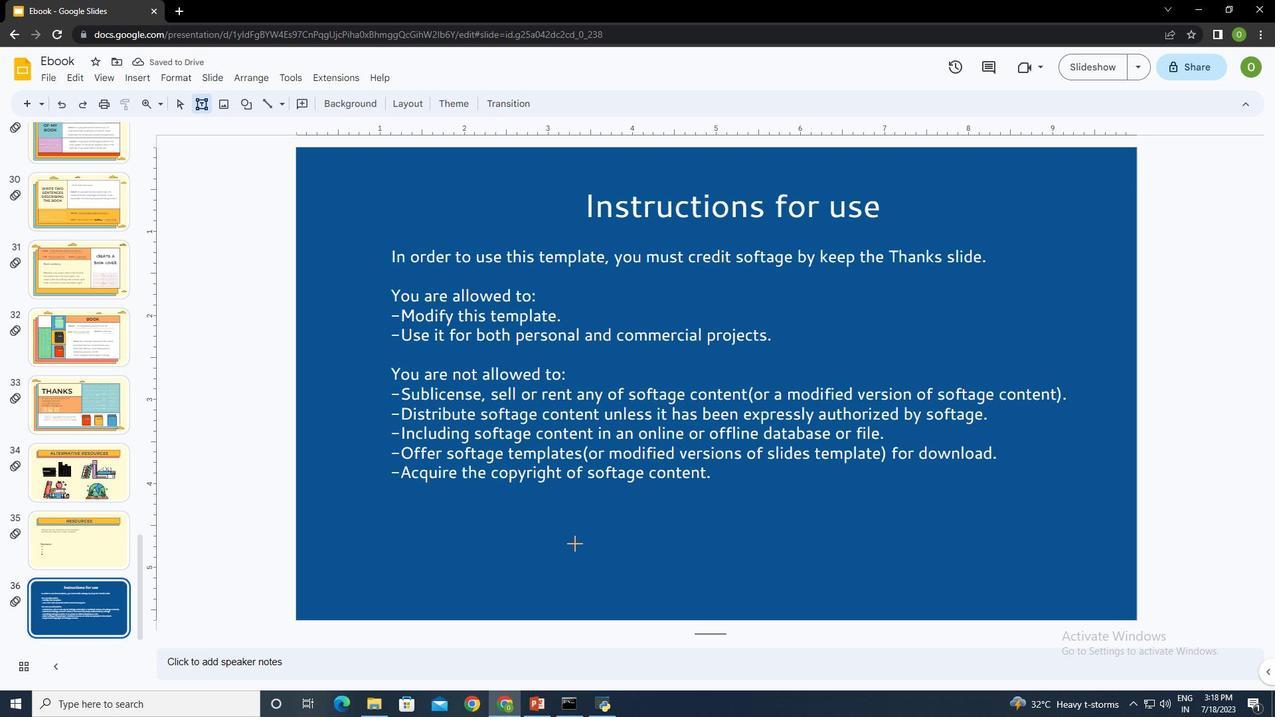 
Action: Mouse pressed left at (571, 538)
Screenshot: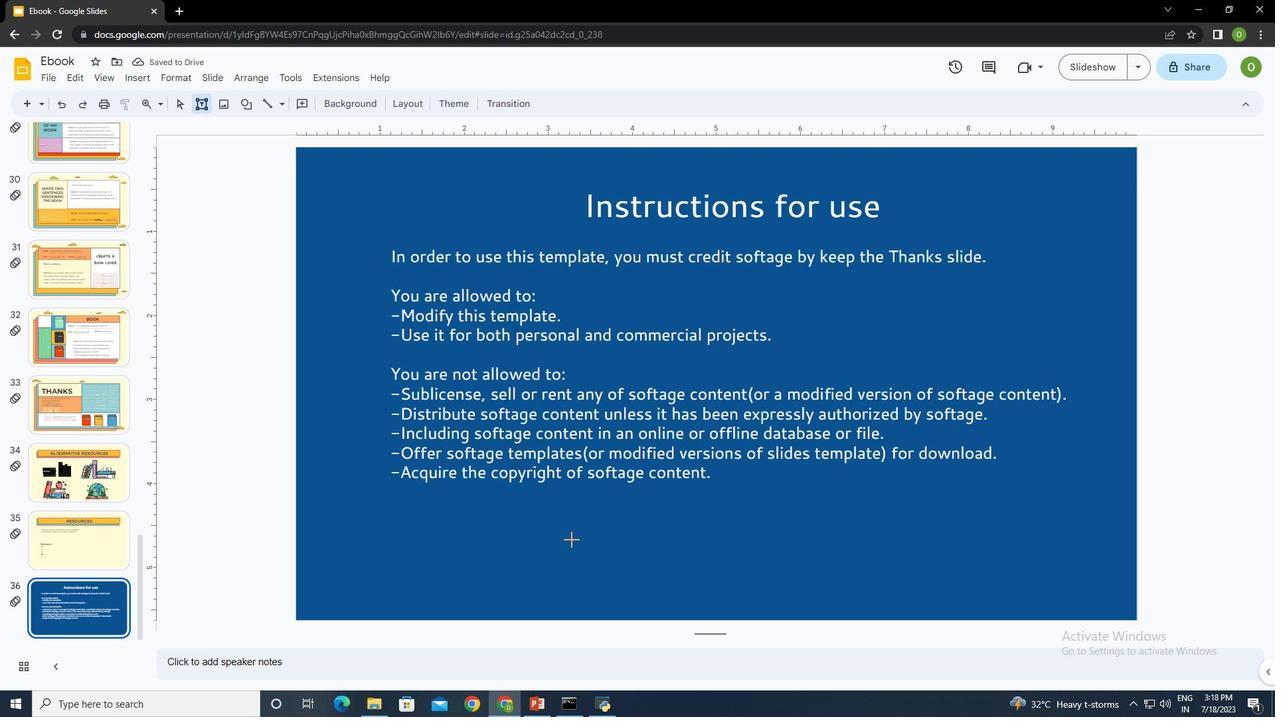
Action: Mouse moved to (572, 571)
Screenshot: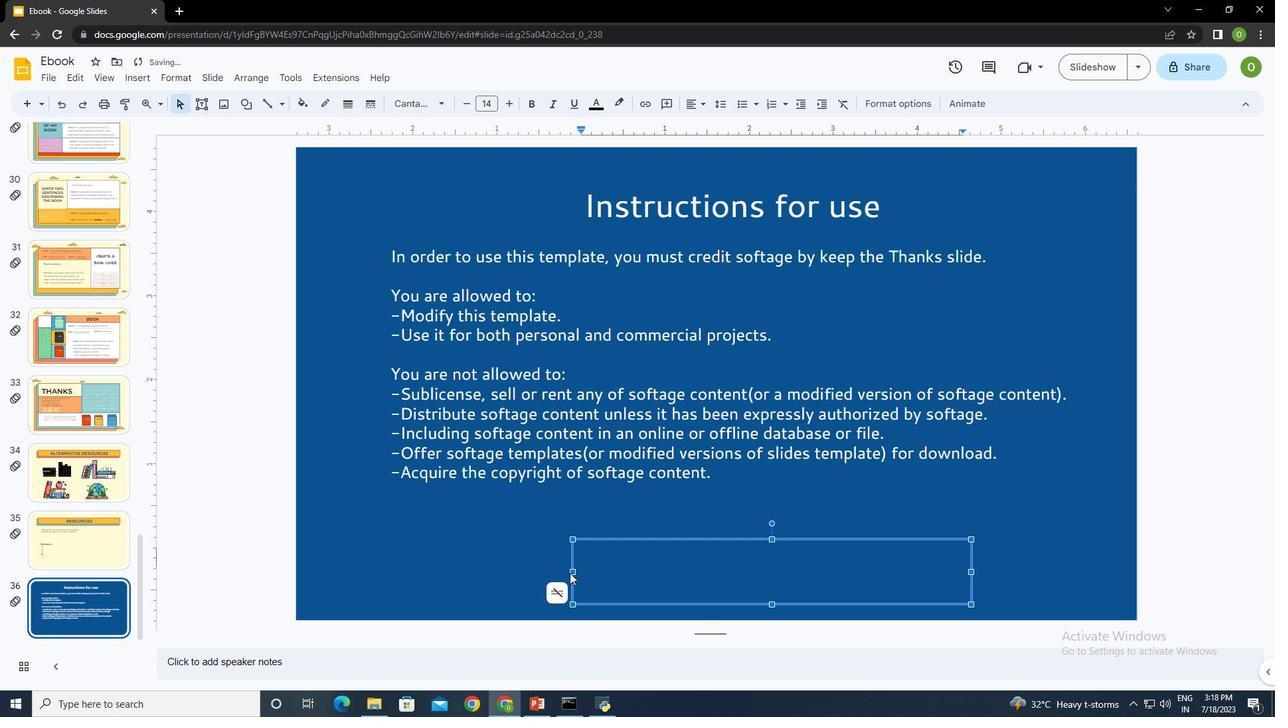 
Action: Mouse pressed left at (572, 571)
Screenshot: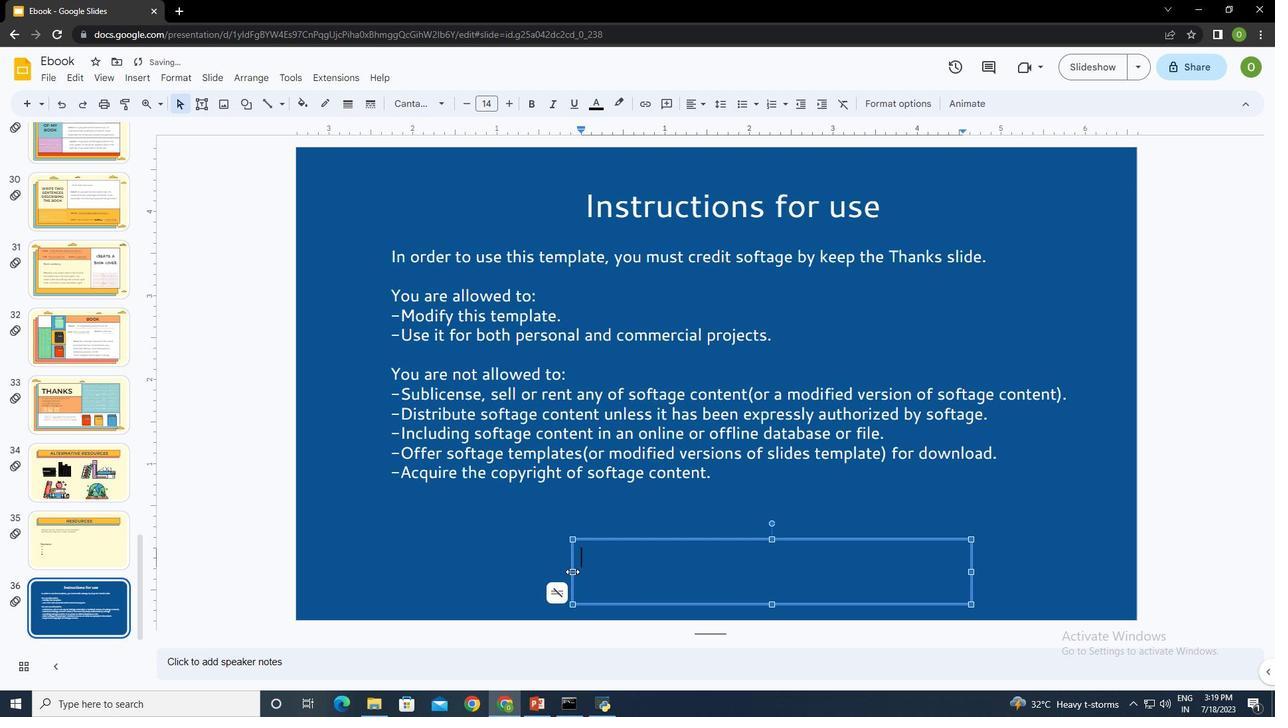 
Action: Mouse moved to (589, 557)
Screenshot: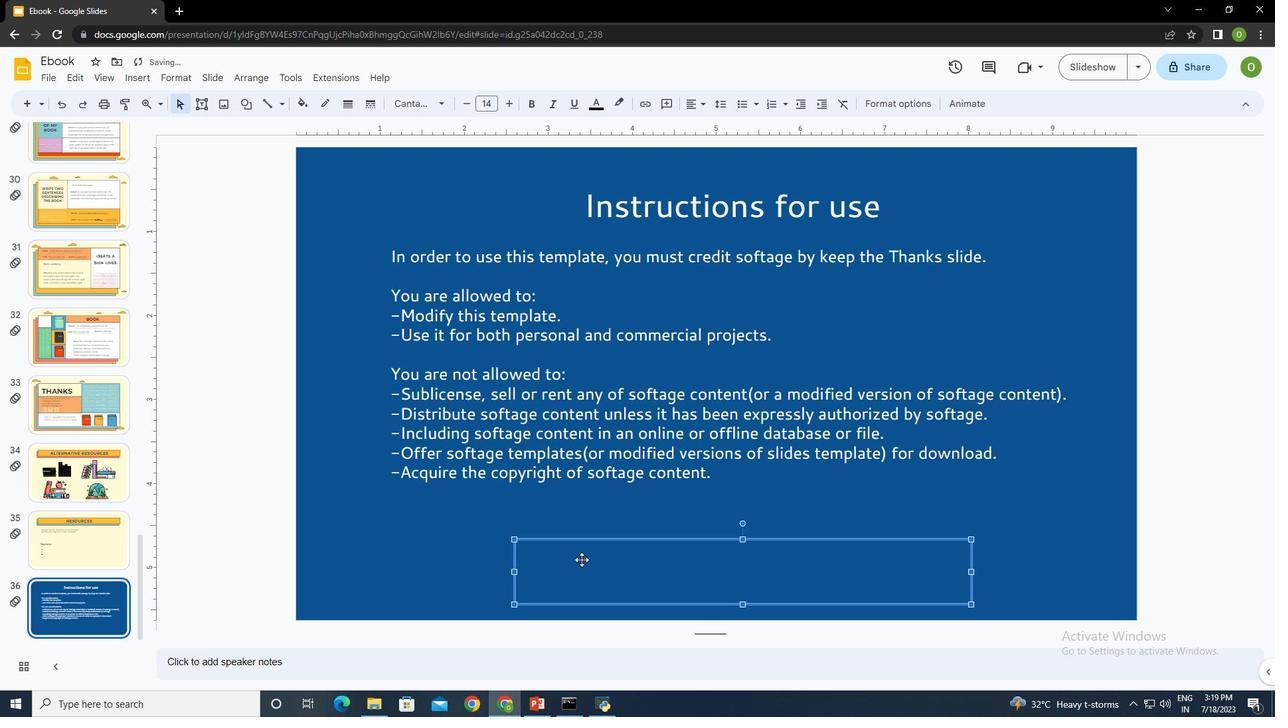 
Action: Mouse pressed left at (589, 557)
Screenshot: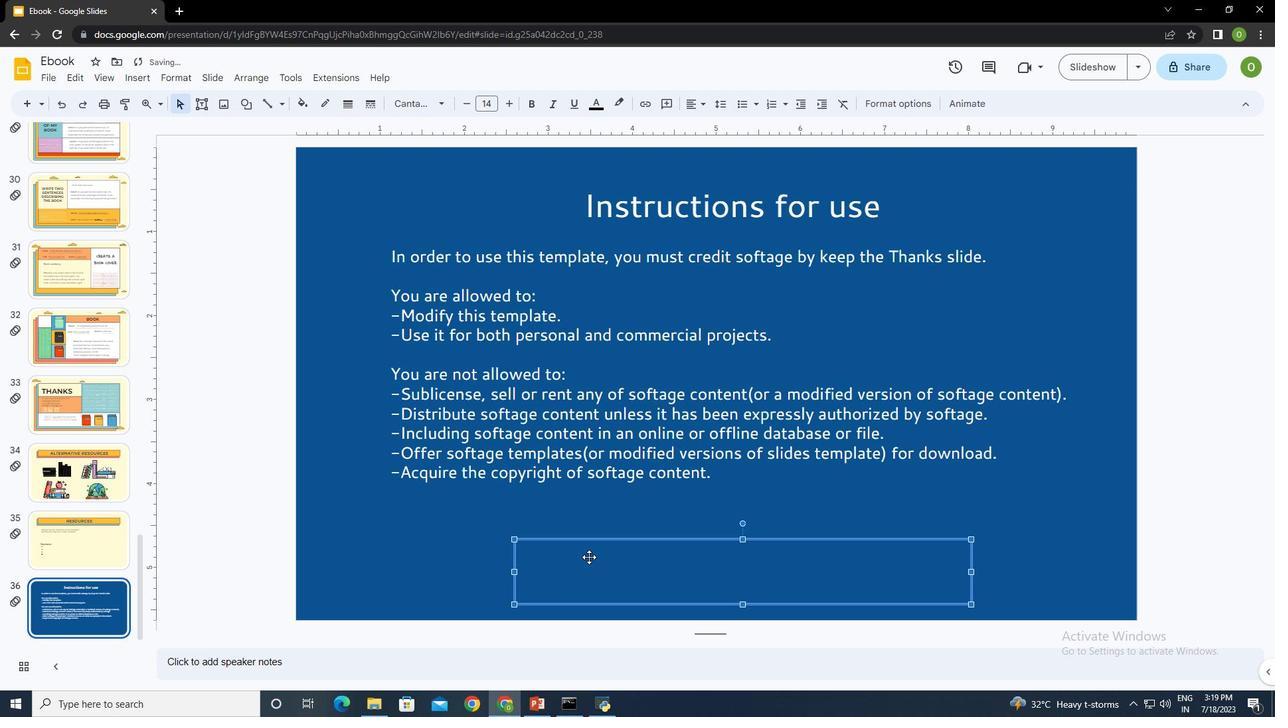 
Action: Mouse moved to (587, 557)
Screenshot: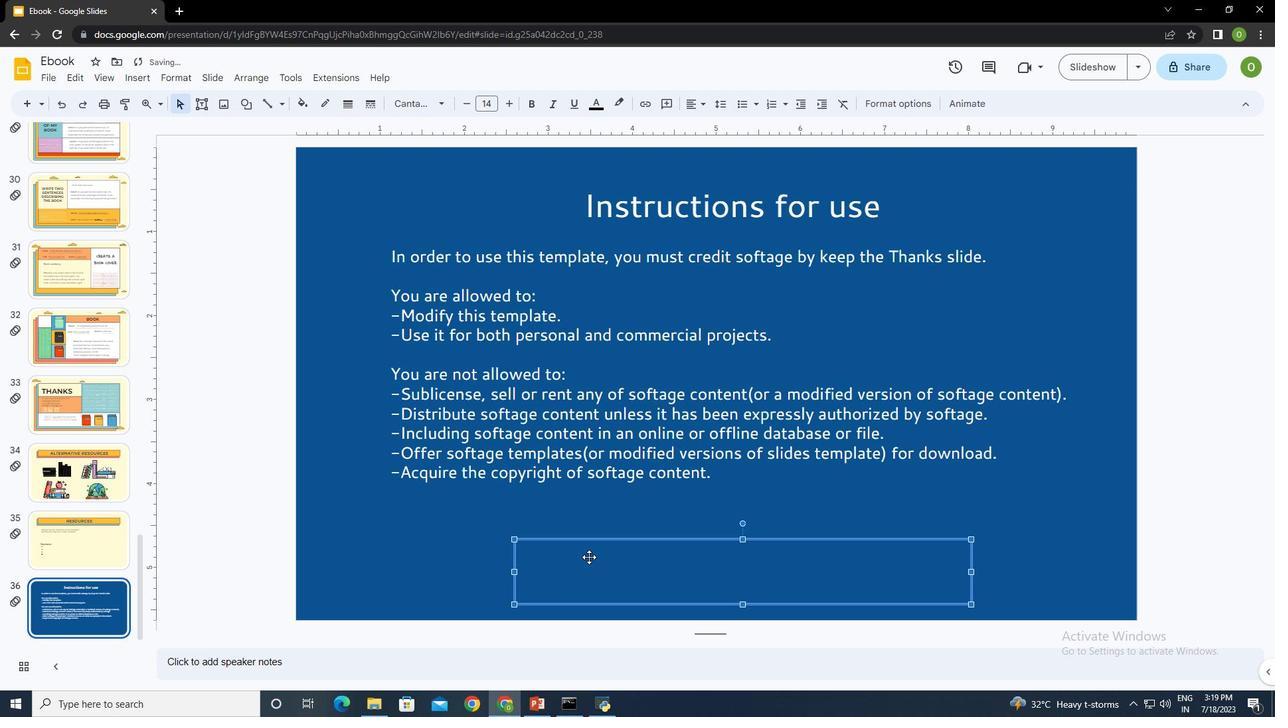
Action: Key pressed <Key.shift><Key.shift><Key.shift><Key.shift>For<Key.space>more<Key.space>information<Key.space>about<Key.space>editing<Key.space>slides,<Key.space>pla<Key.backspace>ease<Key.space>cont<Key.backspace><Key.backspace><Key.backspace><Key.backspace>read<Key.space>our<Key.space><Key.shift>FAQs<Key.space>or<Key.space>visit<Key.space>slidesgo<Key.space>school
Screenshot: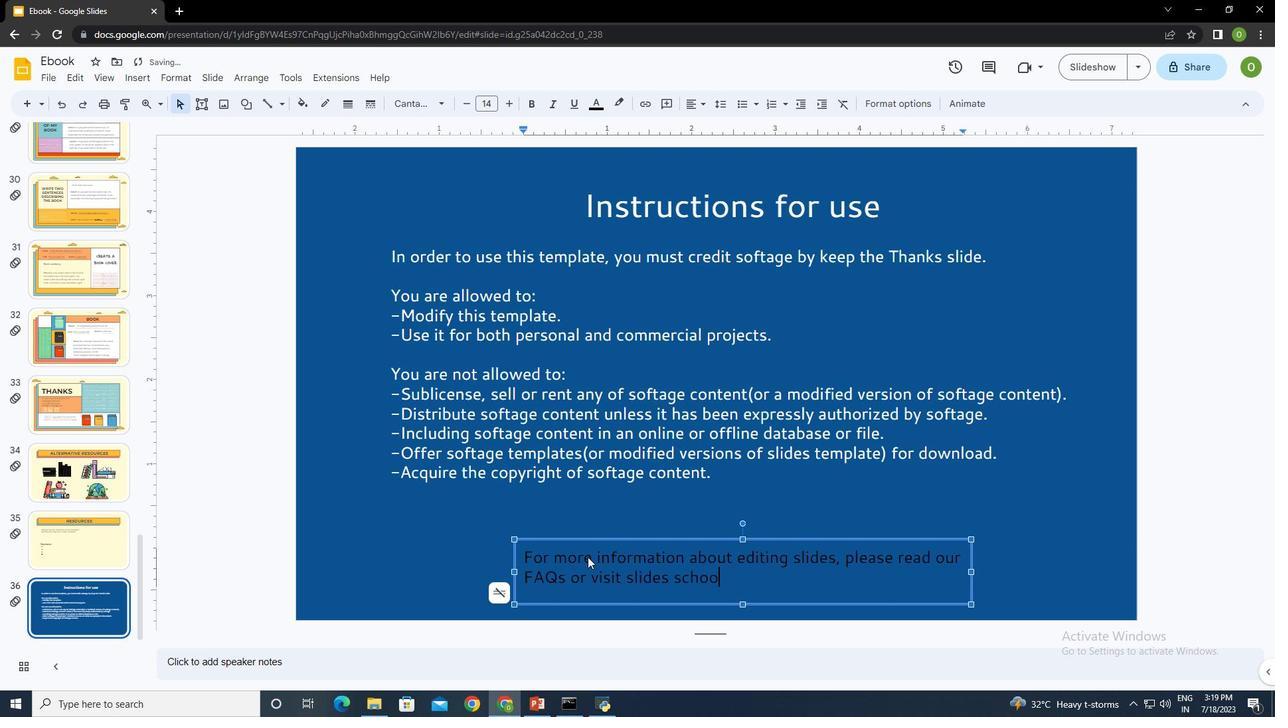 
Action: Mouse moved to (971, 569)
Screenshot: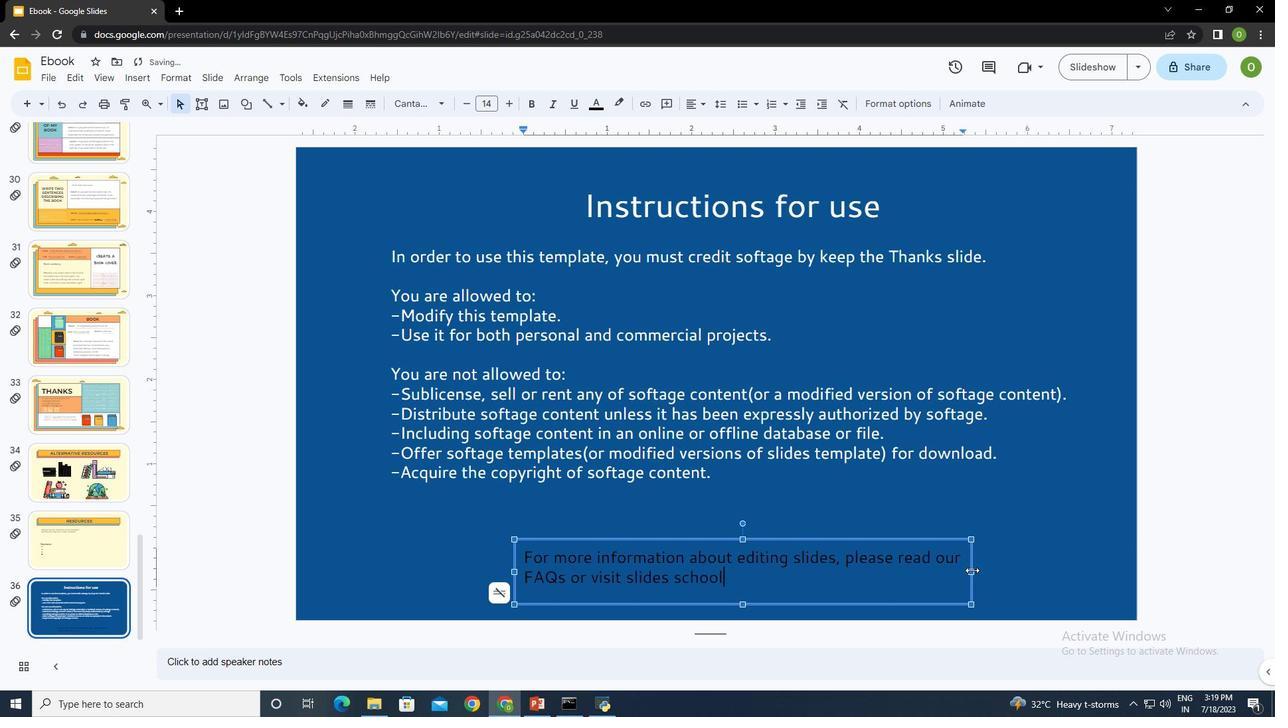 
Action: Mouse pressed left at (971, 569)
Screenshot: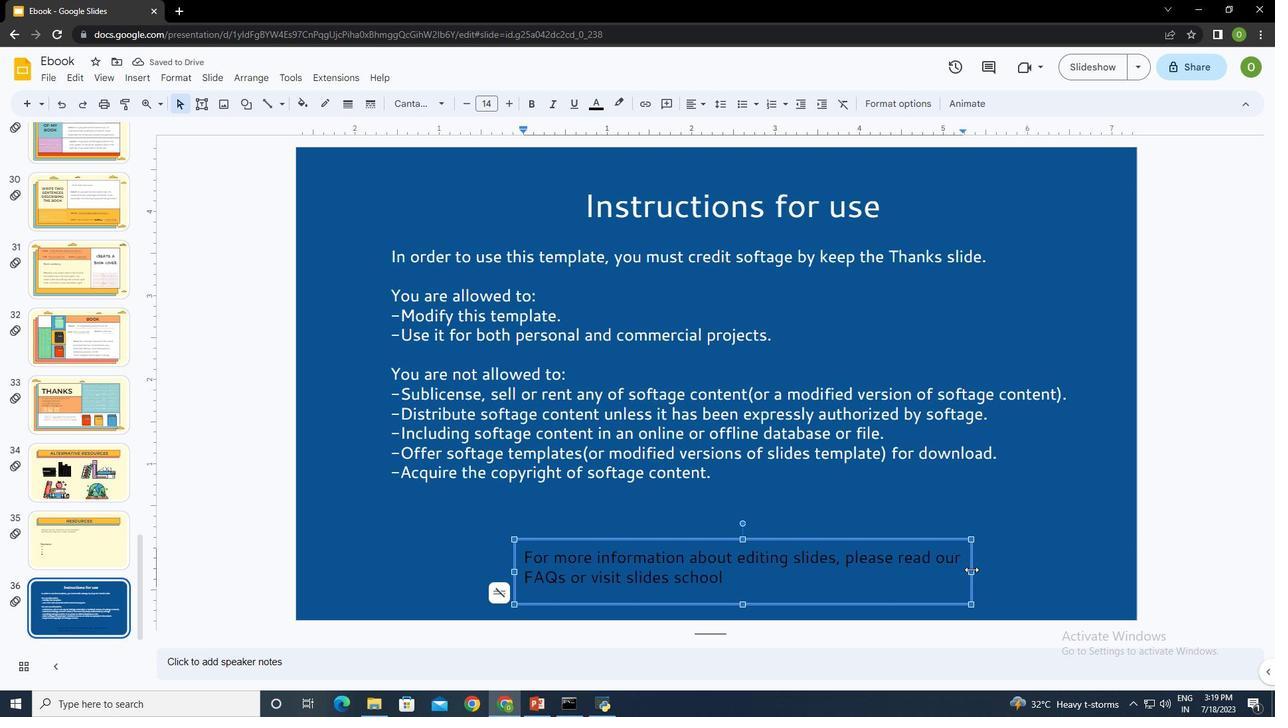 
Action: Mouse moved to (513, 571)
Screenshot: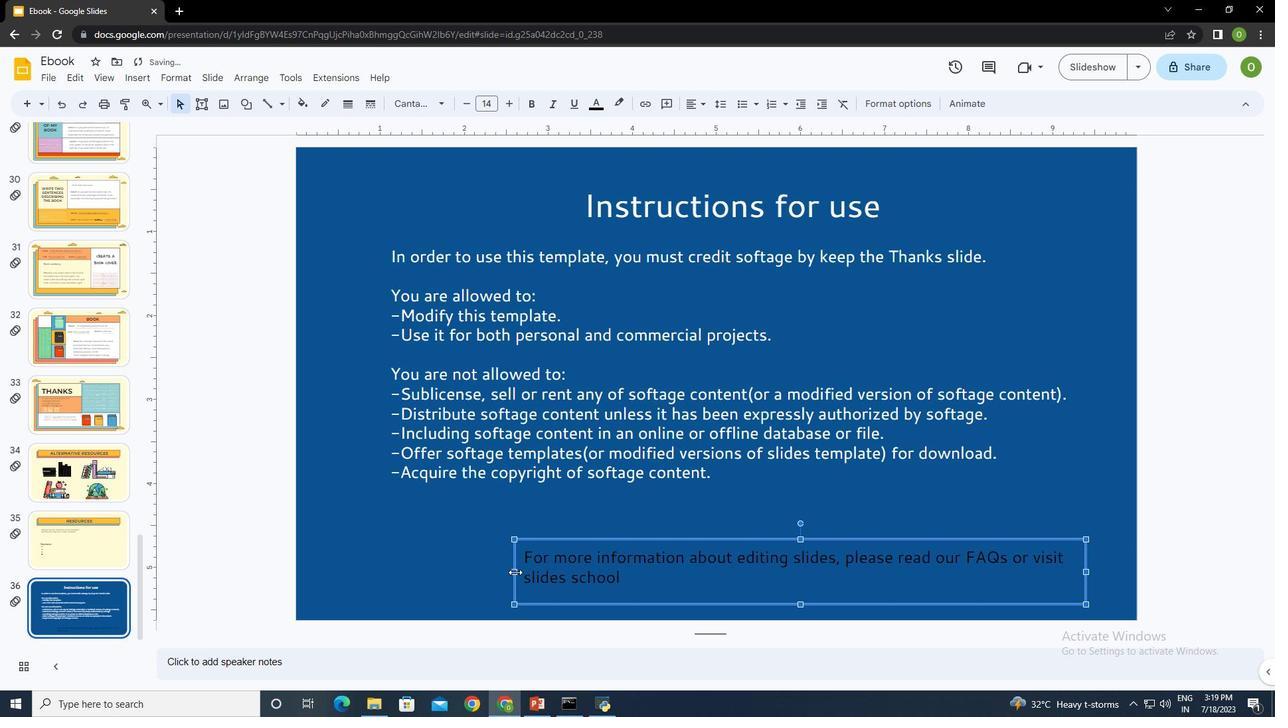 
Action: Mouse pressed left at (513, 571)
Screenshot: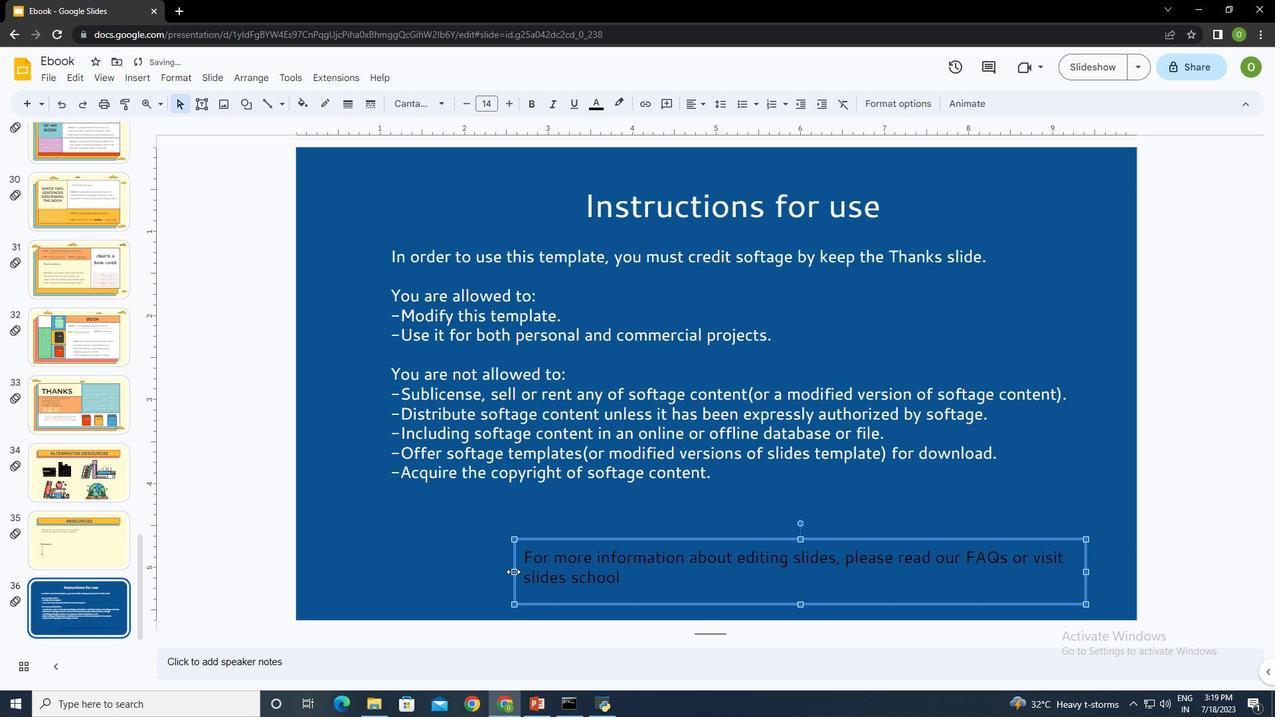 
Action: Mouse moved to (429, 573)
Screenshot: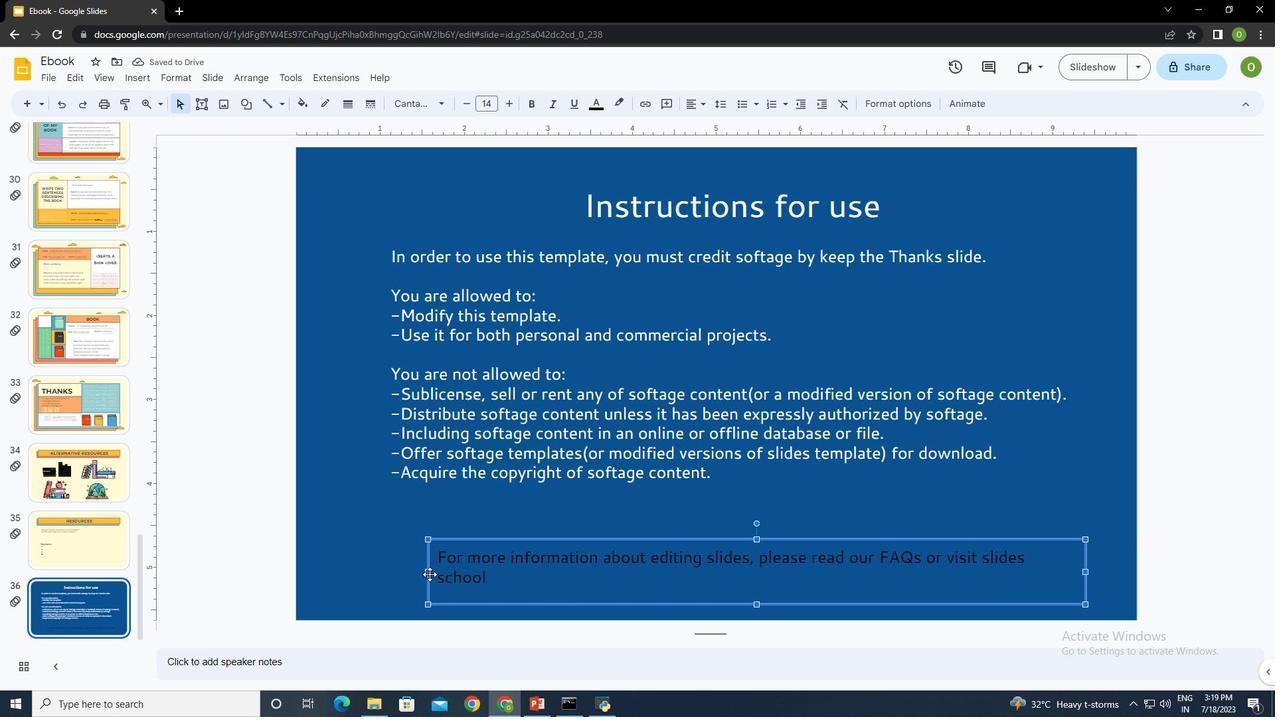 
Action: Mouse pressed left at (429, 573)
Screenshot: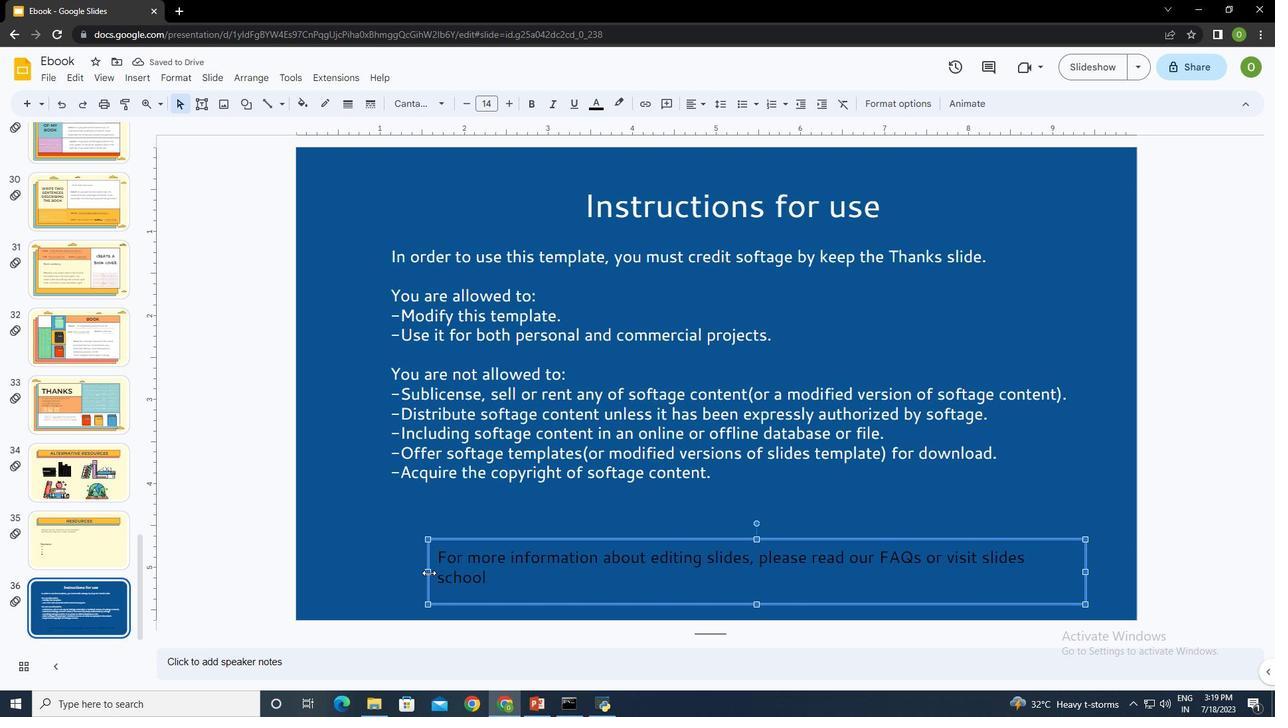 
Action: Mouse moved to (951, 558)
Screenshot: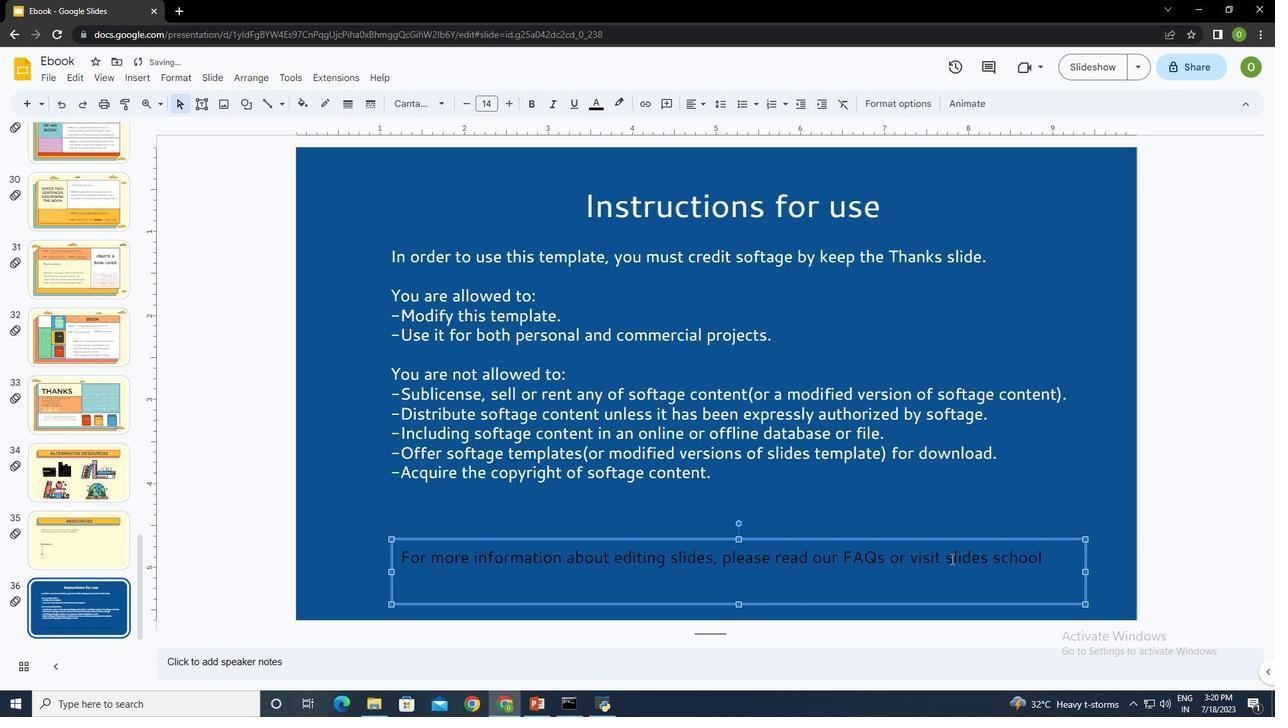 
Action: Mouse pressed left at (951, 558)
Screenshot: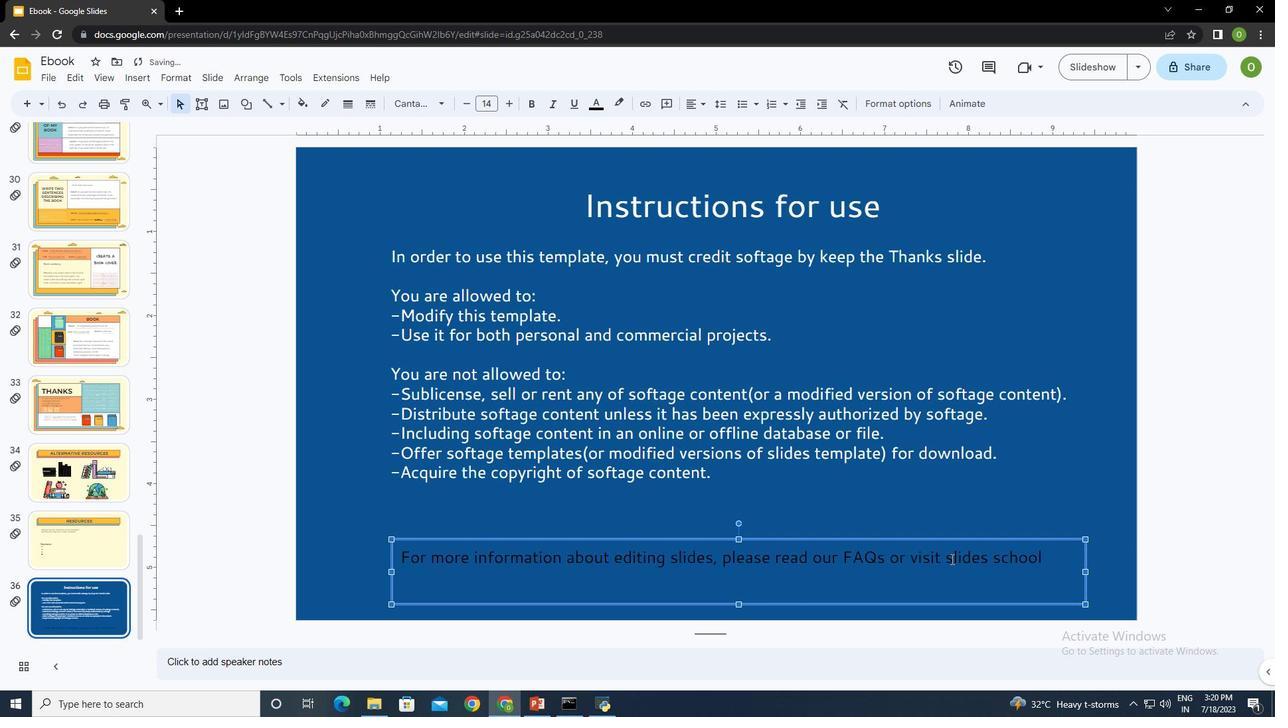 
Action: Mouse moved to (1048, 555)
Screenshot: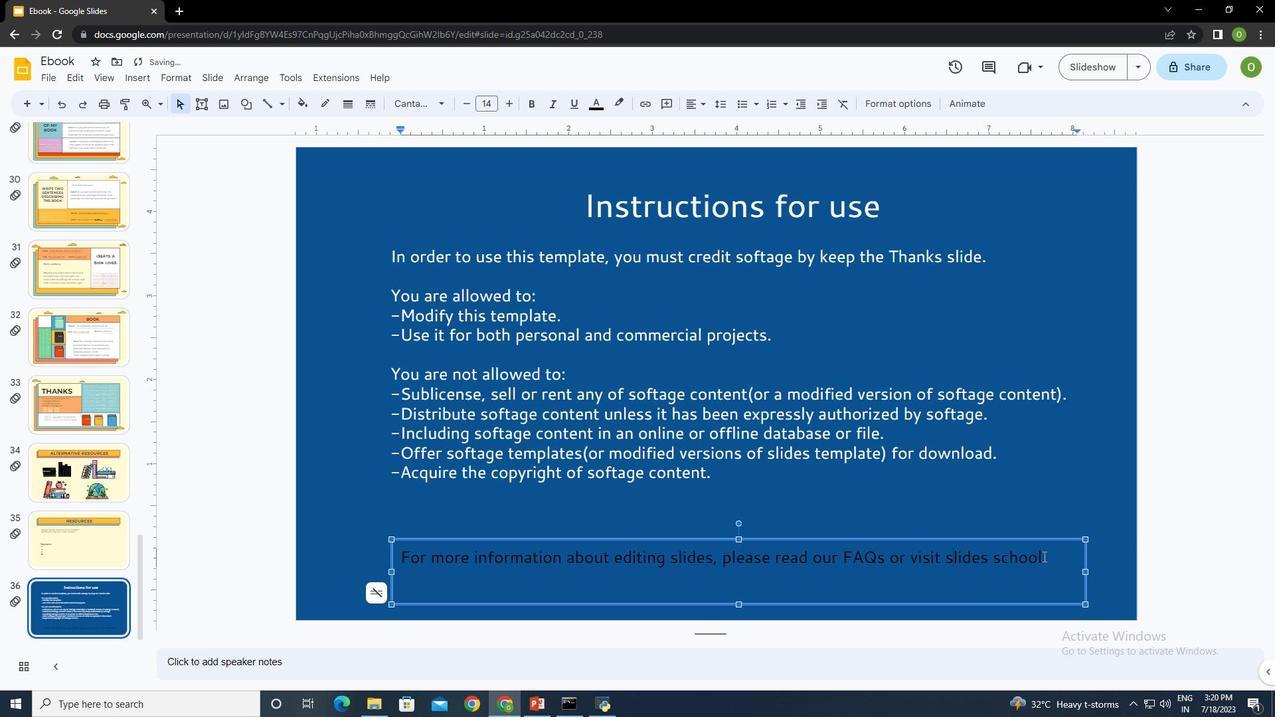 
Action: Mouse pressed left at (1048, 555)
Screenshot: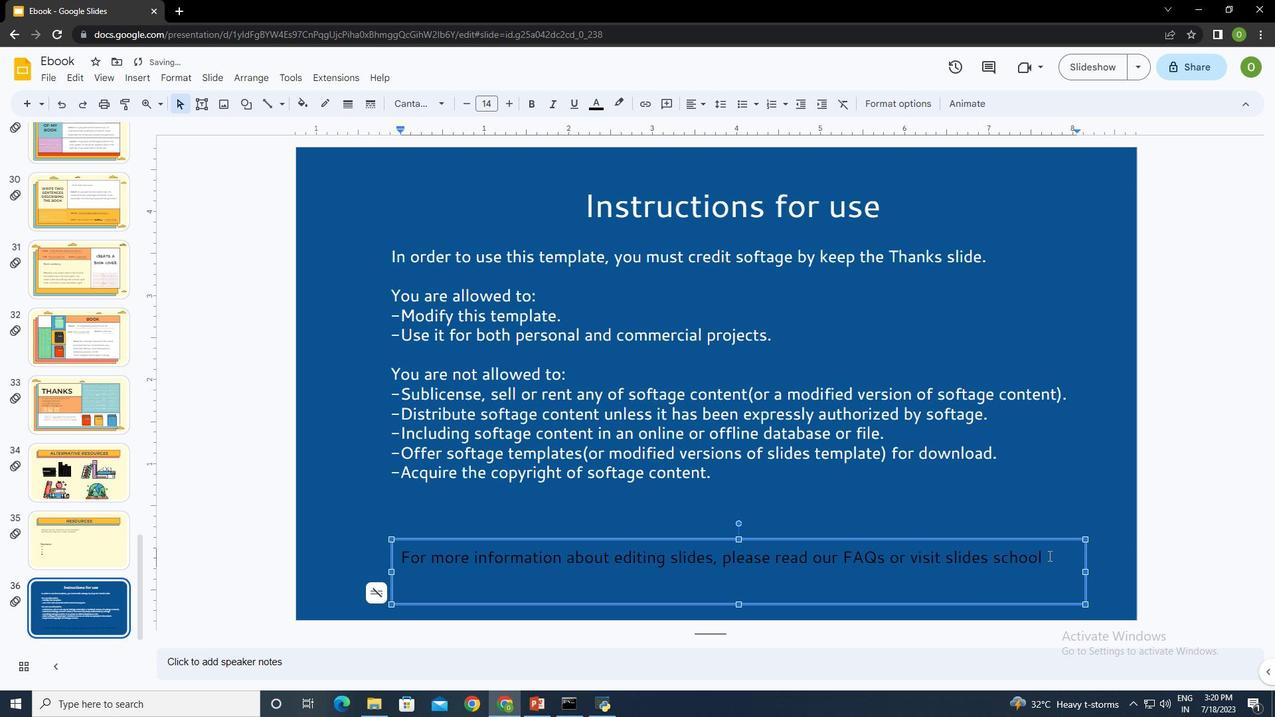 
Action: Mouse moved to (591, 104)
Screenshot: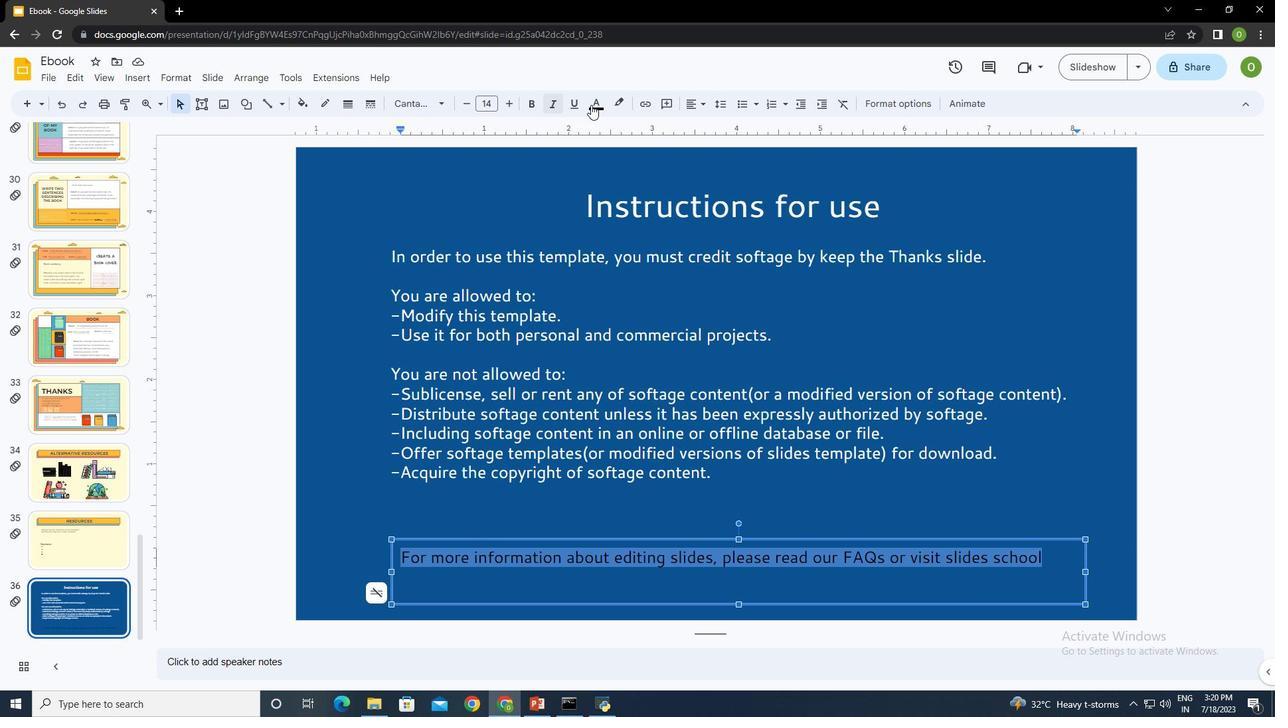 
Action: Mouse pressed left at (591, 104)
Screenshot: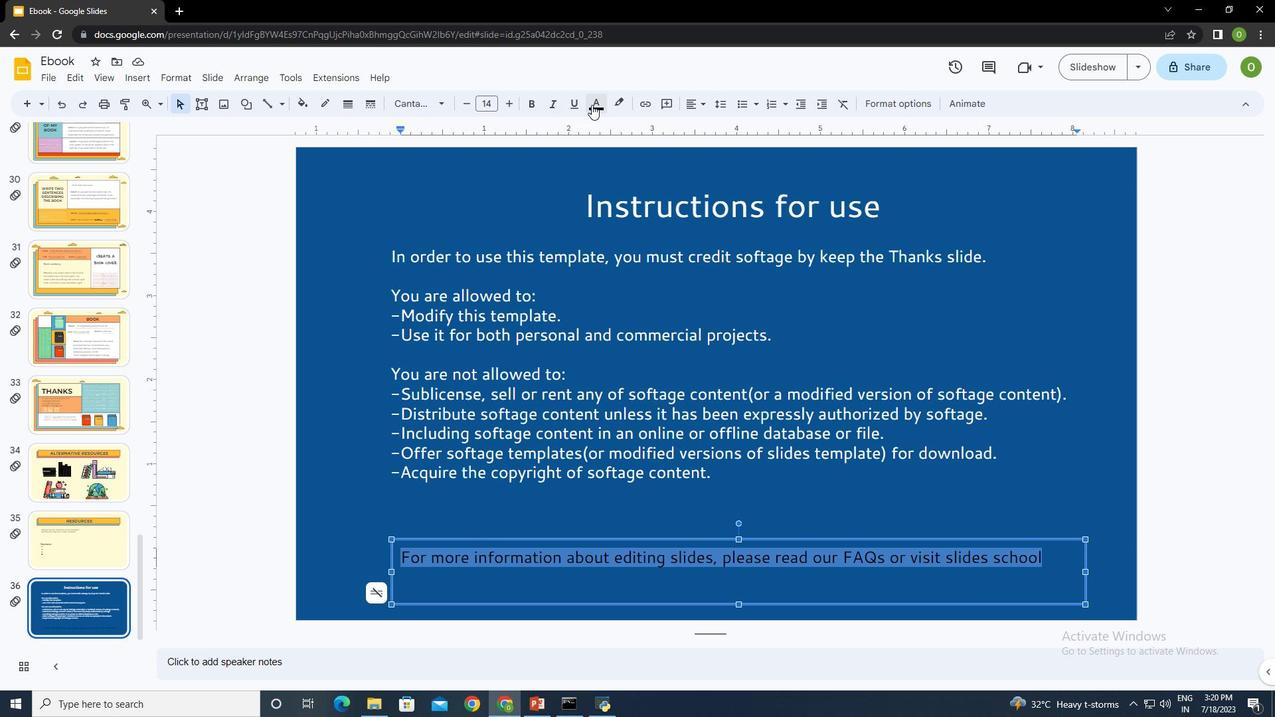 
Action: Mouse moved to (730, 214)
Screenshot: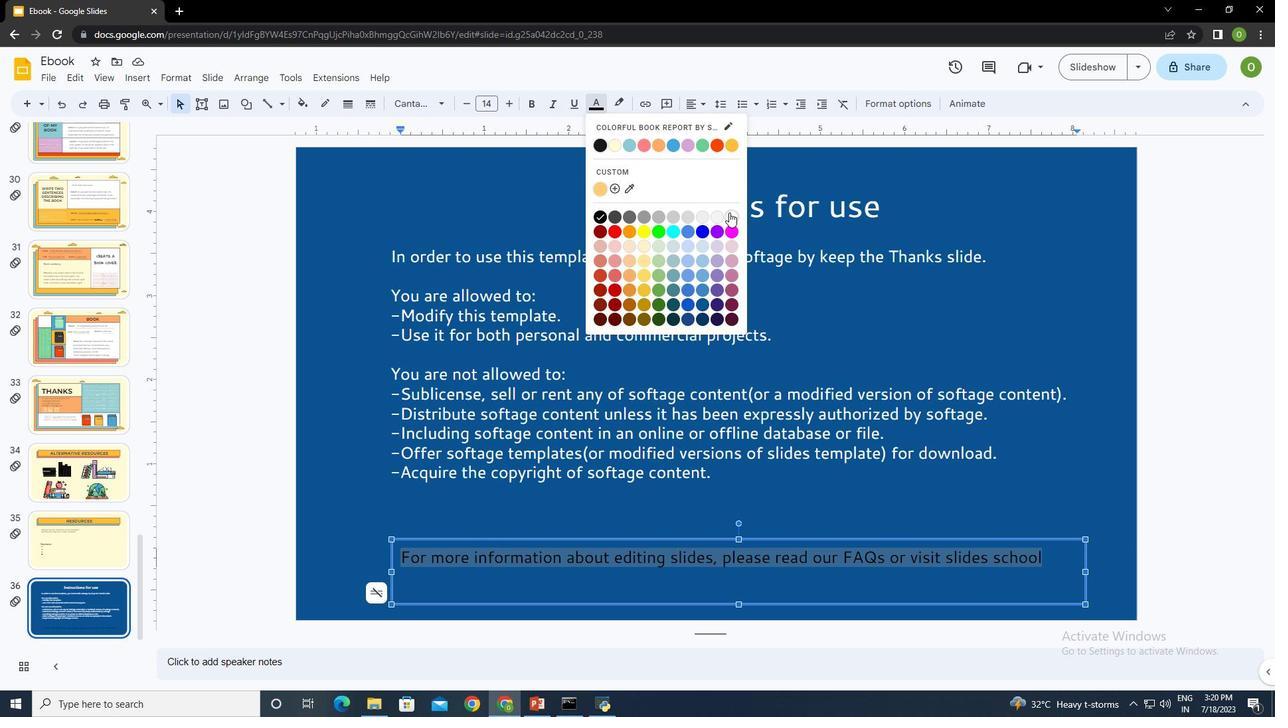 
Action: Mouse pressed left at (730, 214)
Screenshot: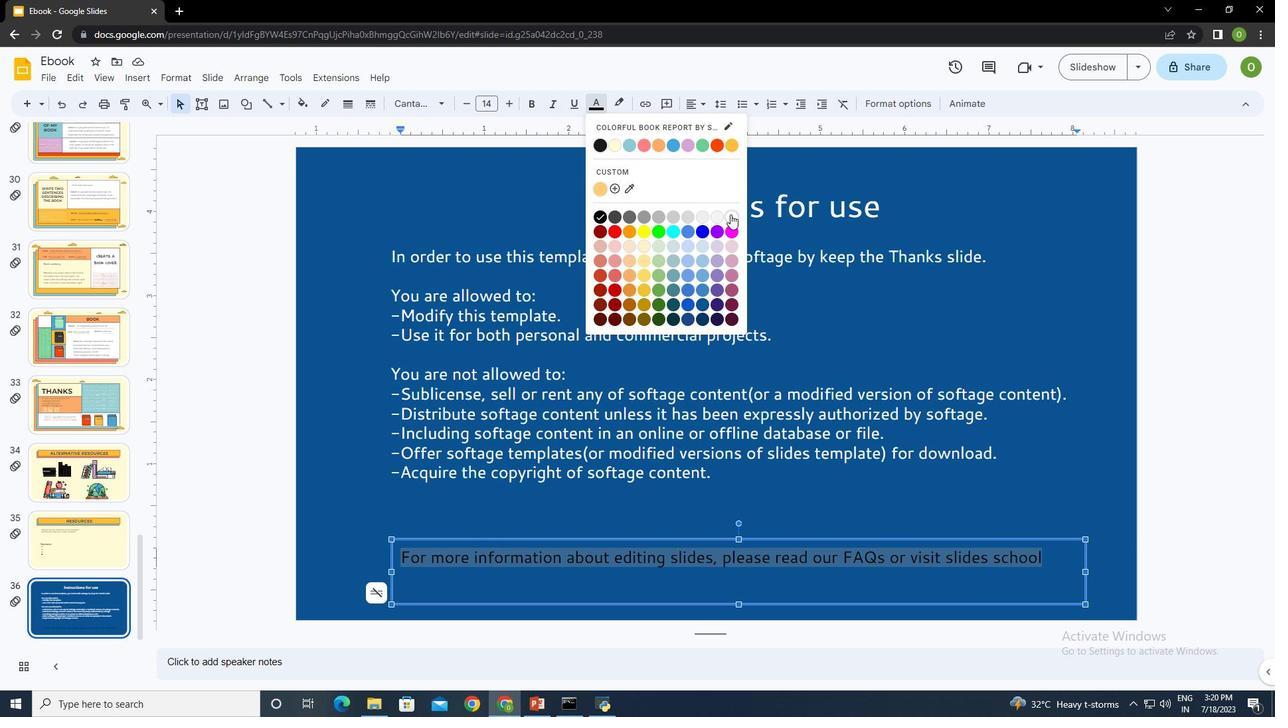 
Action: Mouse moved to (696, 590)
Screenshot: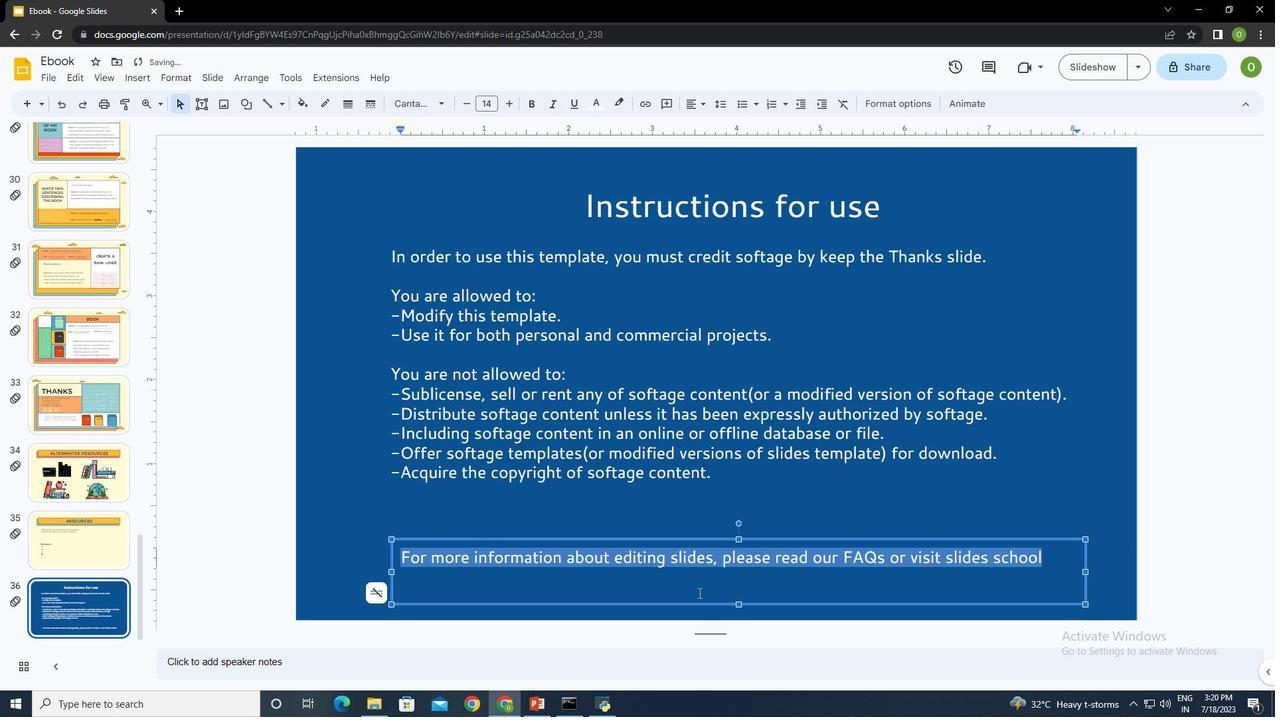 
Action: Mouse pressed left at (696, 590)
Screenshot: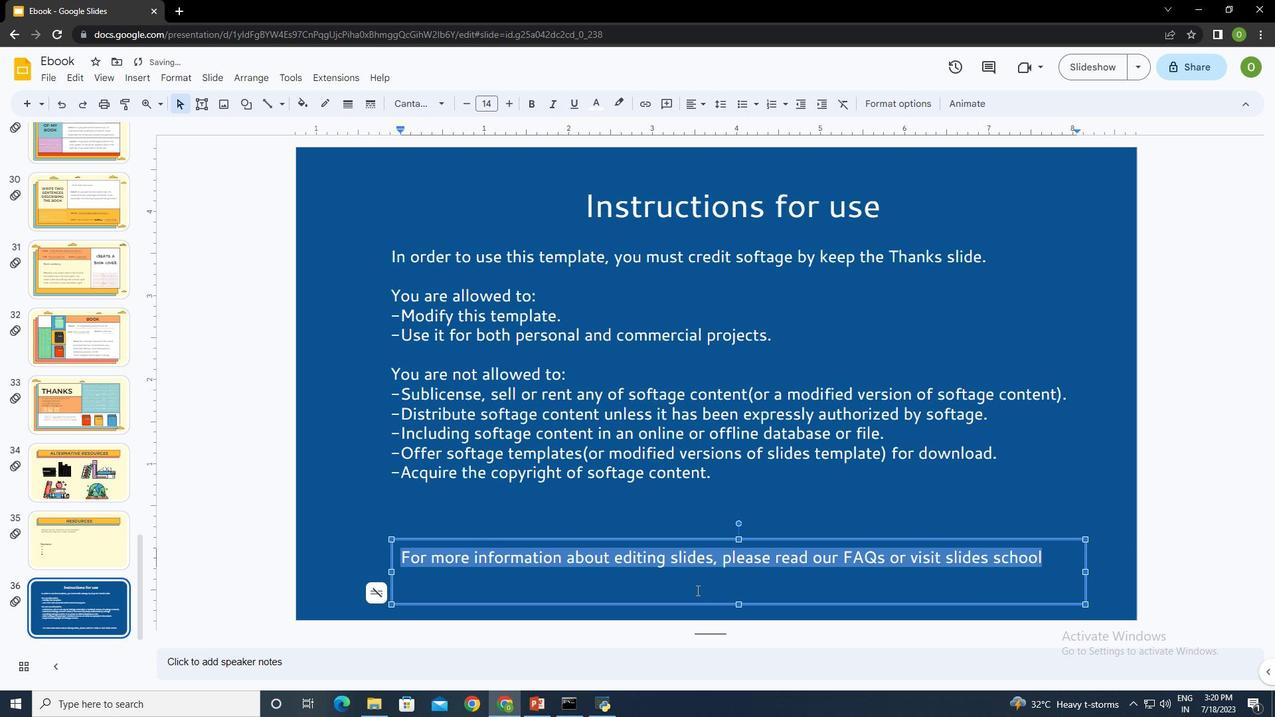 
Action: Mouse moved to (1052, 561)
Screenshot: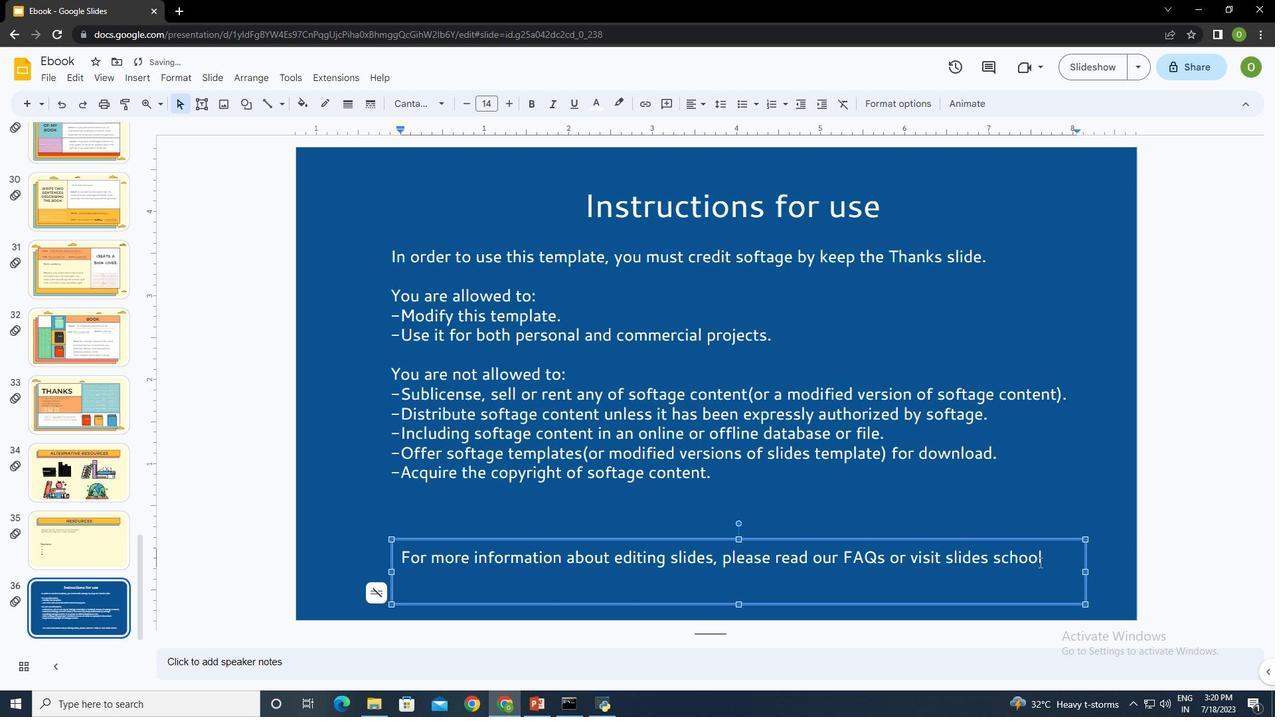 
Action: Mouse pressed left at (1052, 561)
Screenshot: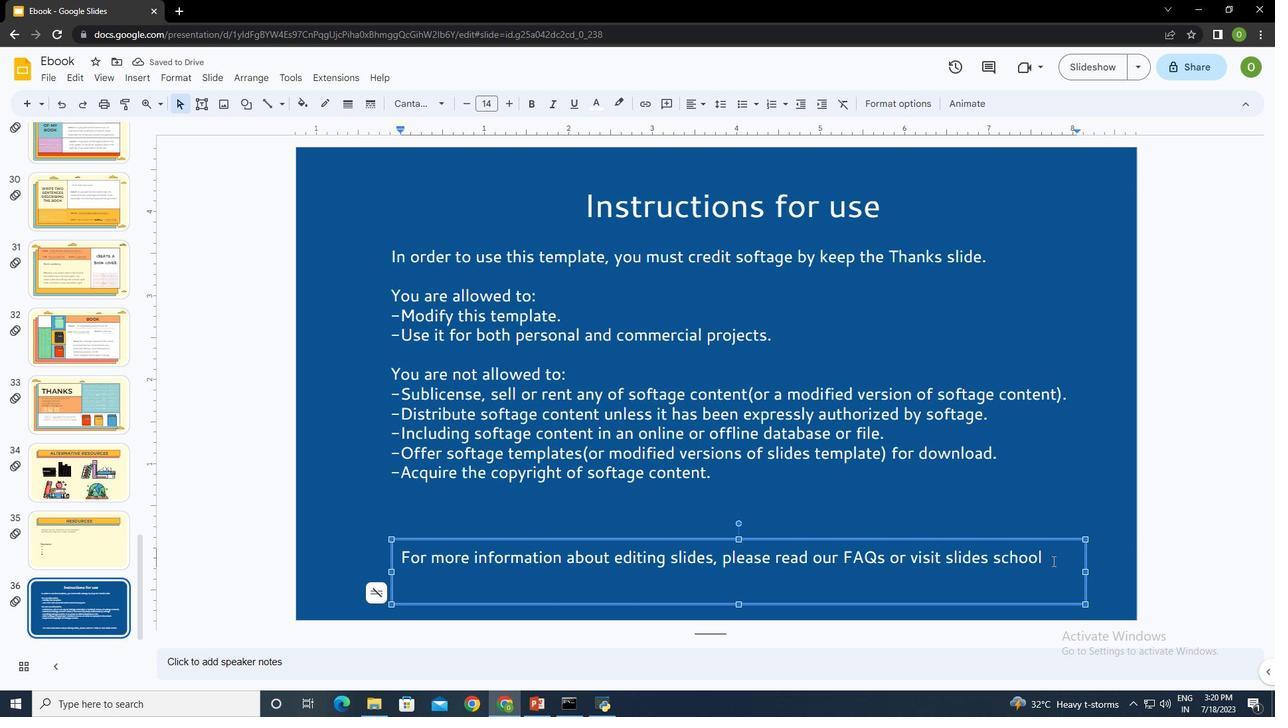 
Action: Key pressed <Key.enter>www.softah<Key.backspace>ge.com
Screenshot: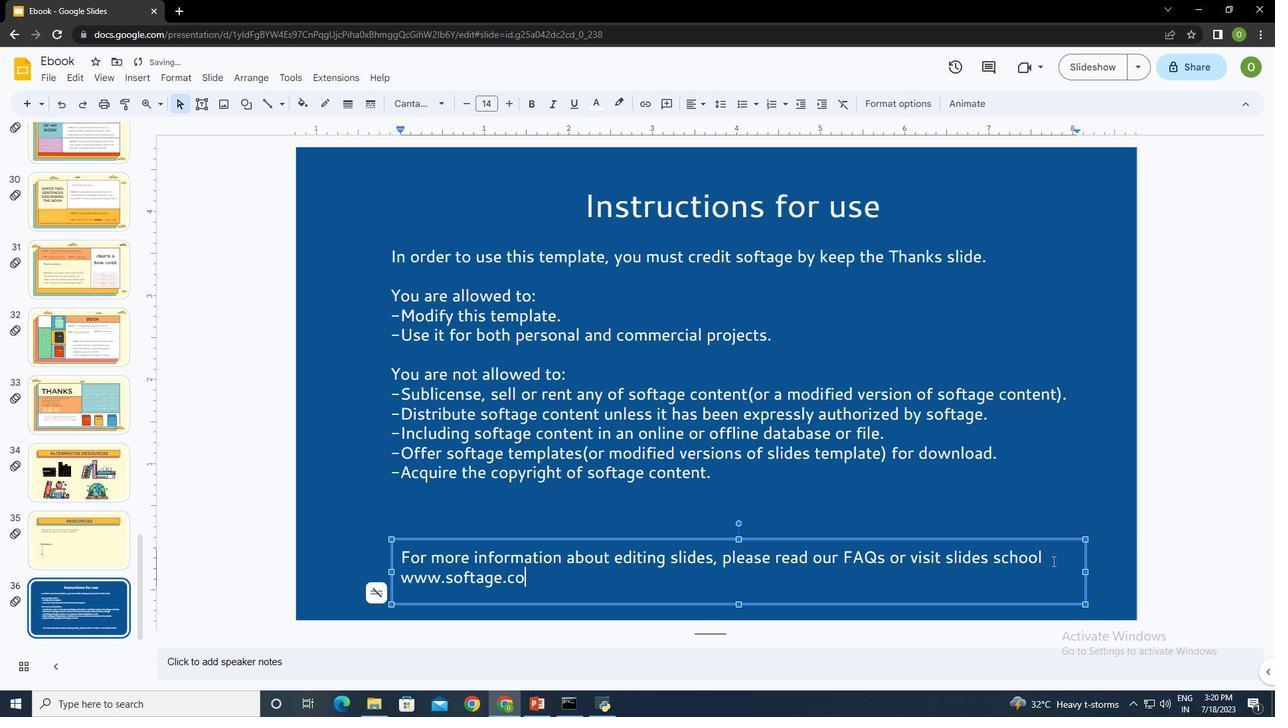 
Action: Mouse moved to (546, 578)
Screenshot: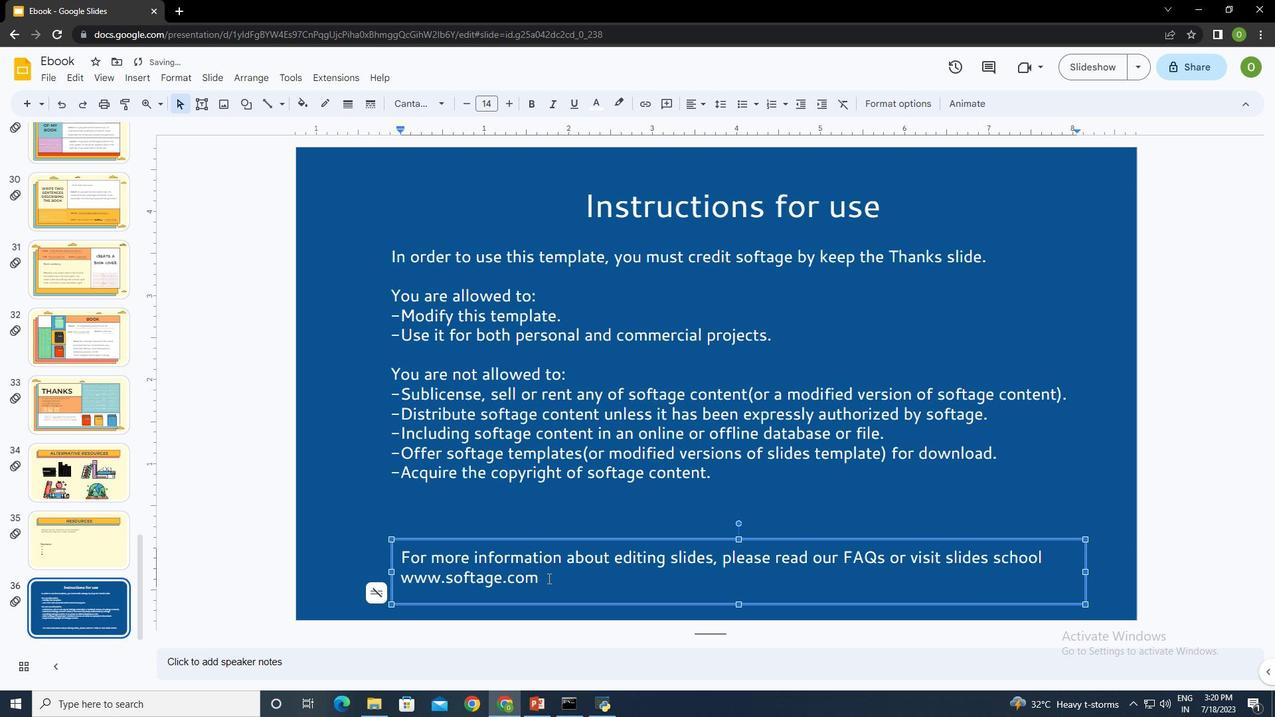 
Action: Mouse pressed left at (546, 578)
Screenshot: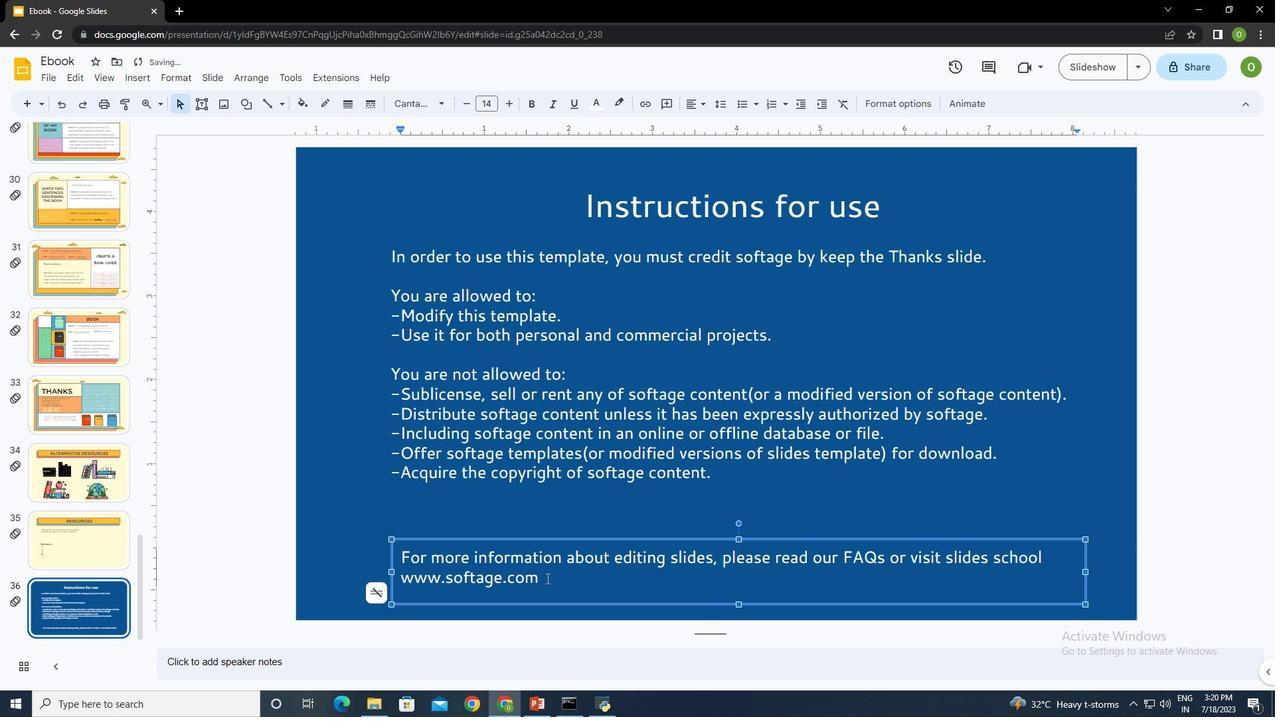 
Action: Mouse moved to (694, 101)
Screenshot: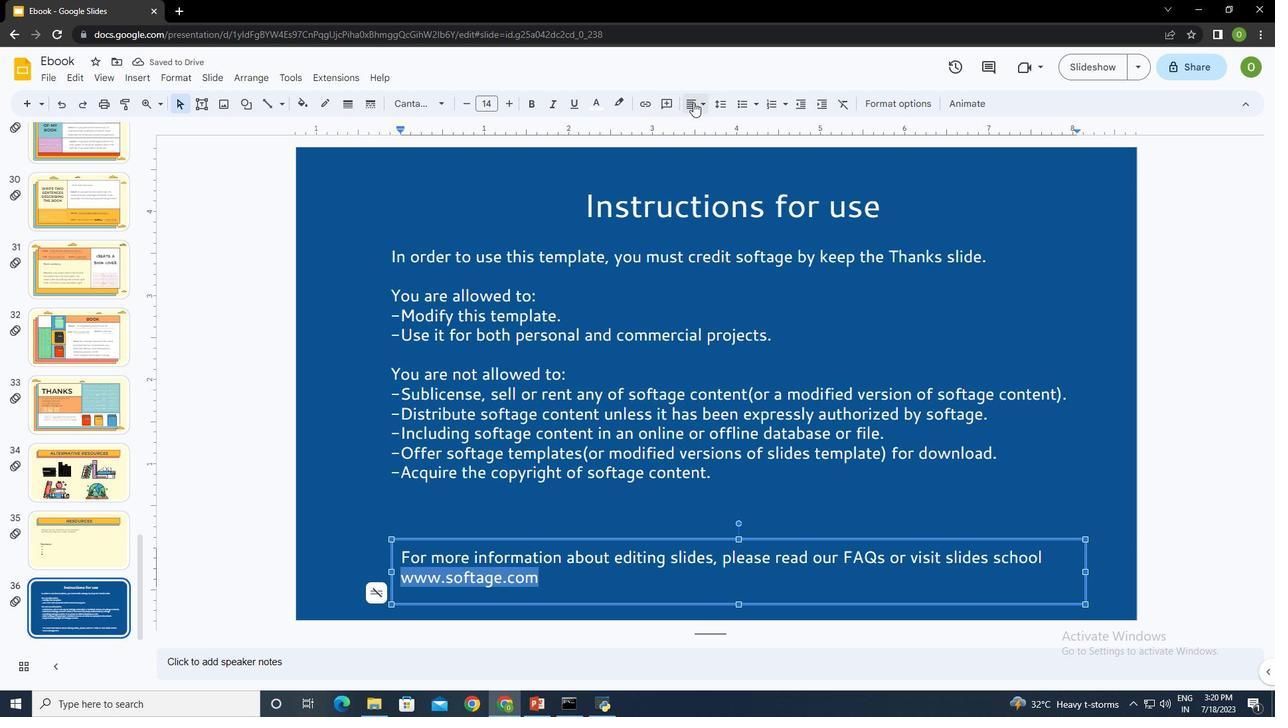 
Action: Mouse pressed left at (694, 101)
Screenshot: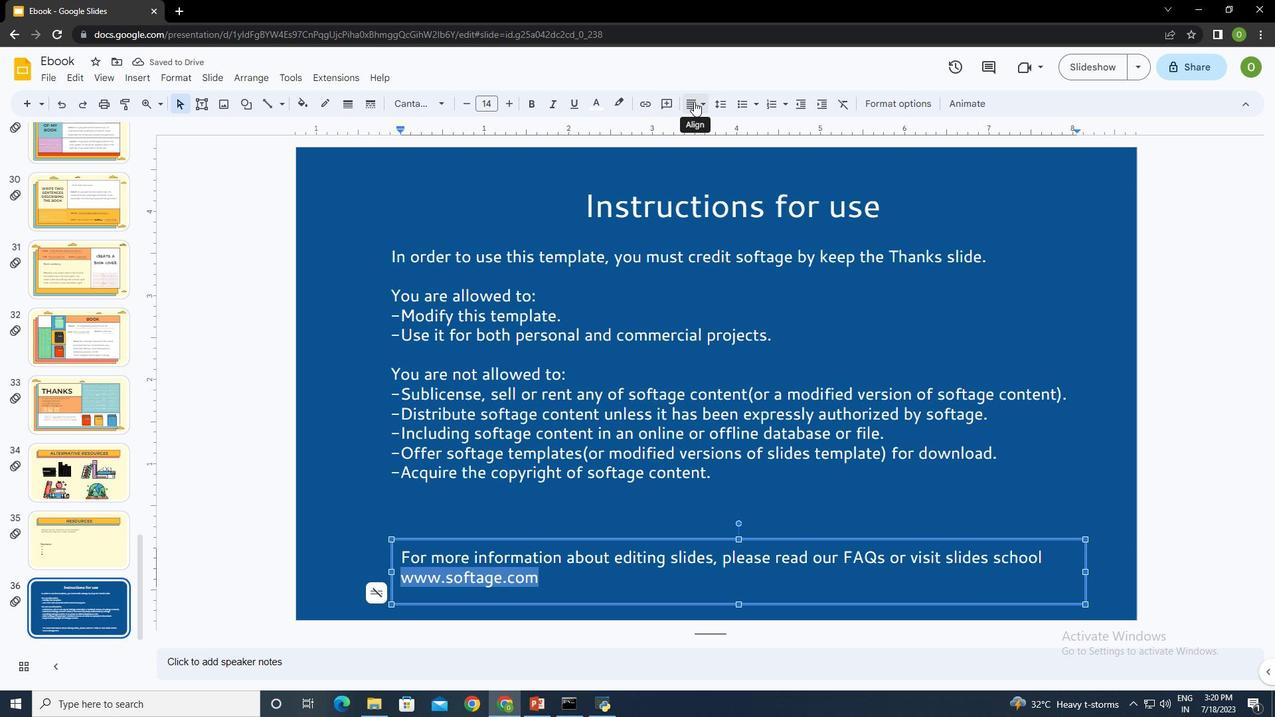 
Action: Mouse moved to (711, 120)
Screenshot: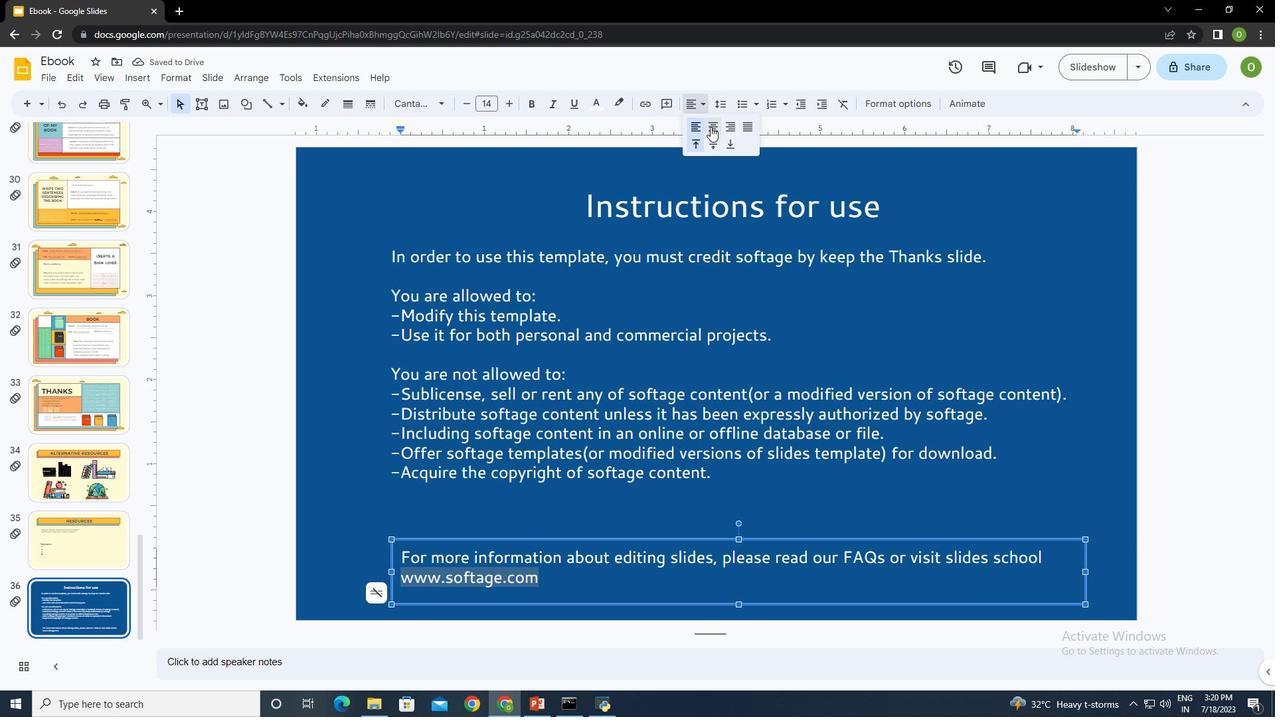 
Action: Mouse pressed left at (711, 120)
Screenshot: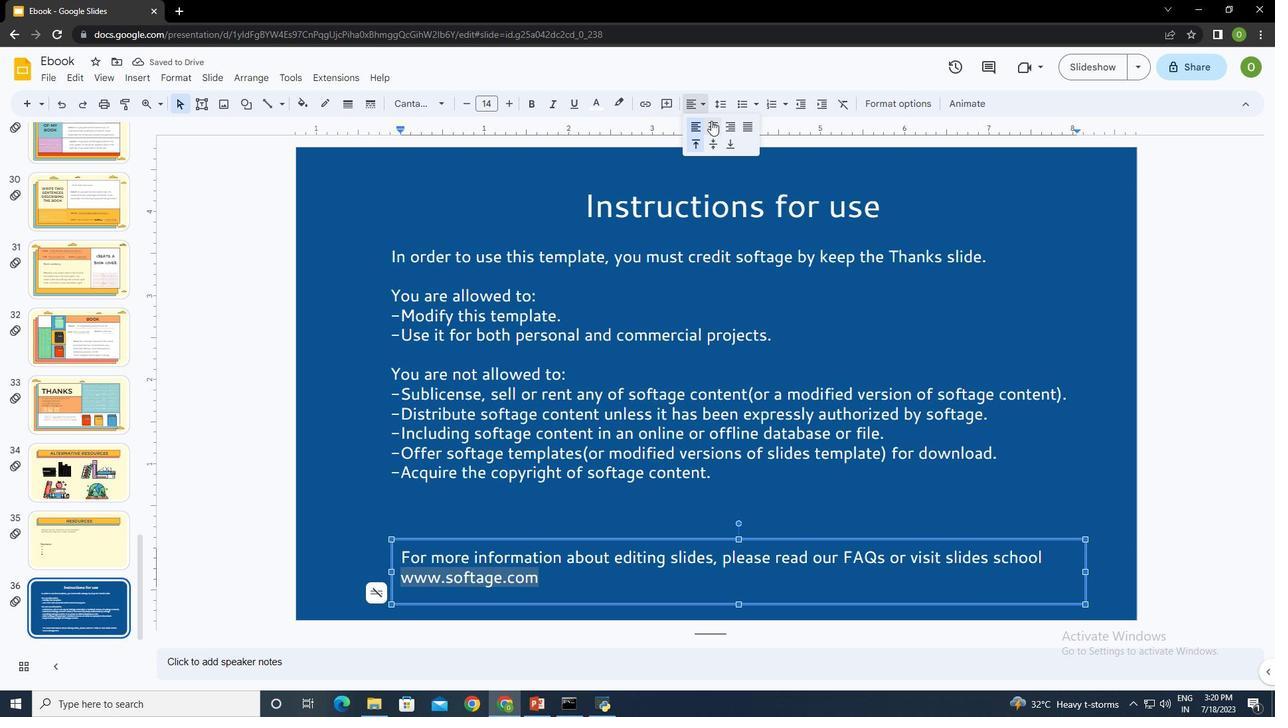 
Action: Mouse moved to (702, 102)
Screenshot: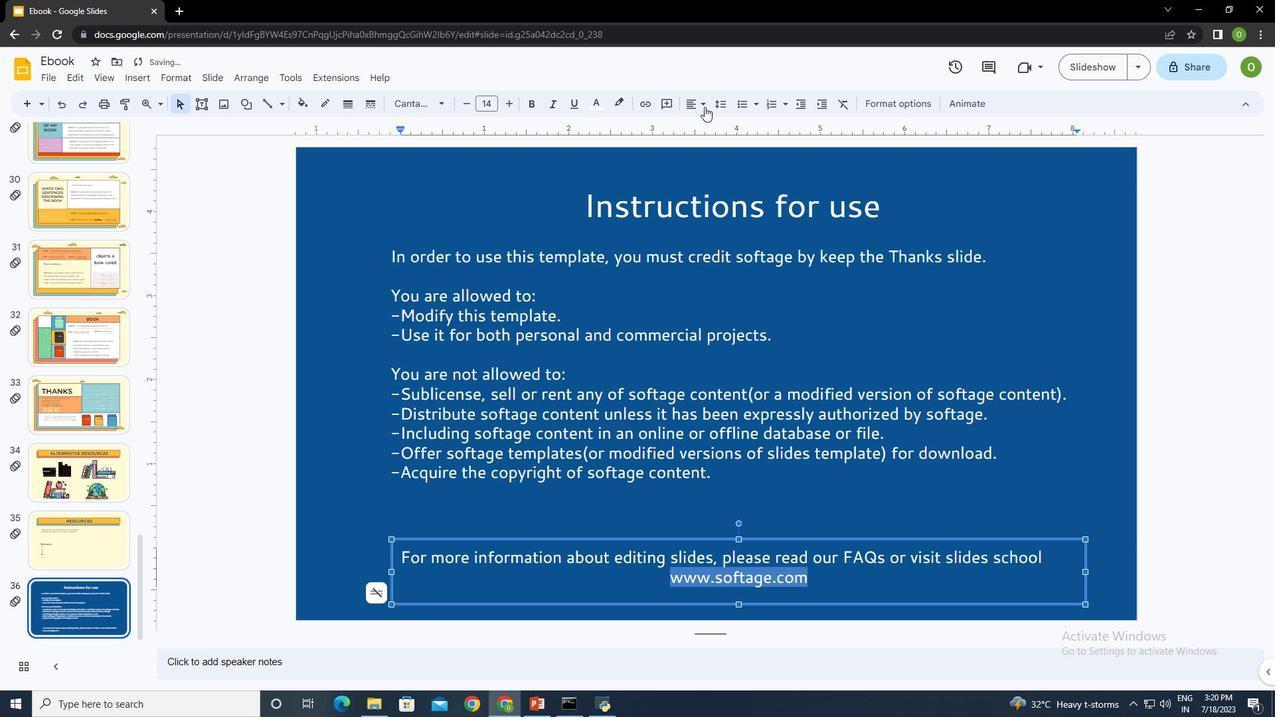 
Action: Mouse pressed left at (702, 102)
Screenshot: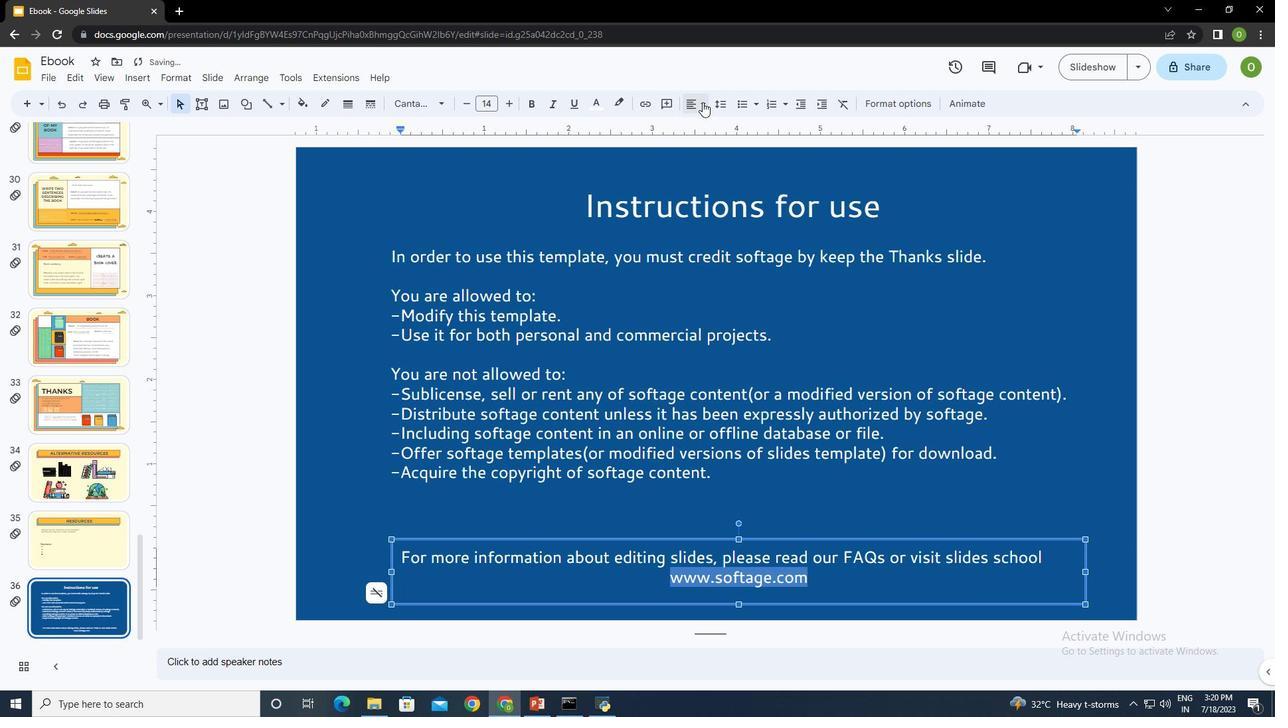 
Action: Mouse moved to (712, 144)
Screenshot: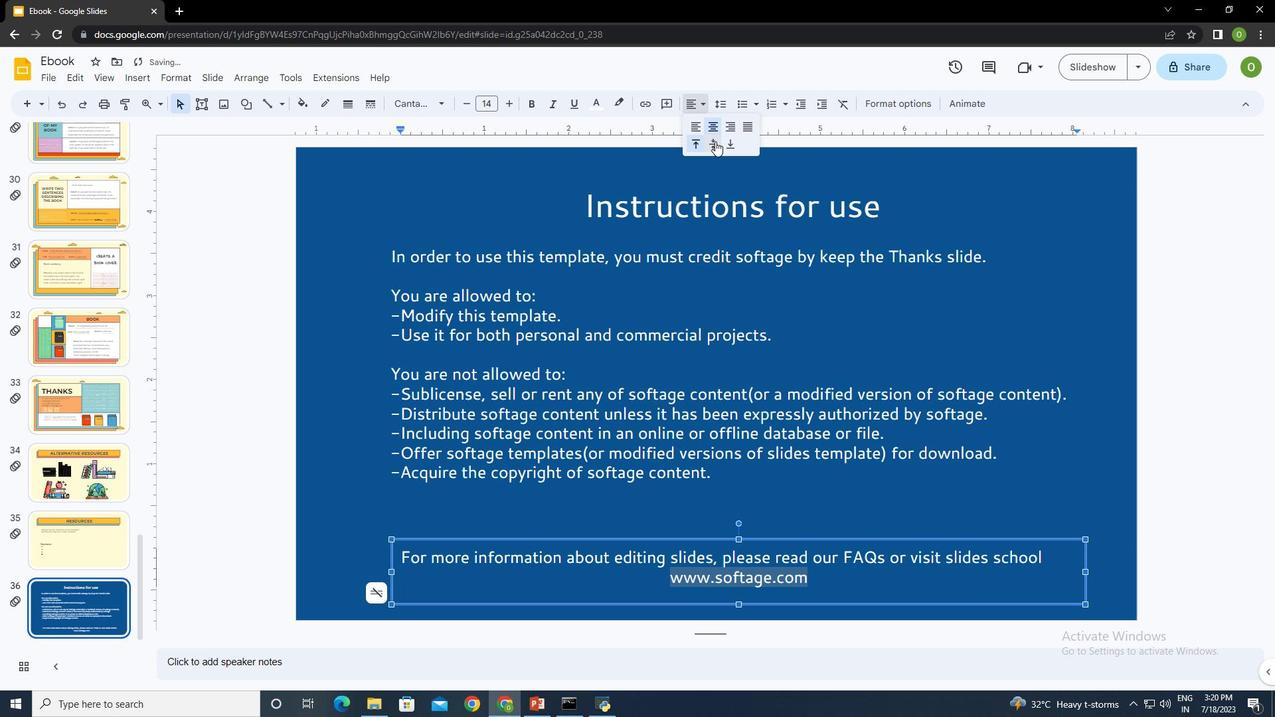 
Action: Mouse pressed left at (712, 144)
Screenshot: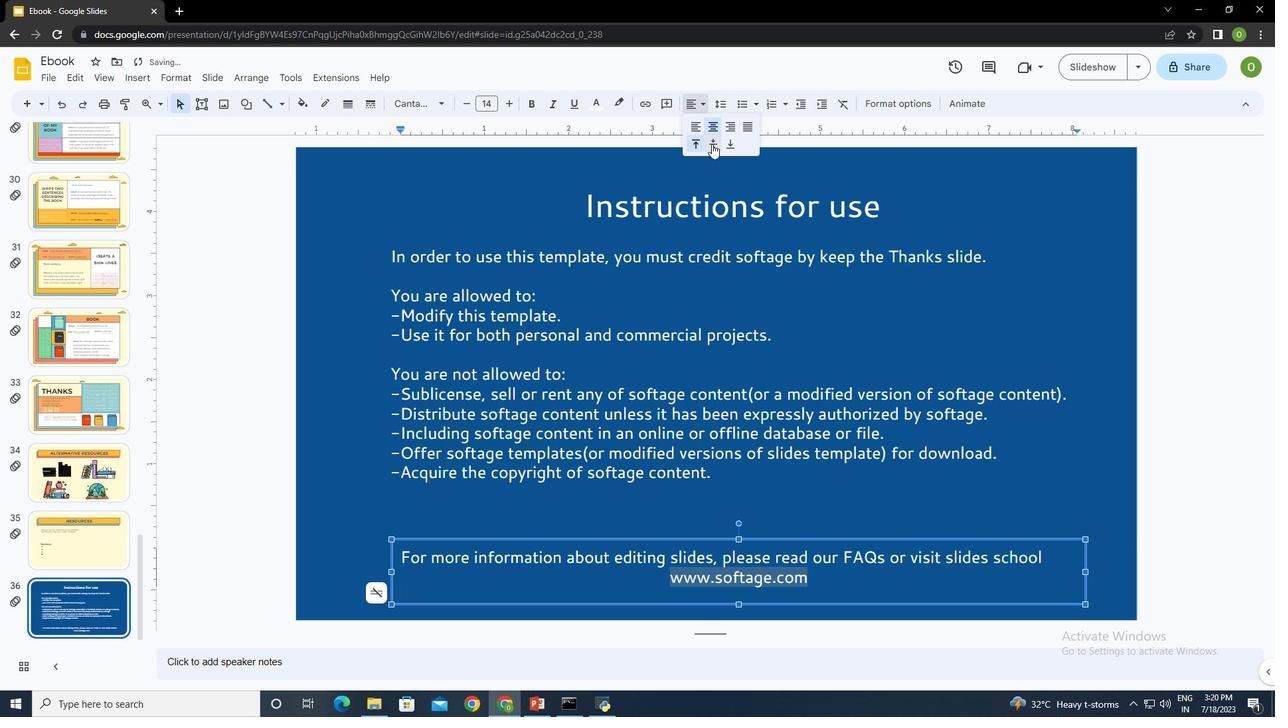 
Action: Mouse moved to (134, 73)
Screenshot: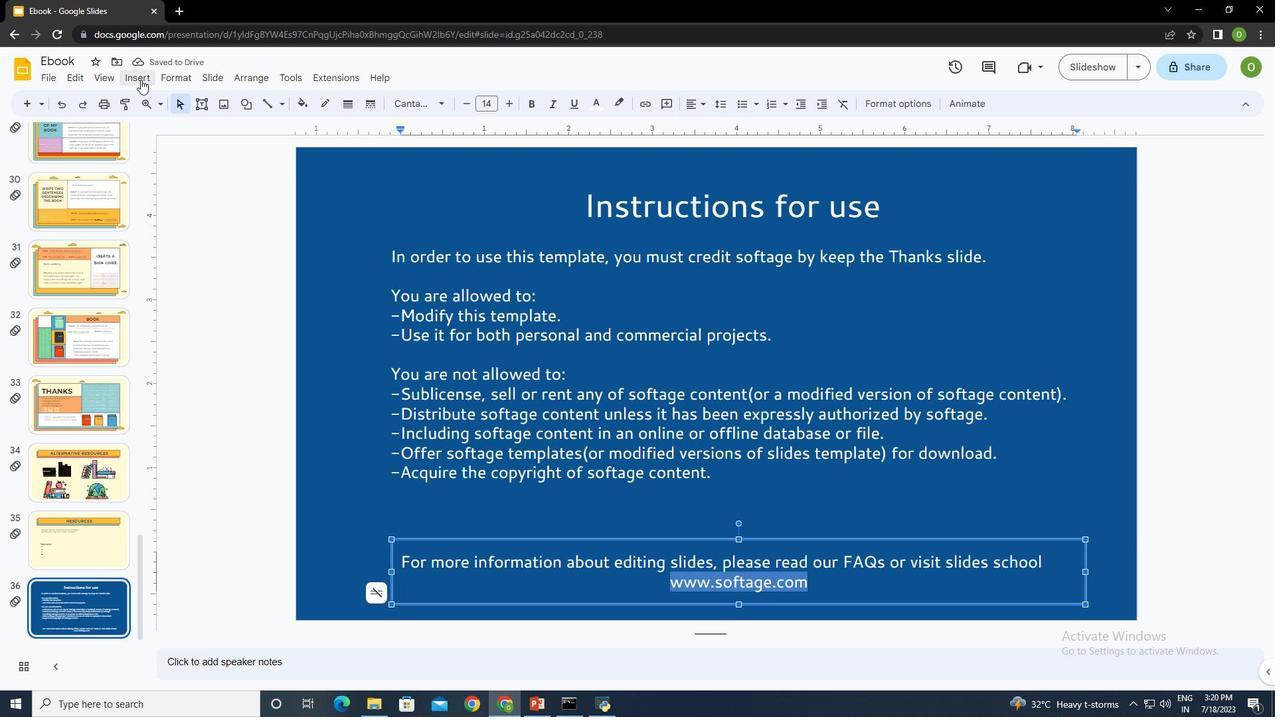 
Action: Mouse pressed left at (134, 73)
Screenshot: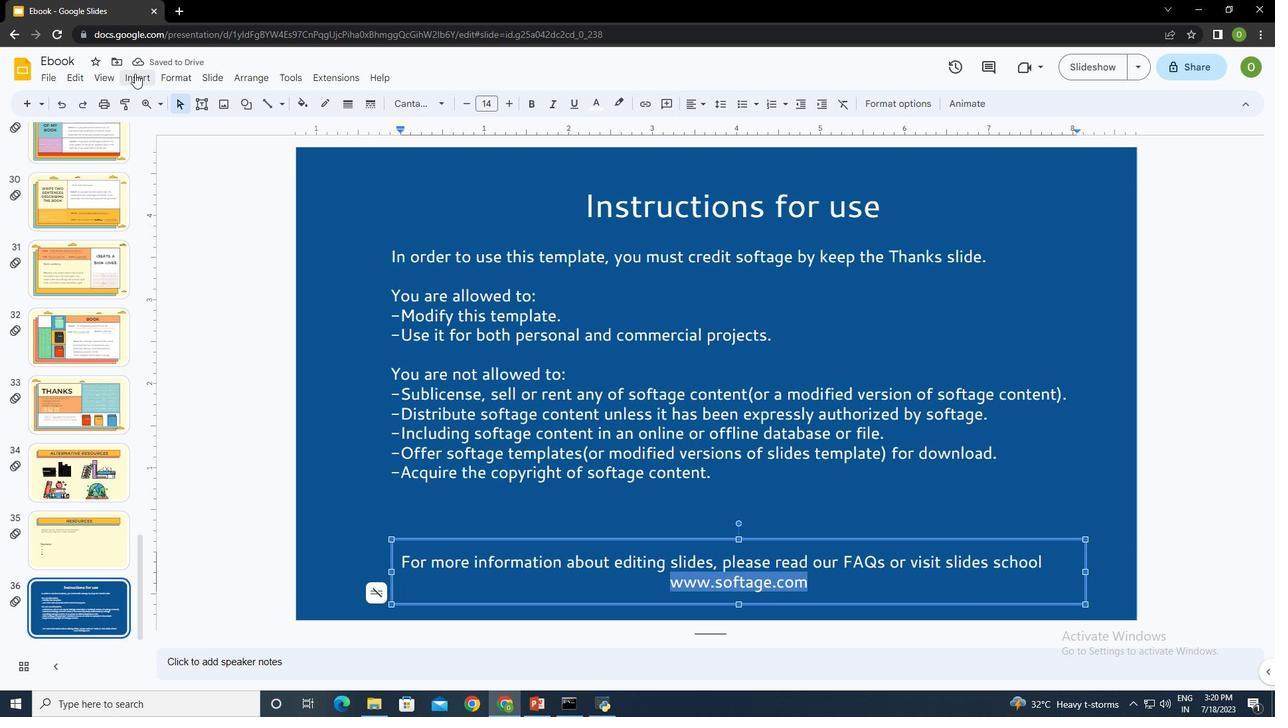 
Action: Mouse moved to (226, 373)
Screenshot: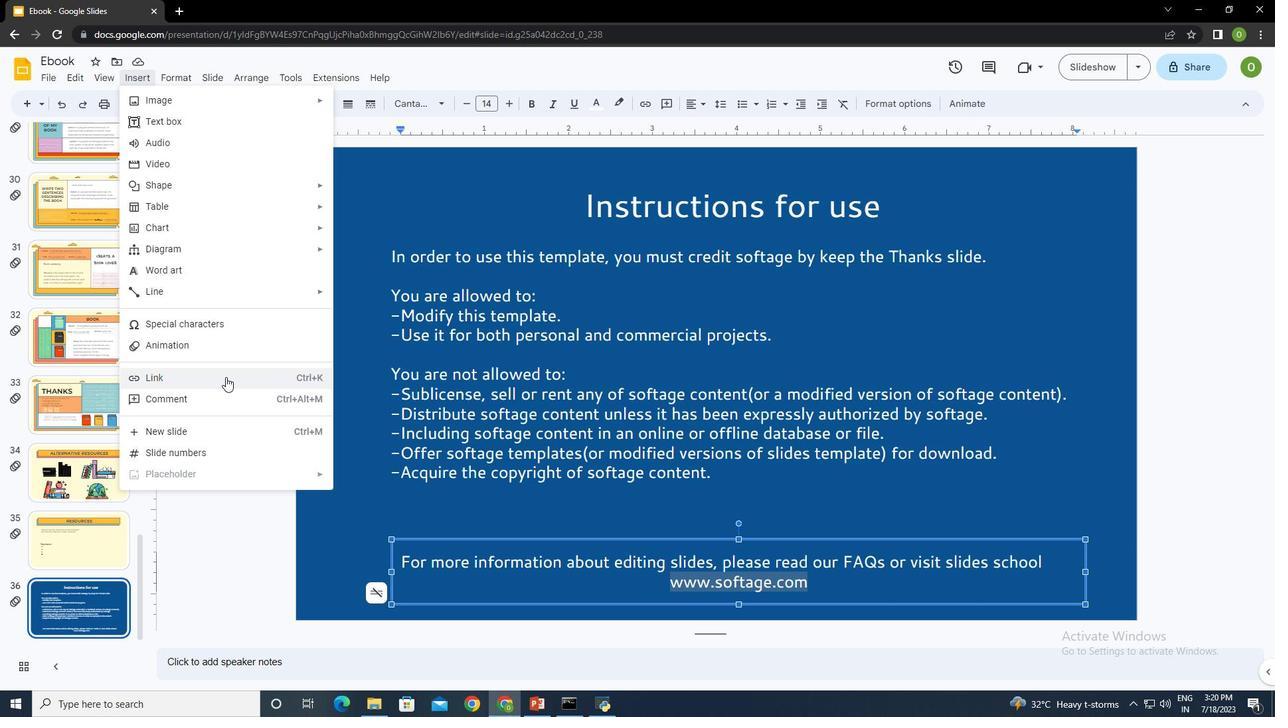 
Action: Mouse pressed left at (226, 373)
Screenshot: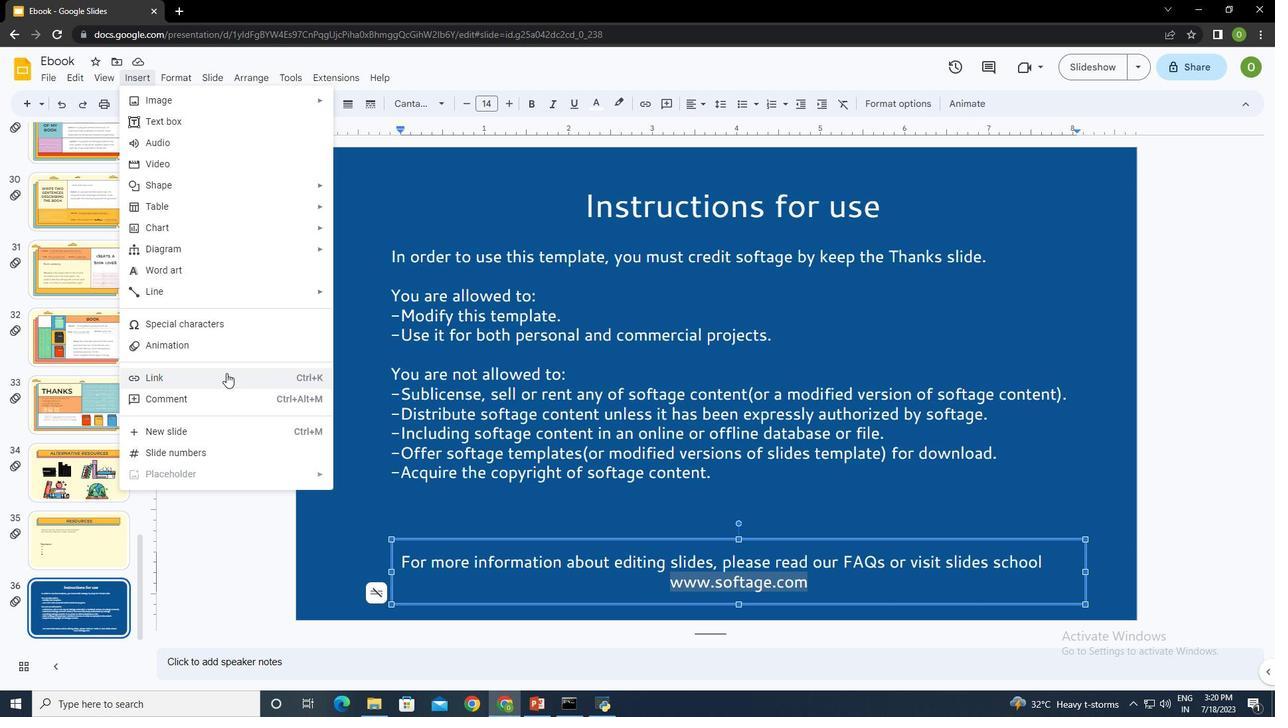 
Action: Mouse moved to (816, 591)
Screenshot: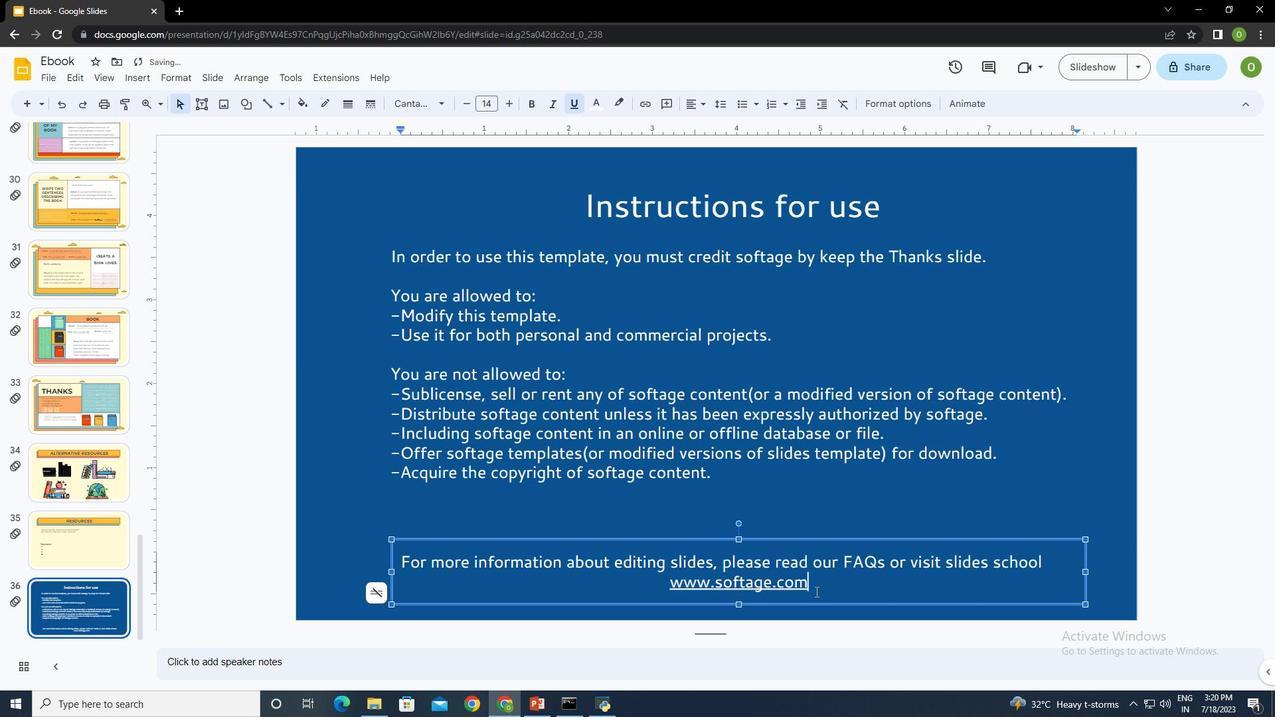 
Action: Mouse pressed left at (816, 591)
Screenshot: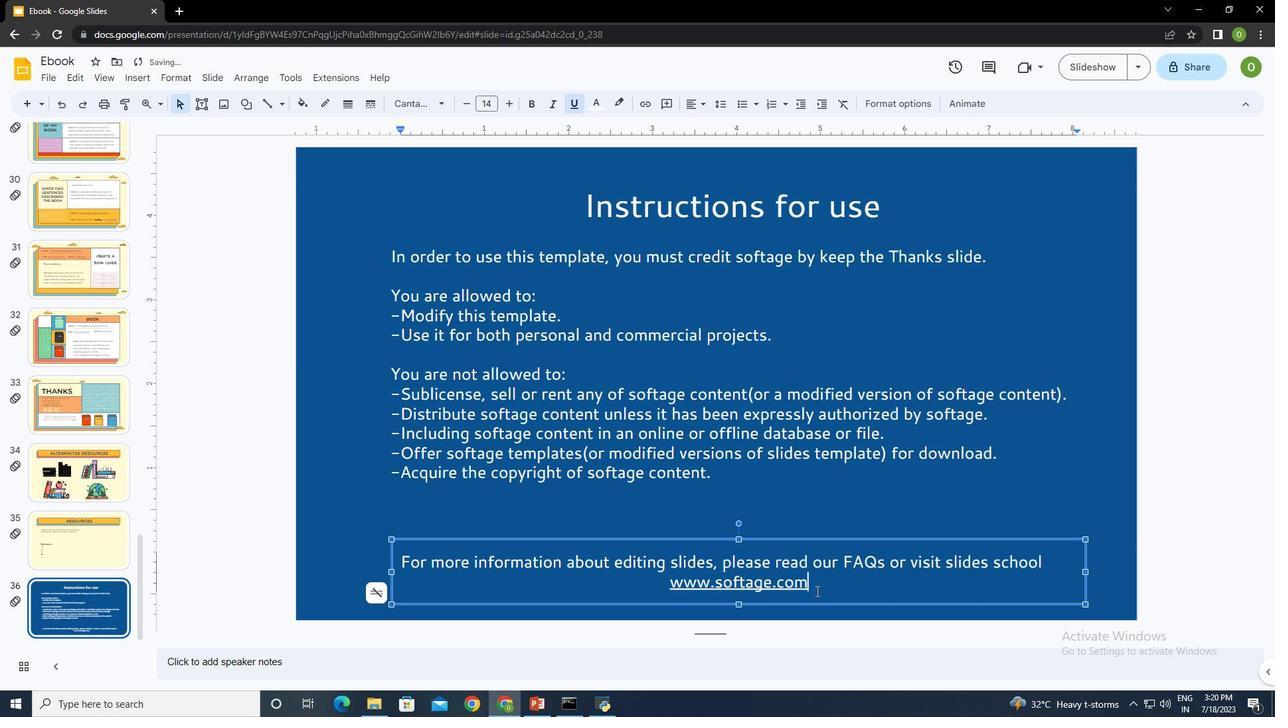 
Action: Mouse moved to (896, 558)
Screenshot: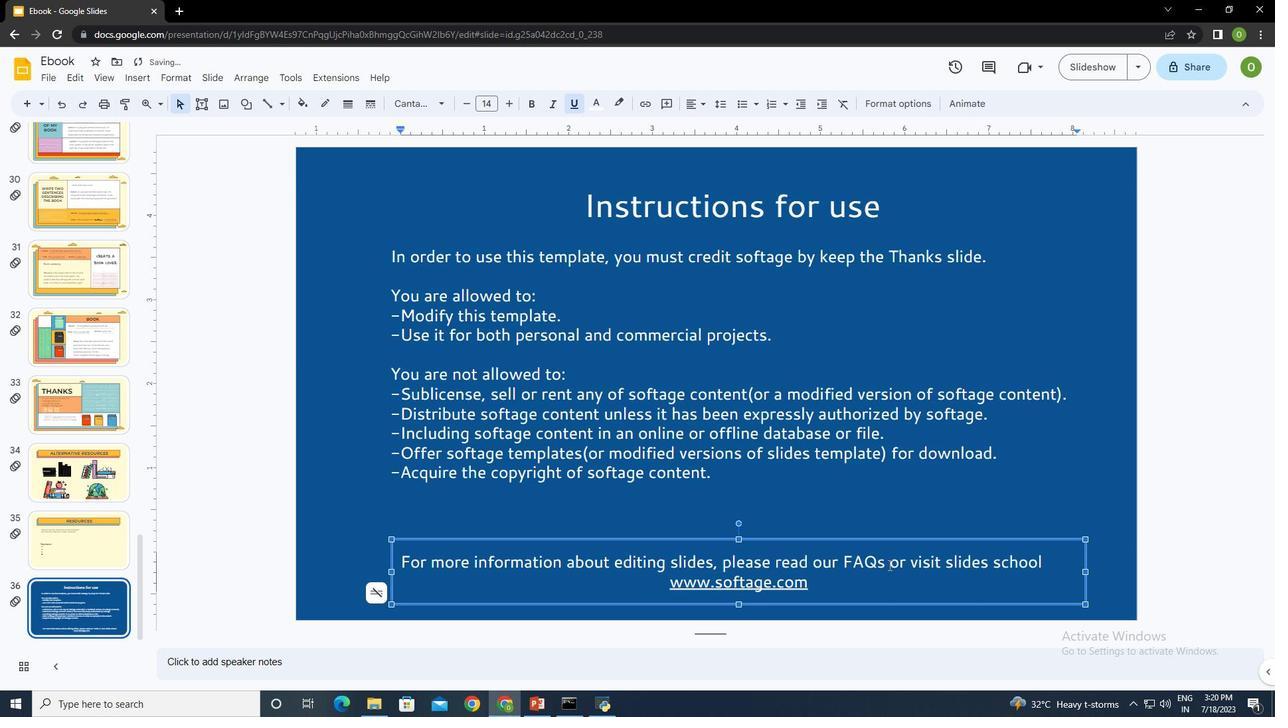 
Action: Mouse pressed left at (896, 558)
Screenshot: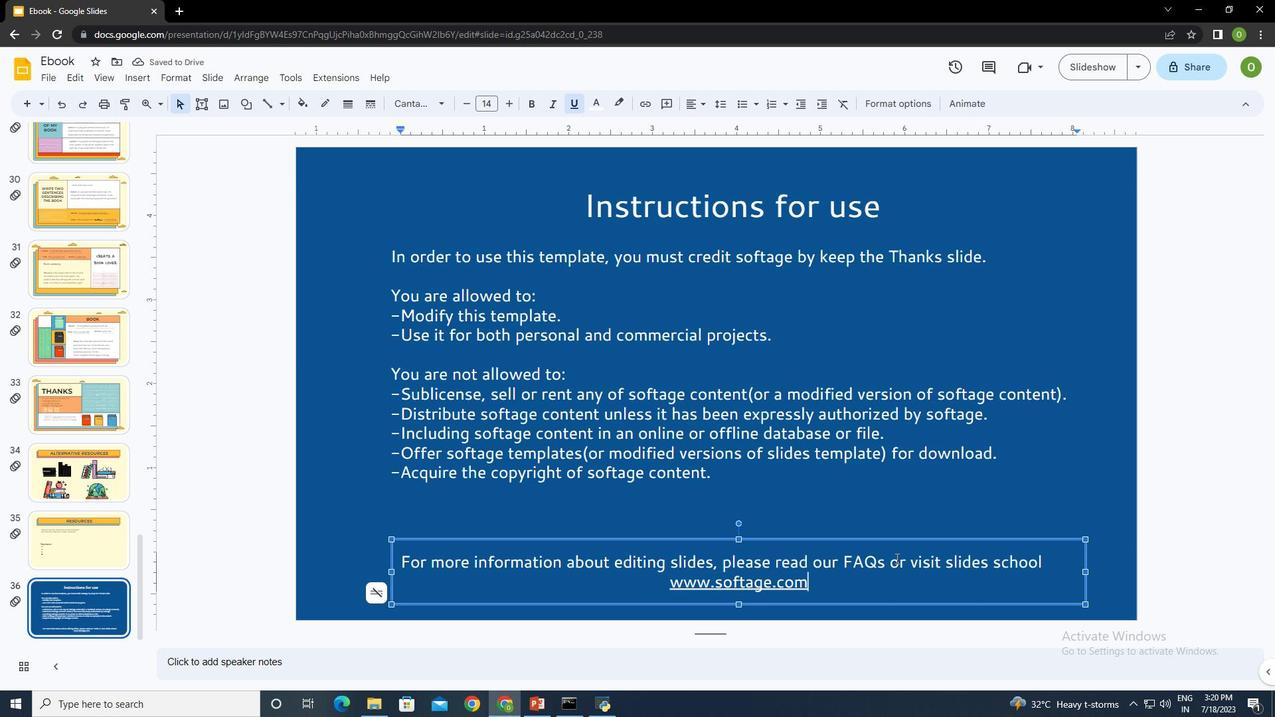 
Action: Mouse moved to (936, 493)
Screenshot: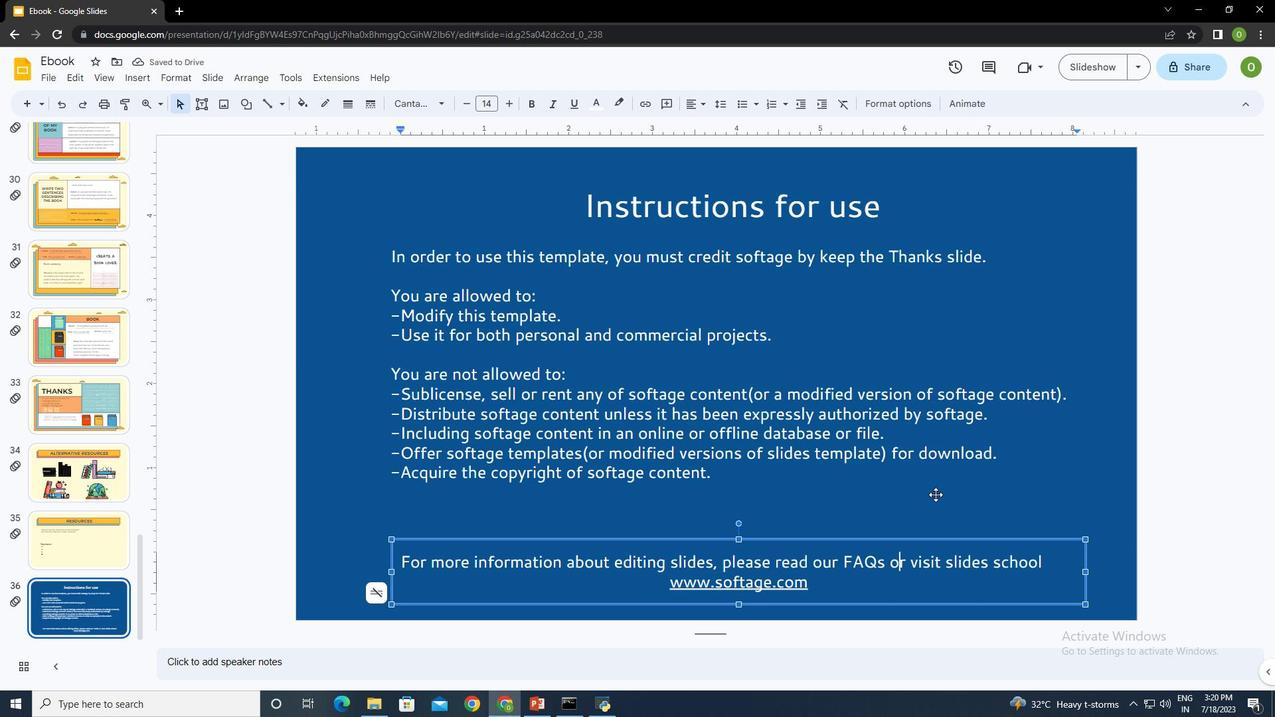 
Action: Mouse pressed left at (936, 493)
Screenshot: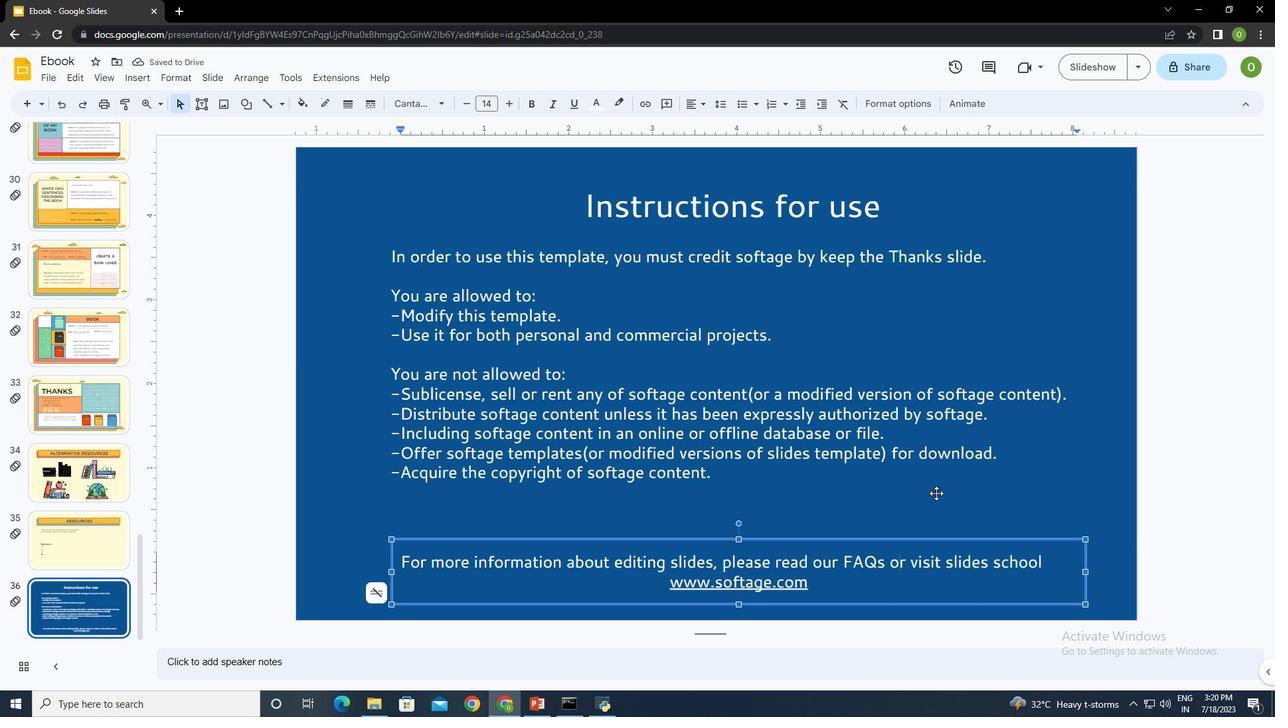 
Action: Mouse moved to (712, 200)
Screenshot: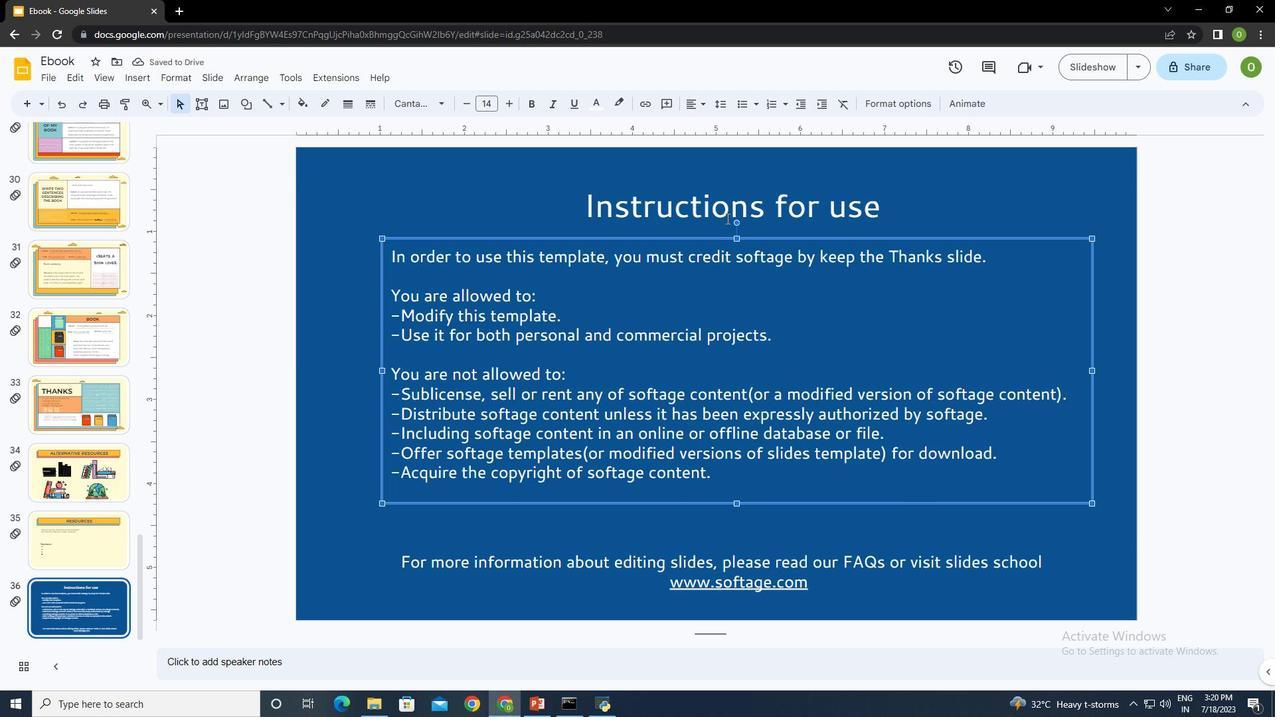 
Action: Mouse pressed left at (712, 200)
Screenshot: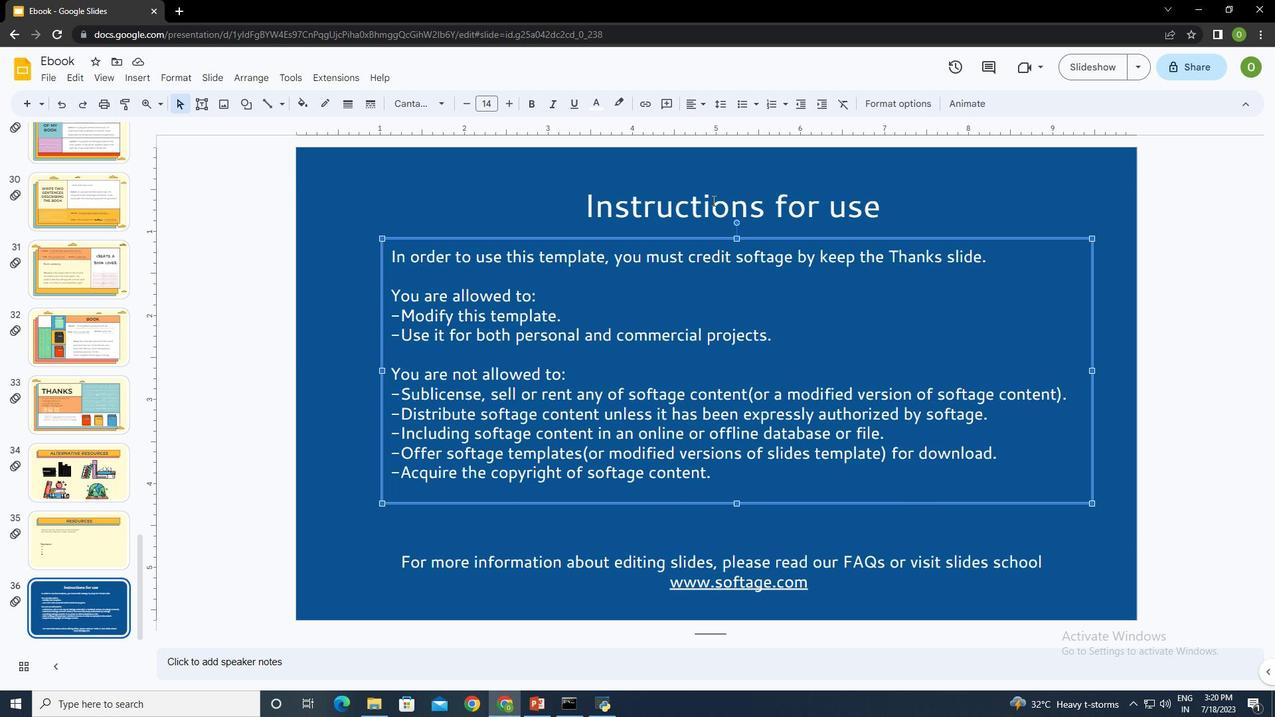 
Action: Mouse moved to (969, 98)
Screenshot: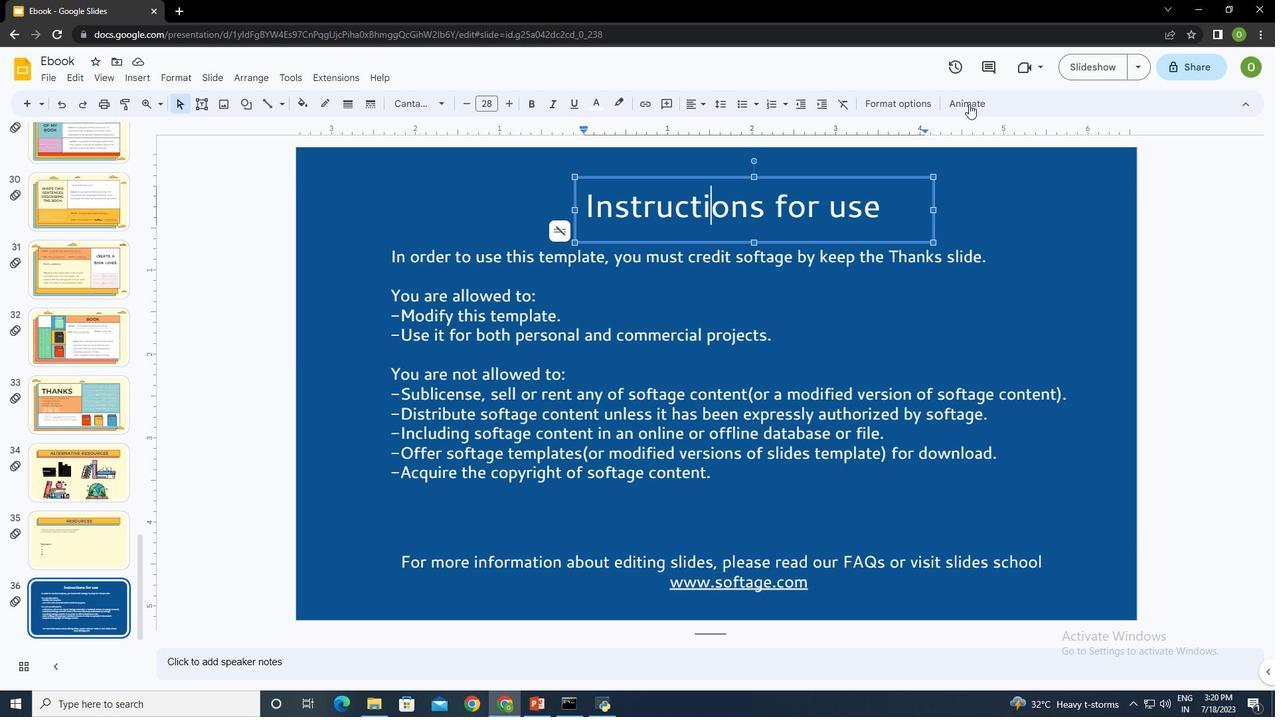 
Action: Mouse pressed left at (969, 98)
Screenshot: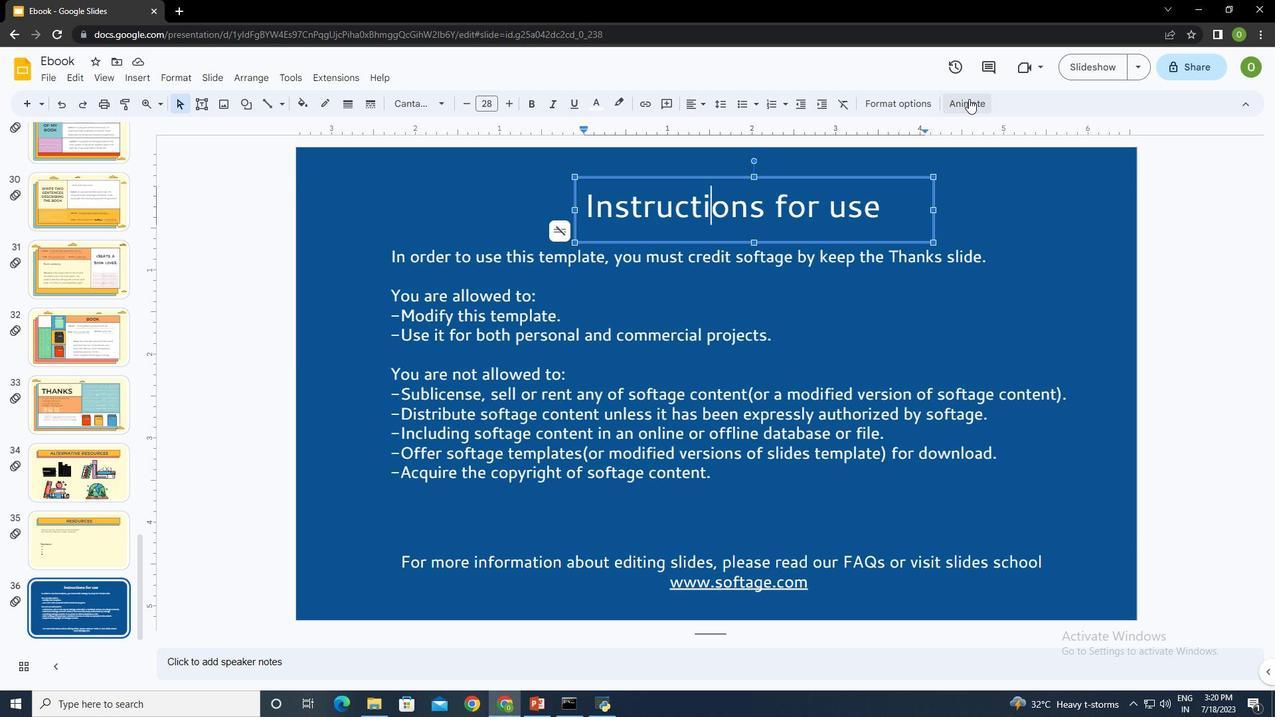 
Action: Mouse moved to (1095, 314)
Screenshot: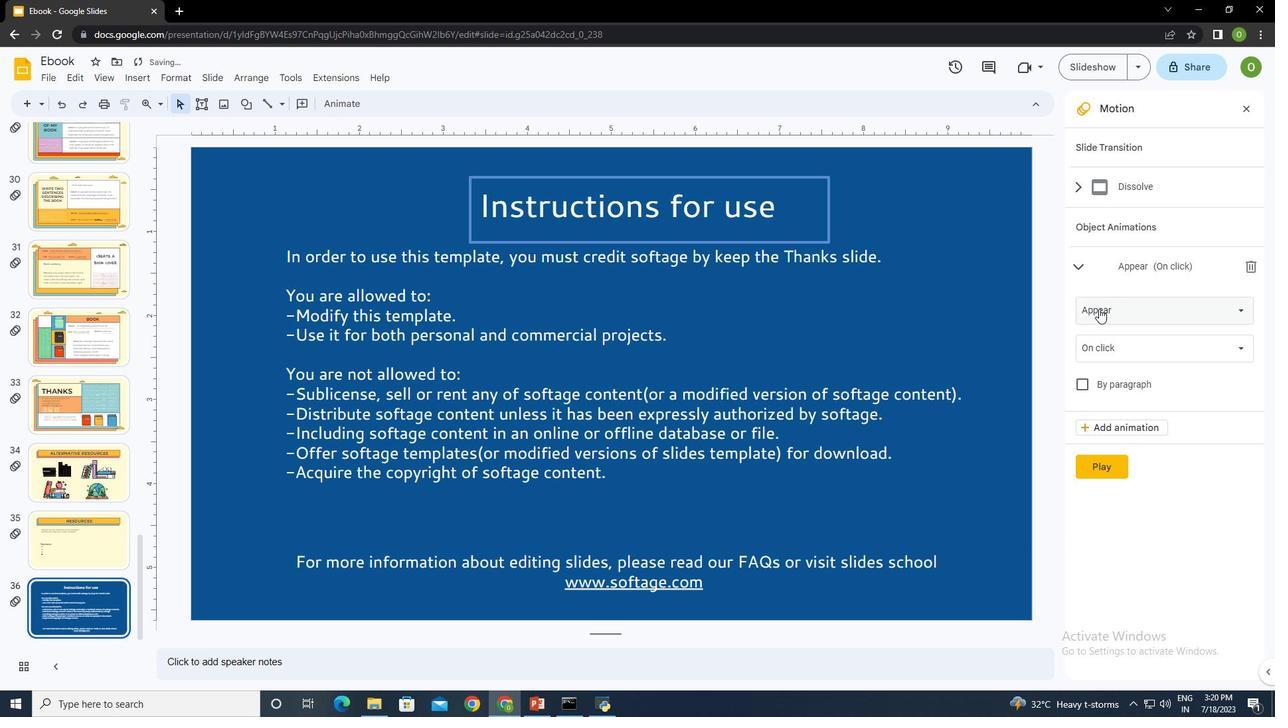 
Action: Mouse pressed left at (1095, 314)
Screenshot: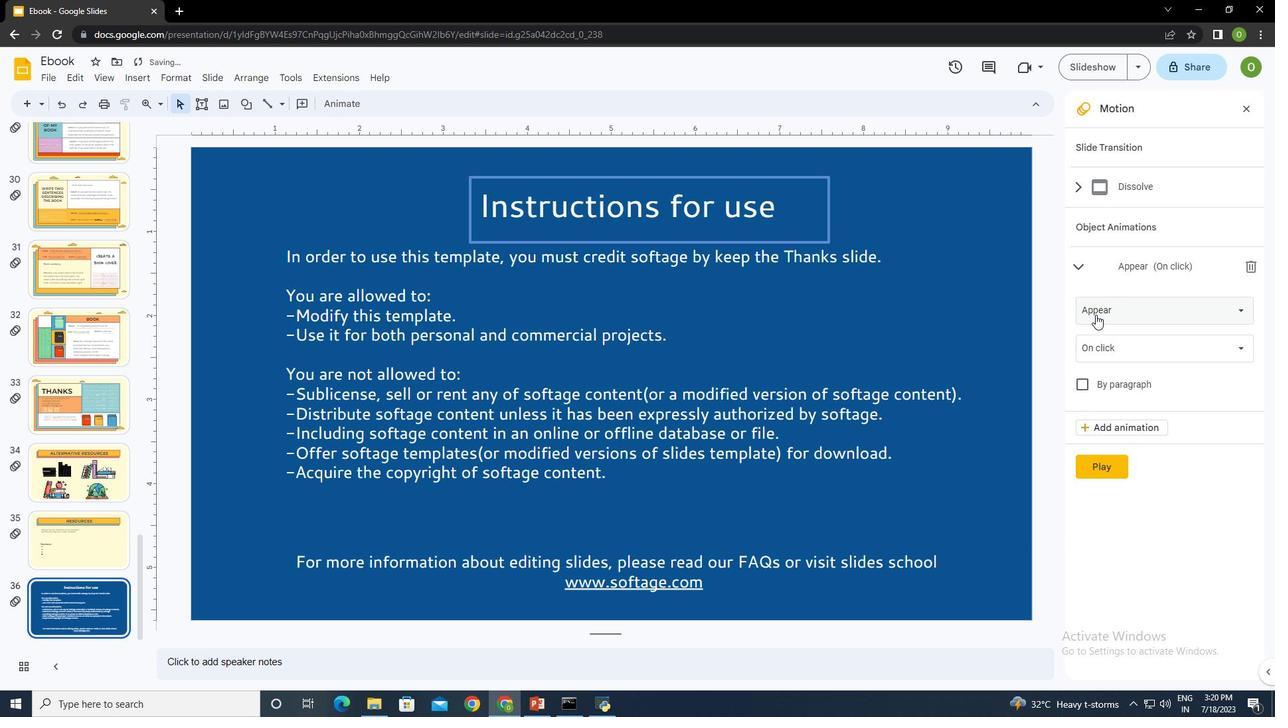 
Action: Mouse moved to (1131, 591)
Screenshot: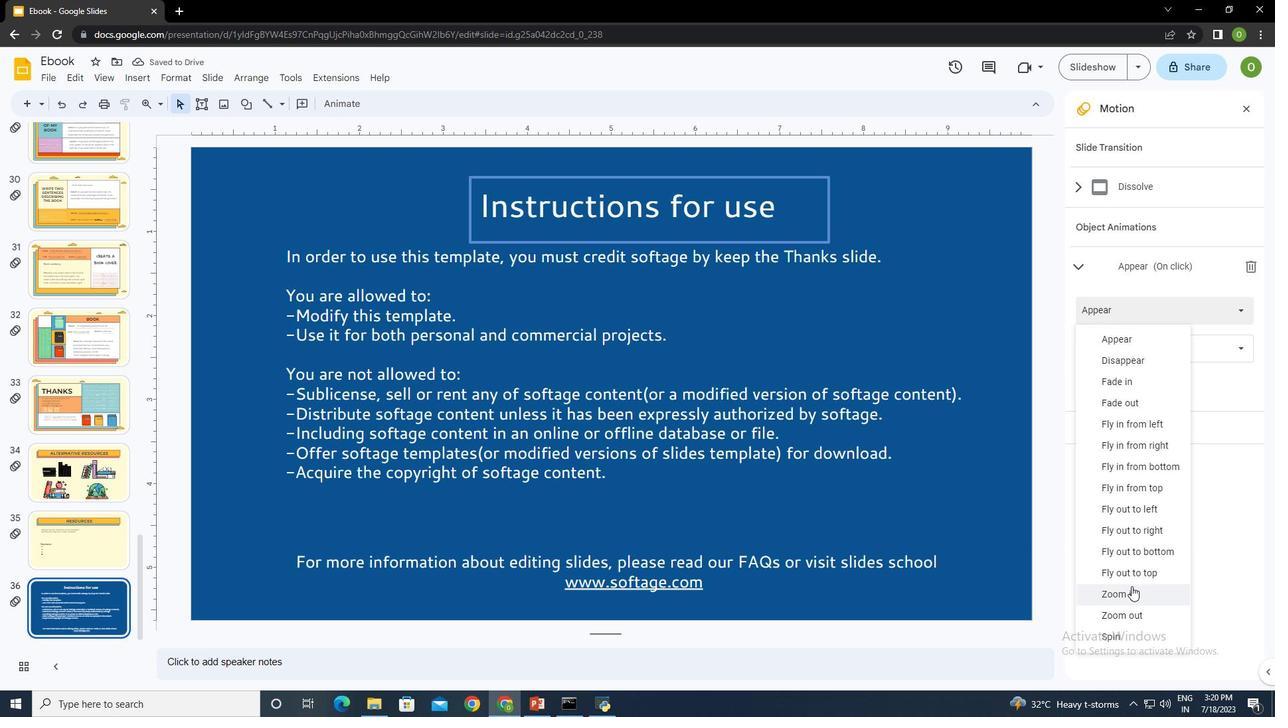
Action: Mouse pressed left at (1131, 591)
Screenshot: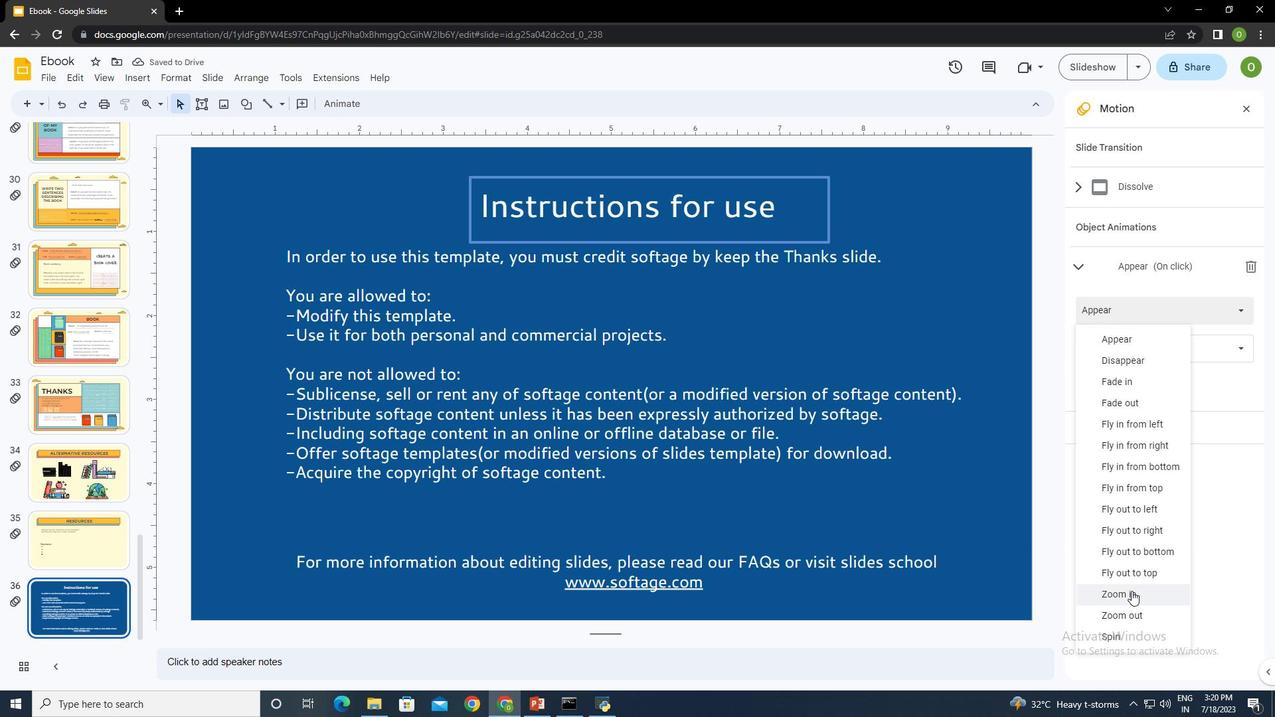 
Action: Mouse moved to (1119, 345)
Screenshot: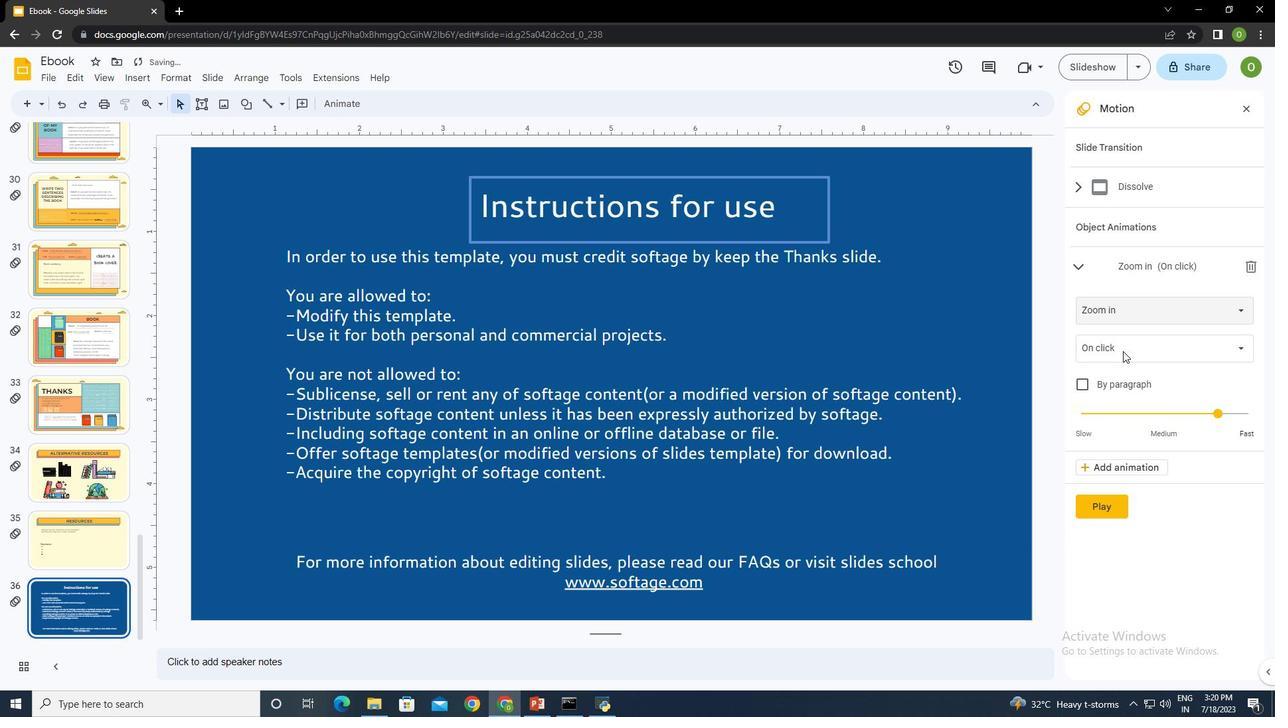 
Action: Mouse pressed left at (1119, 345)
Screenshot: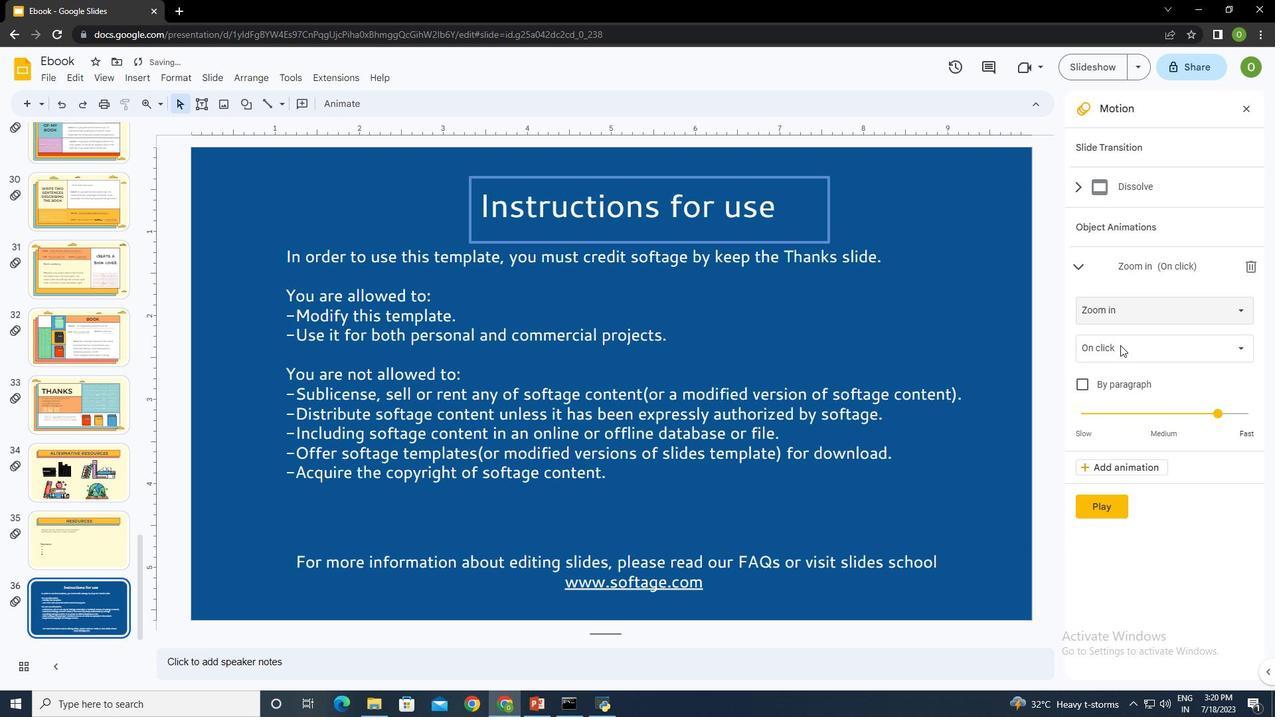 
Action: Mouse moved to (1121, 347)
Screenshot: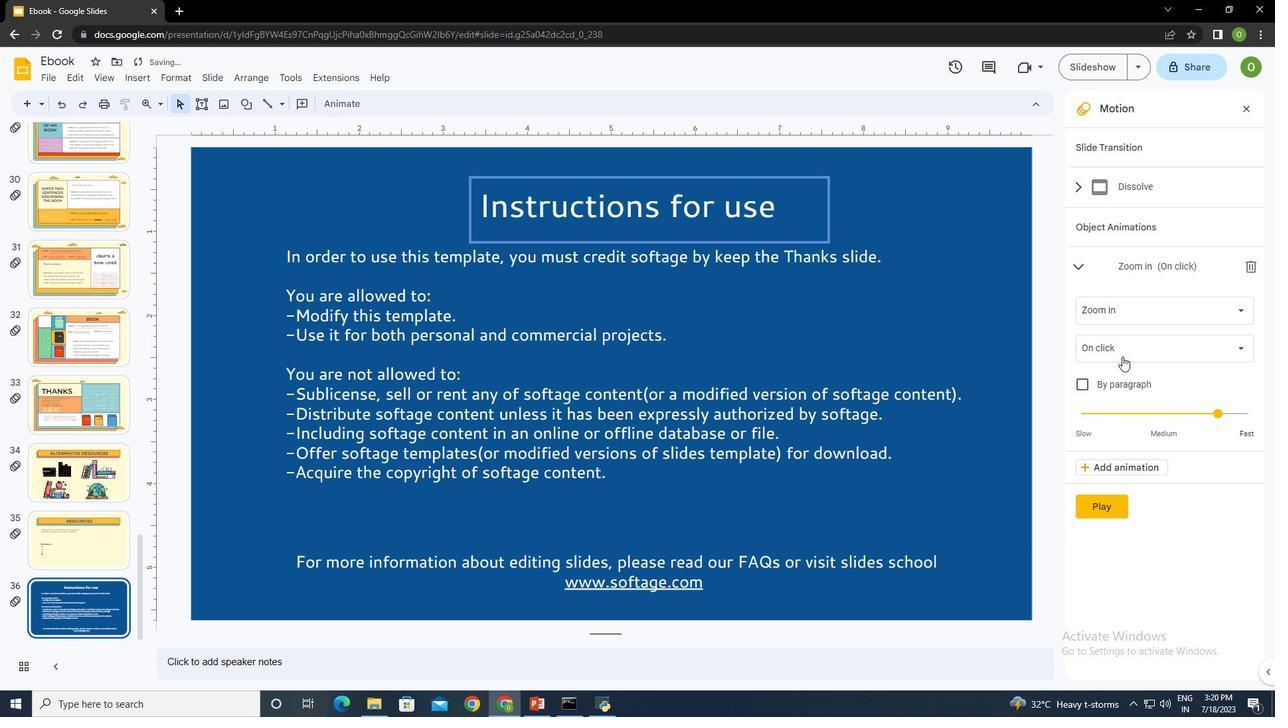 
Action: Mouse pressed left at (1121, 347)
Screenshot: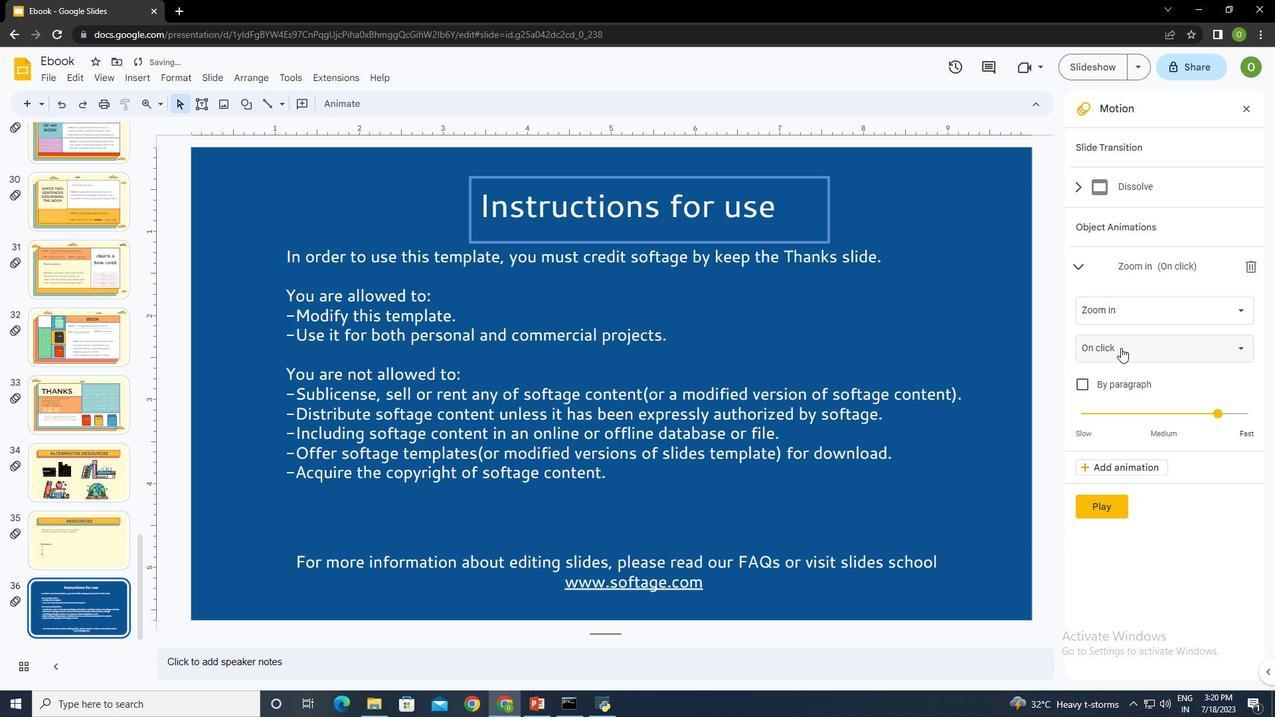 
Action: Mouse moved to (1122, 395)
Screenshot: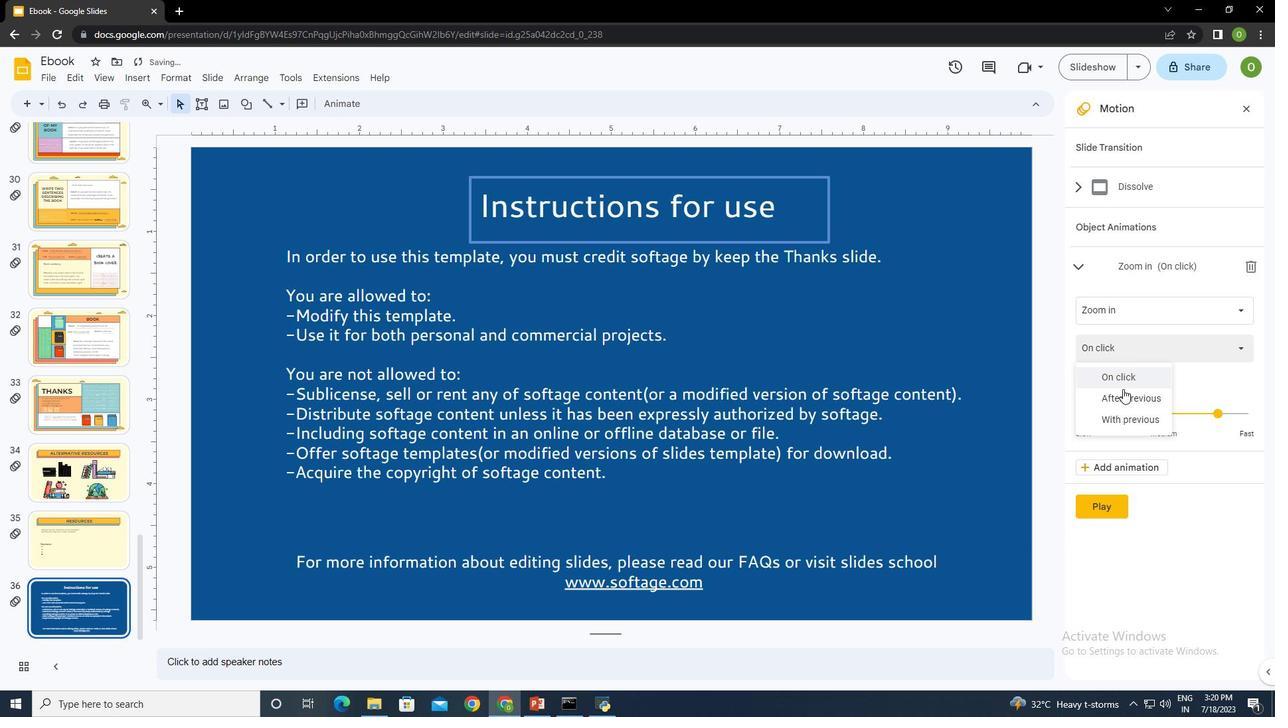 
Action: Mouse pressed left at (1122, 395)
Screenshot: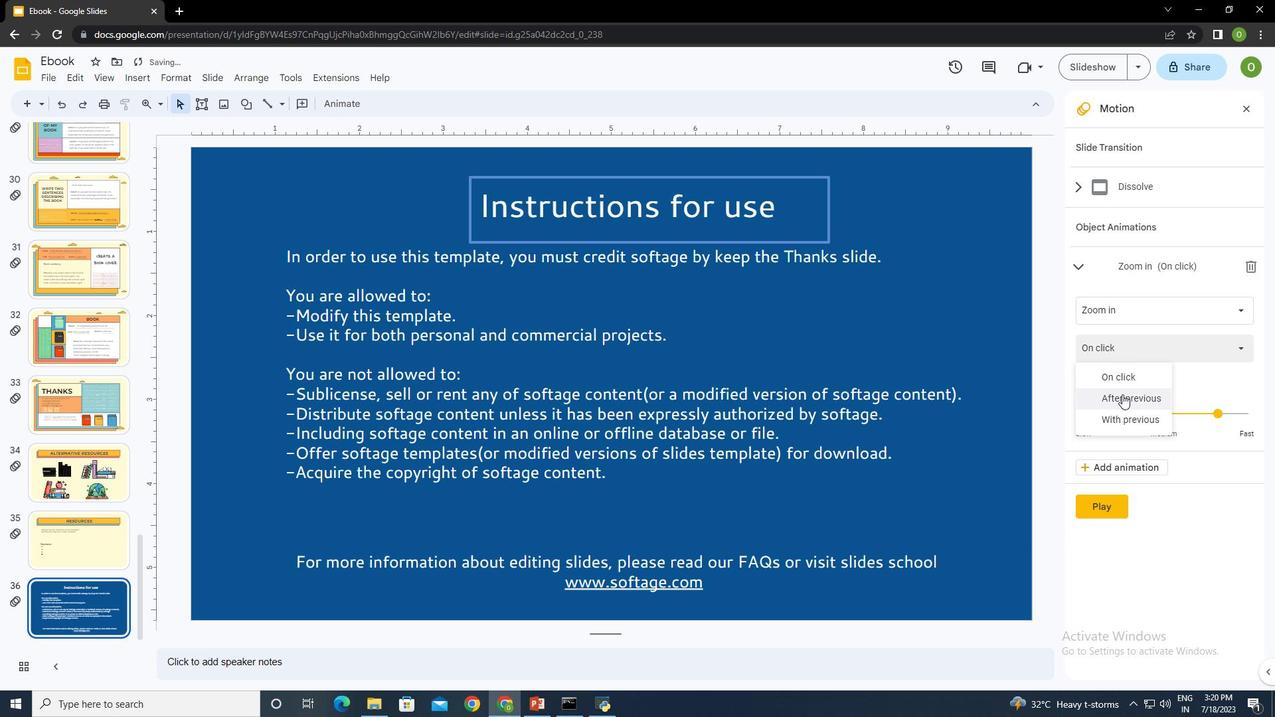 
Action: Mouse moved to (1171, 411)
Screenshot: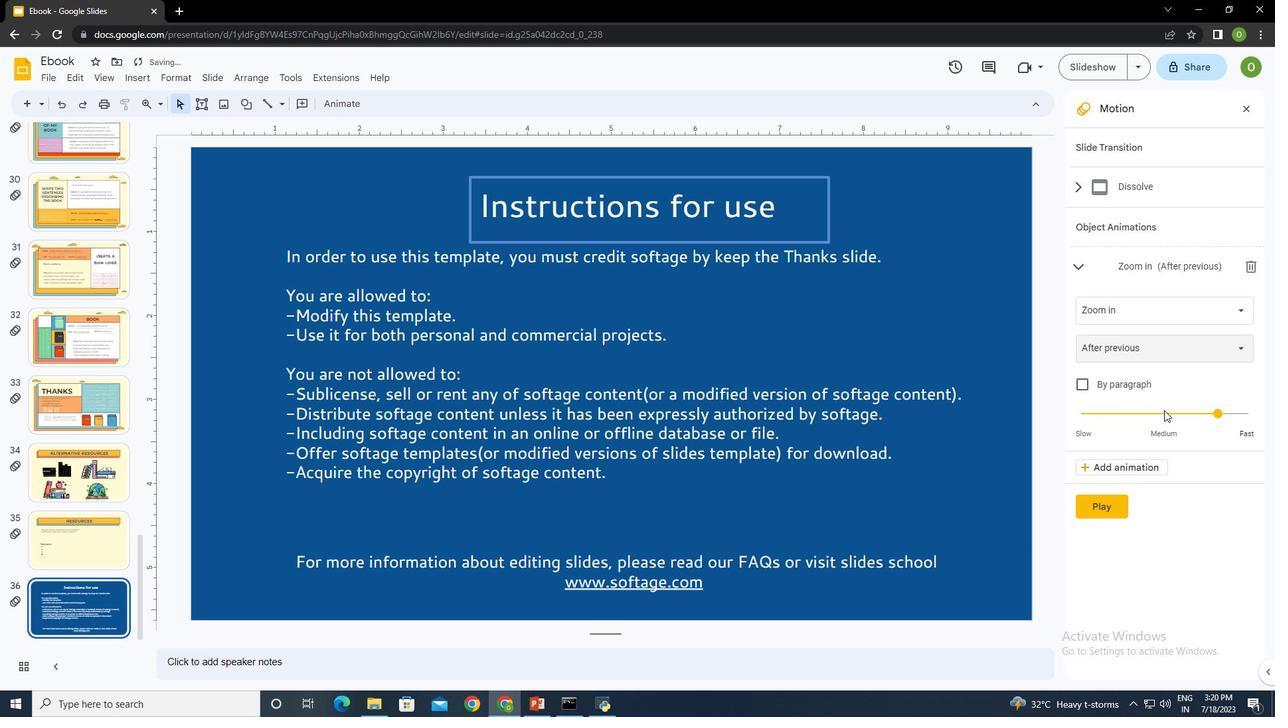 
Action: Mouse pressed left at (1171, 411)
Screenshot: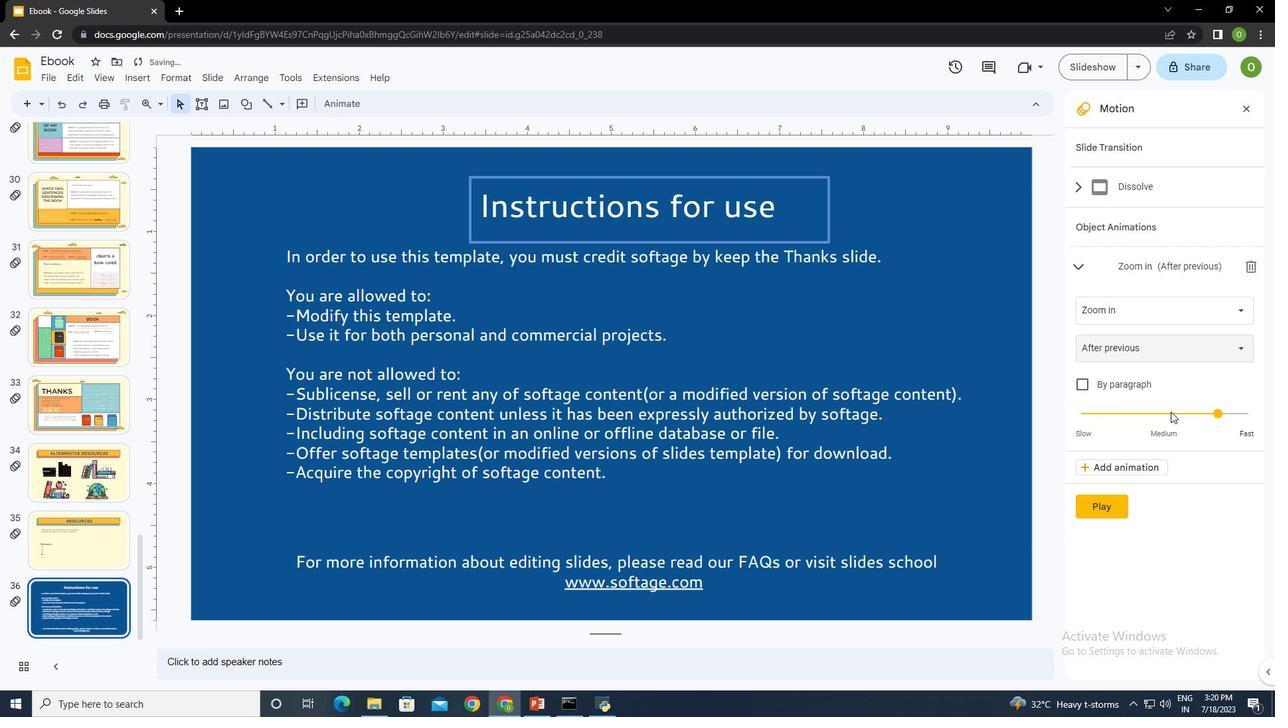 
Action: Mouse pressed left at (1171, 411)
Screenshot: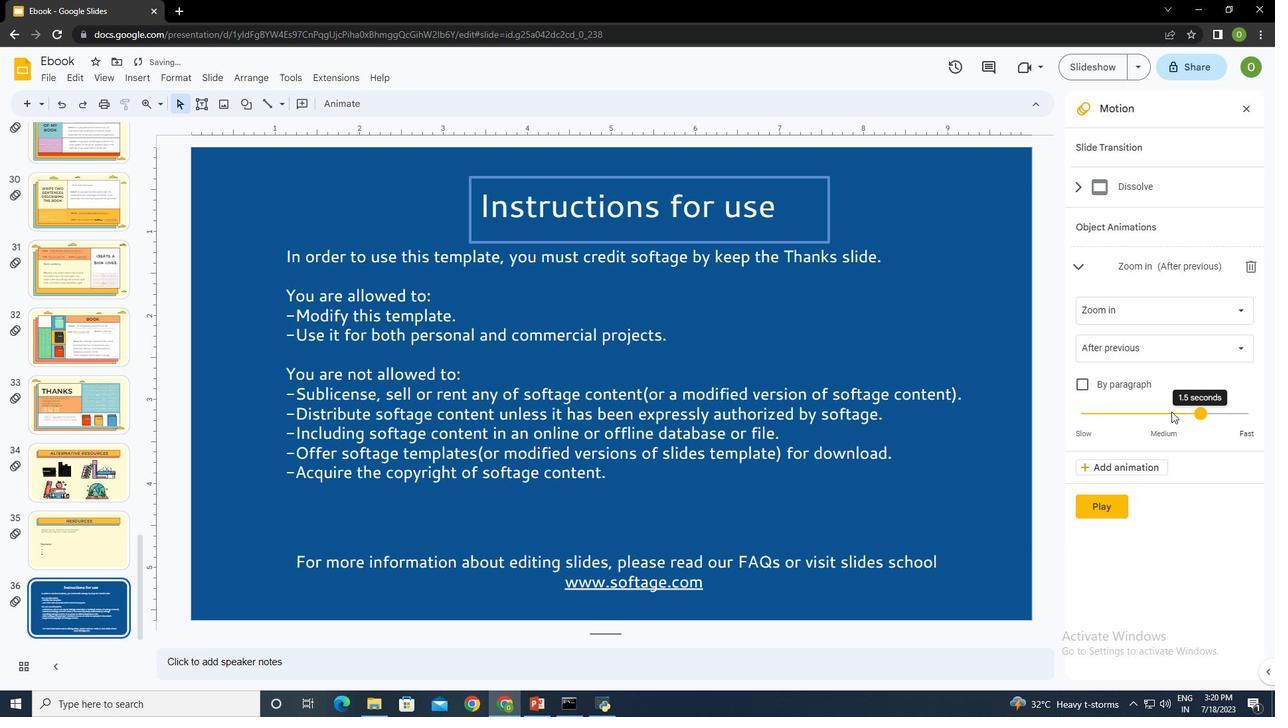 
Action: Mouse moved to (1105, 514)
Screenshot: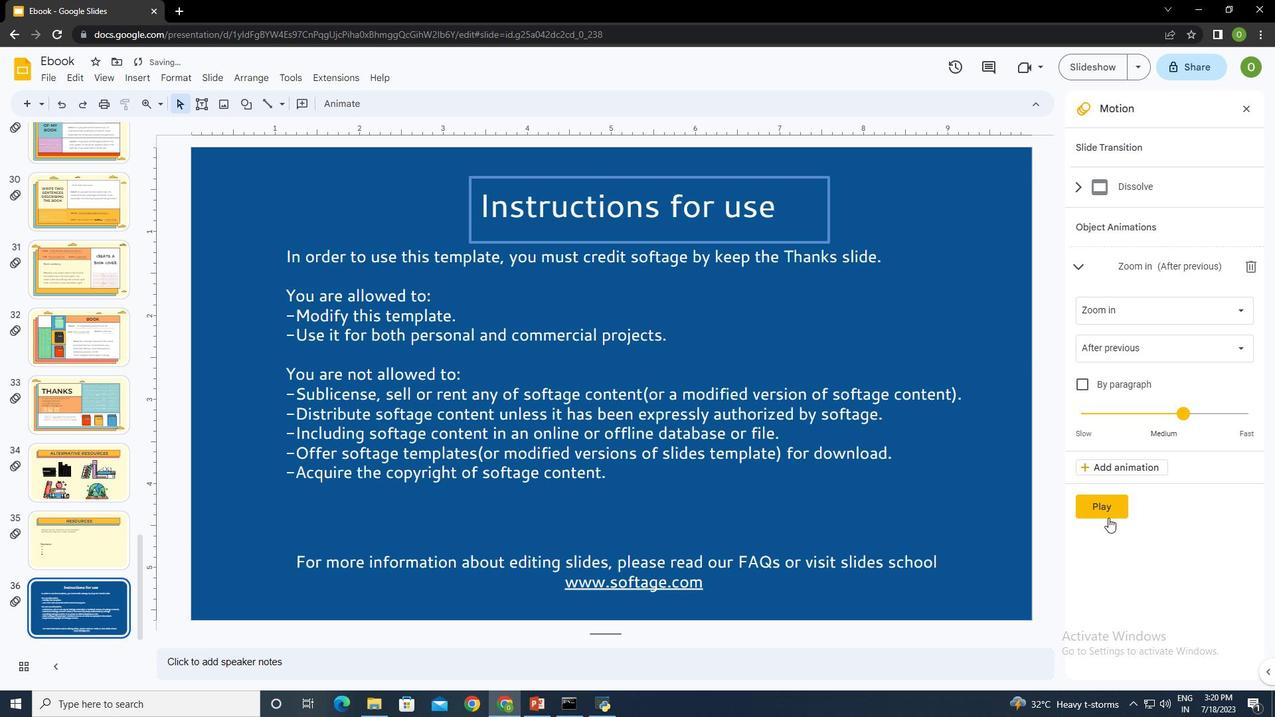 
Action: Mouse pressed left at (1105, 514)
Screenshot: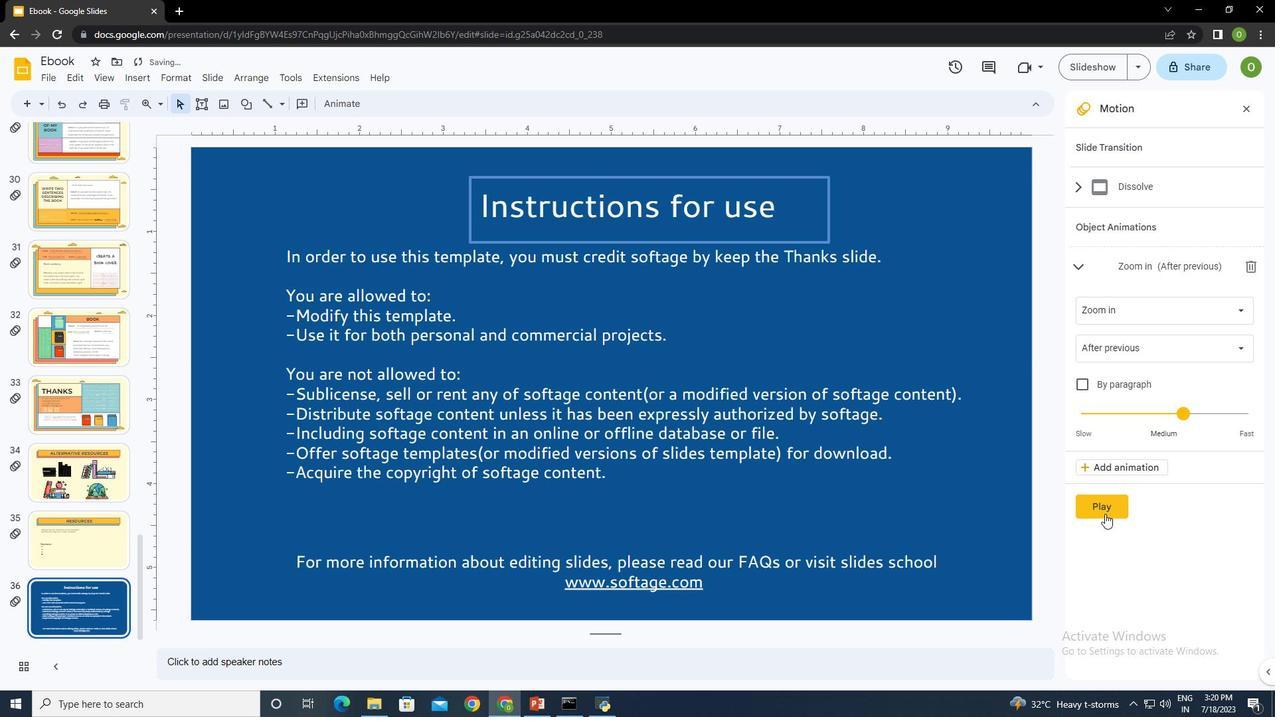 
Action: Mouse moved to (1091, 493)
Screenshot: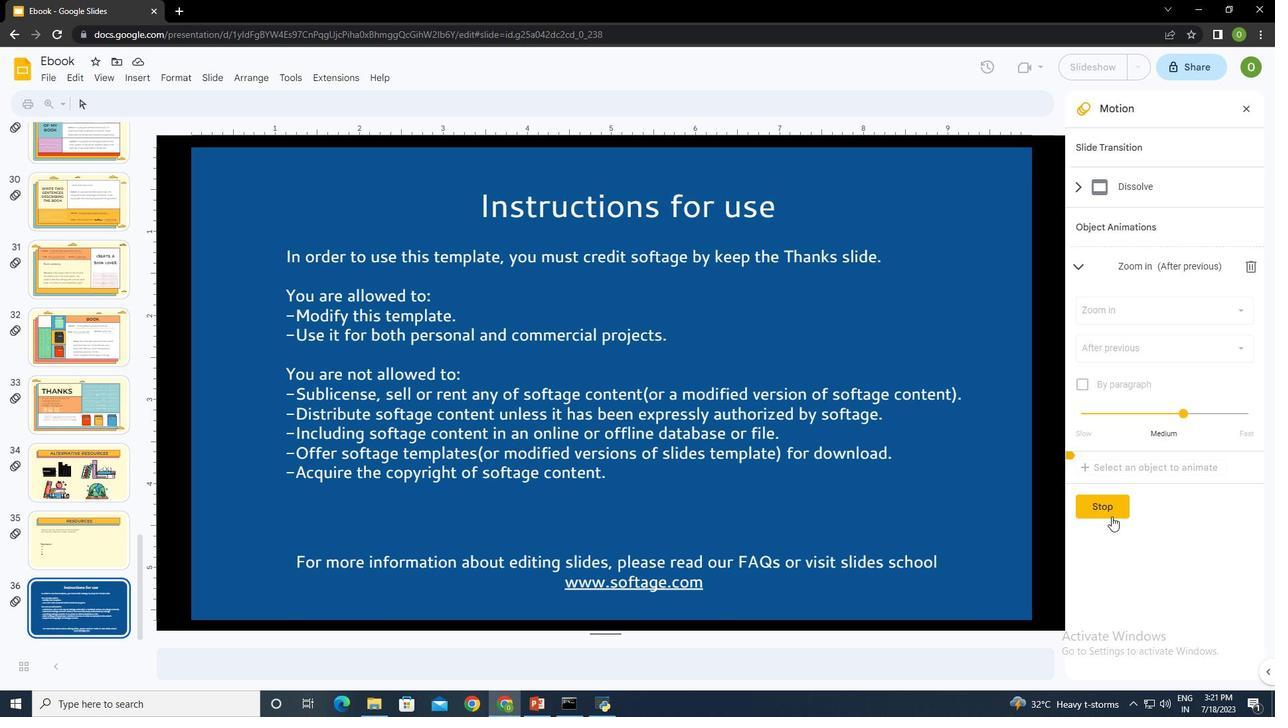 
Action: Mouse pressed left at (1091, 493)
Screenshot: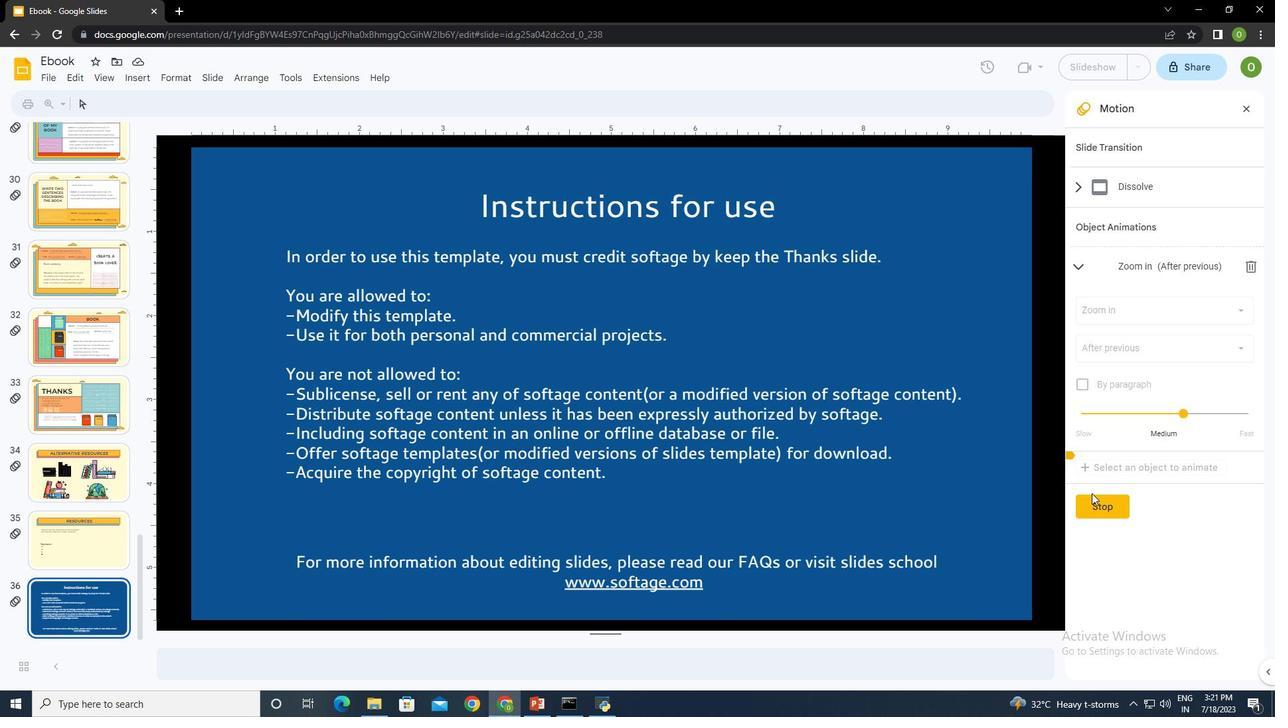 
Action: Mouse moved to (1102, 506)
Screenshot: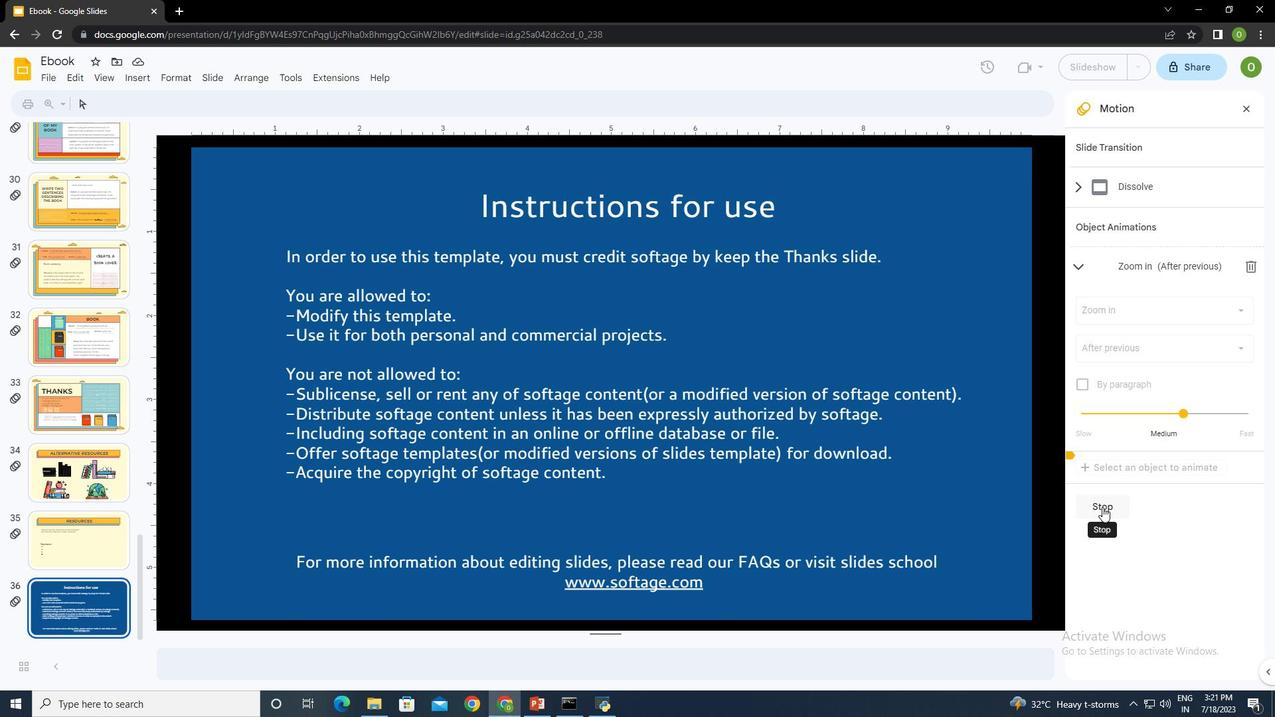 
Action: Mouse pressed left at (1102, 506)
Screenshot: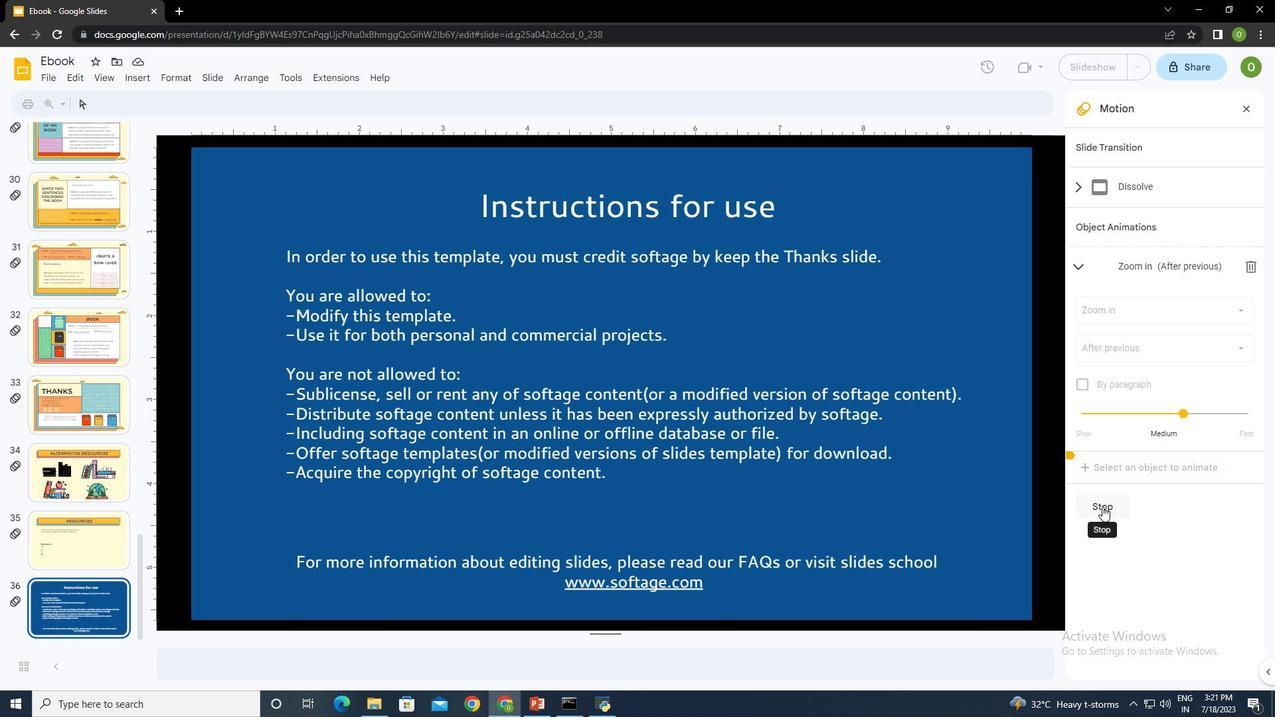 
